 Task: Look for space in Burgas, Bulgaria from 1st August, 2023 to 5th August, 2023 for 1 adult in price range Rs.6000 to Rs.15000. Place can be entire place with 1  bedroom having 1 bed and 1 bathroom. Property type can be house, flat, guest house. Amenities needed are: wifi. Booking option can be shelf check-in. Required host language is English.
Action: Mouse moved to (773, 103)
Screenshot: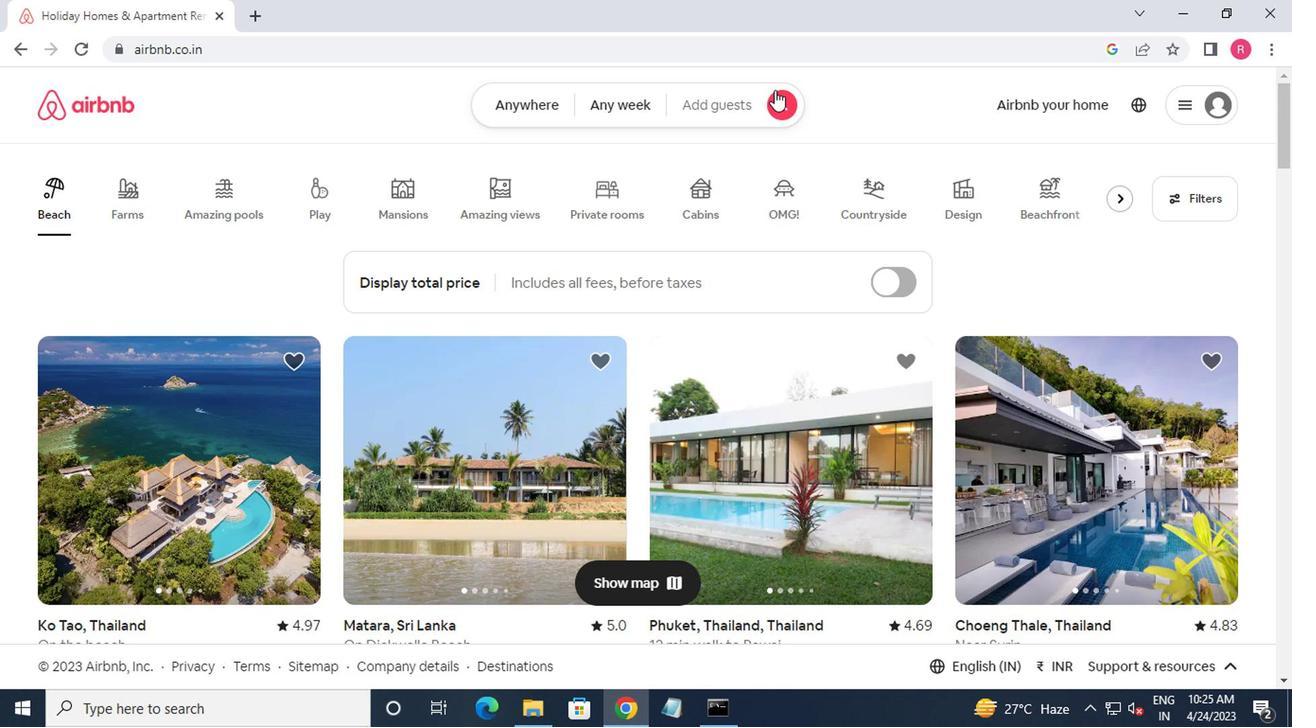 
Action: Mouse pressed left at (773, 103)
Screenshot: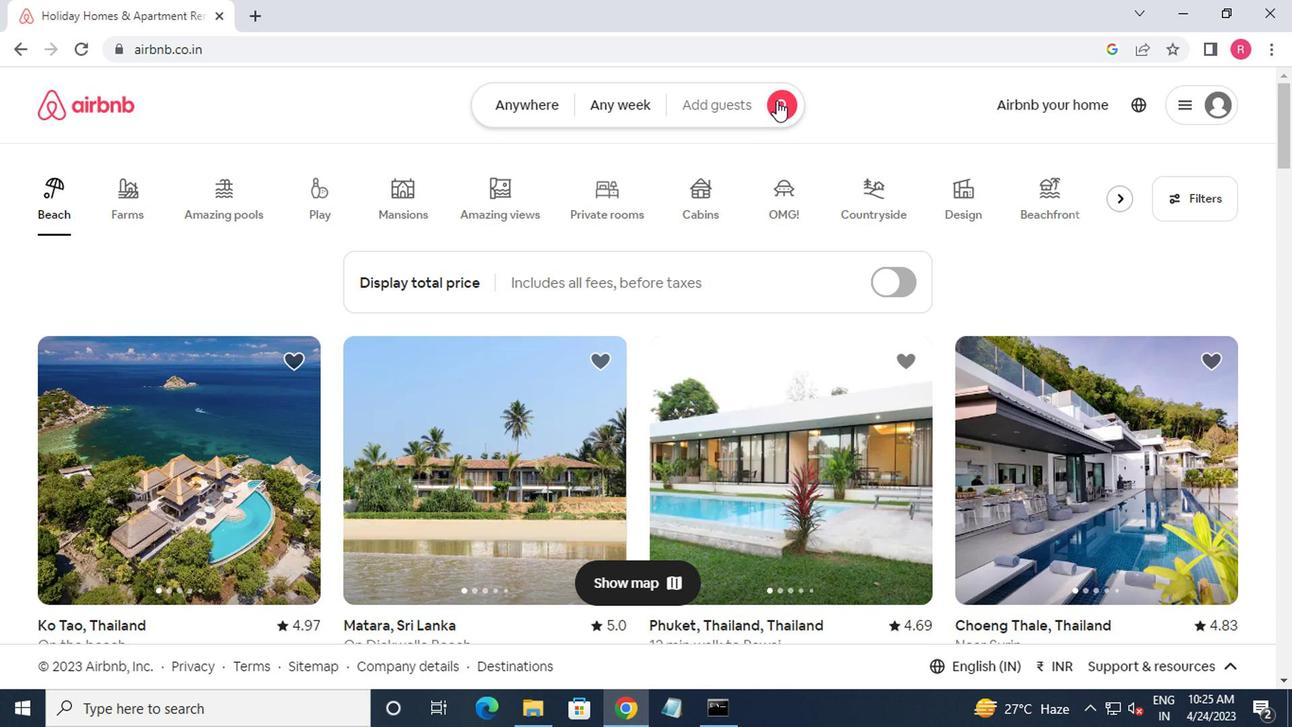 
Action: Mouse moved to (373, 186)
Screenshot: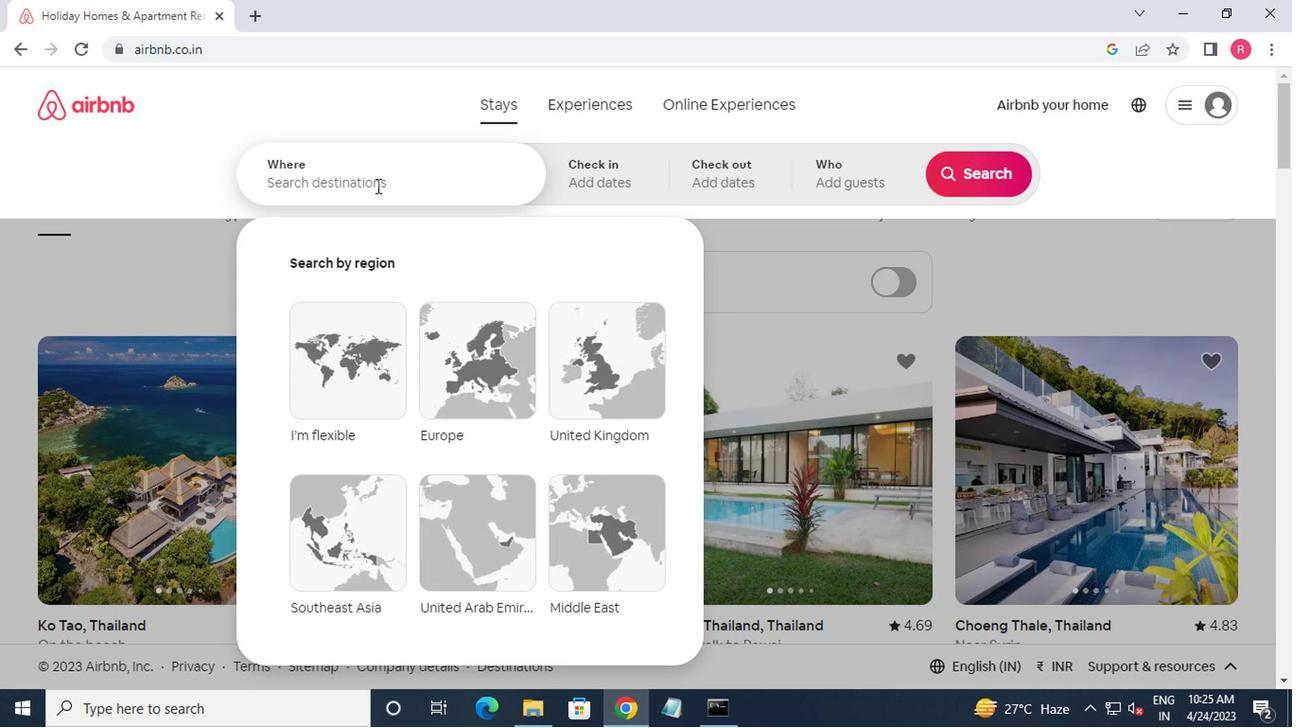 
Action: Mouse pressed left at (373, 186)
Screenshot: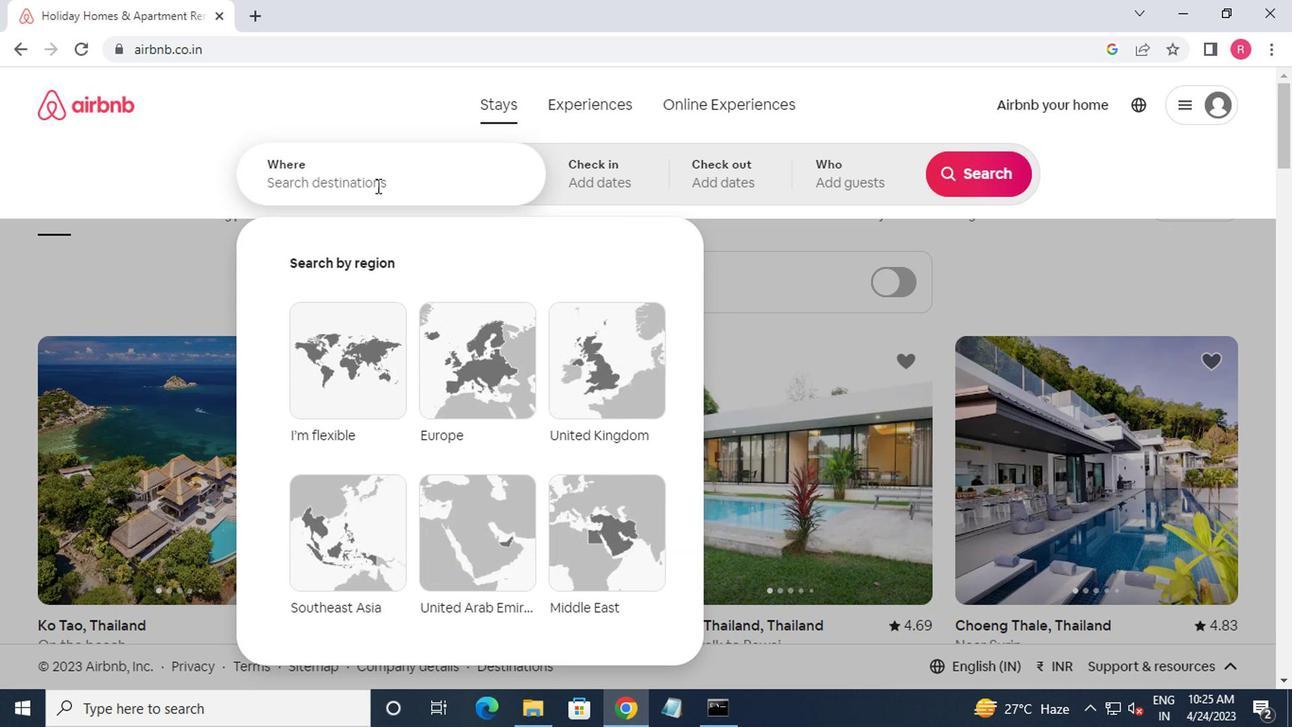 
Action: Mouse moved to (373, 186)
Screenshot: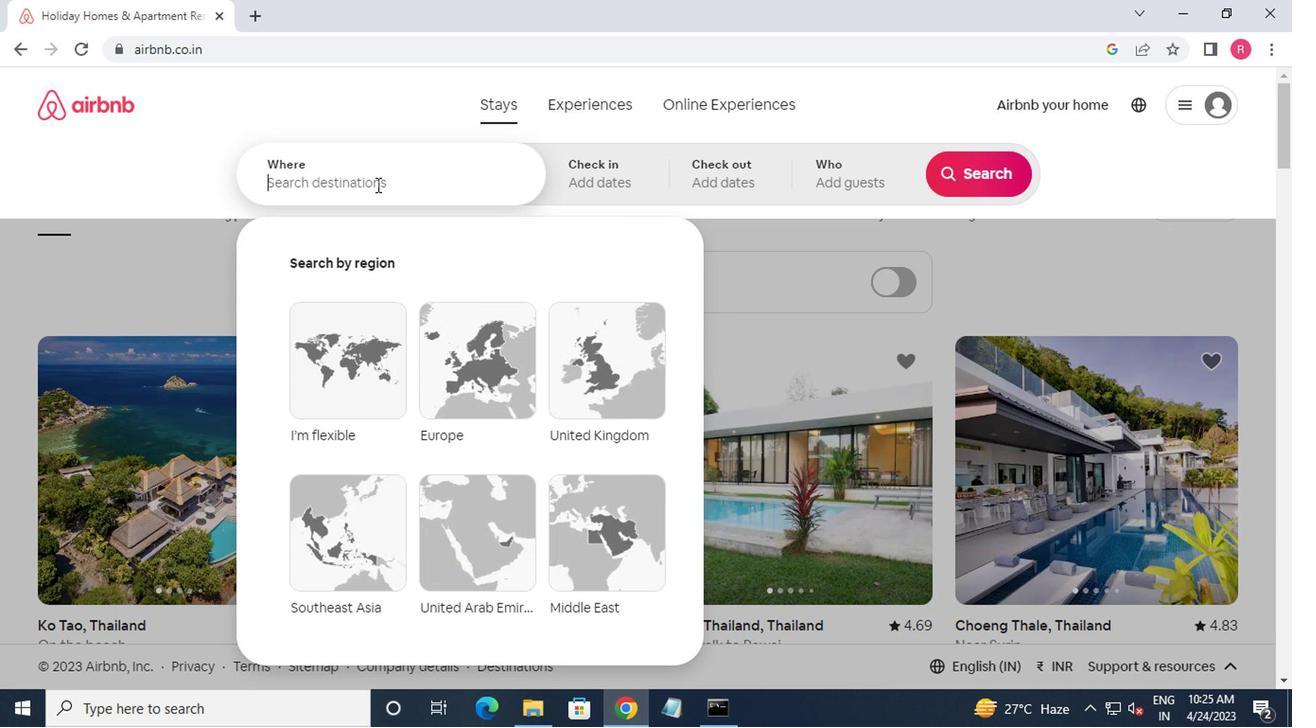 
Action: Key pressed burgas
Screenshot: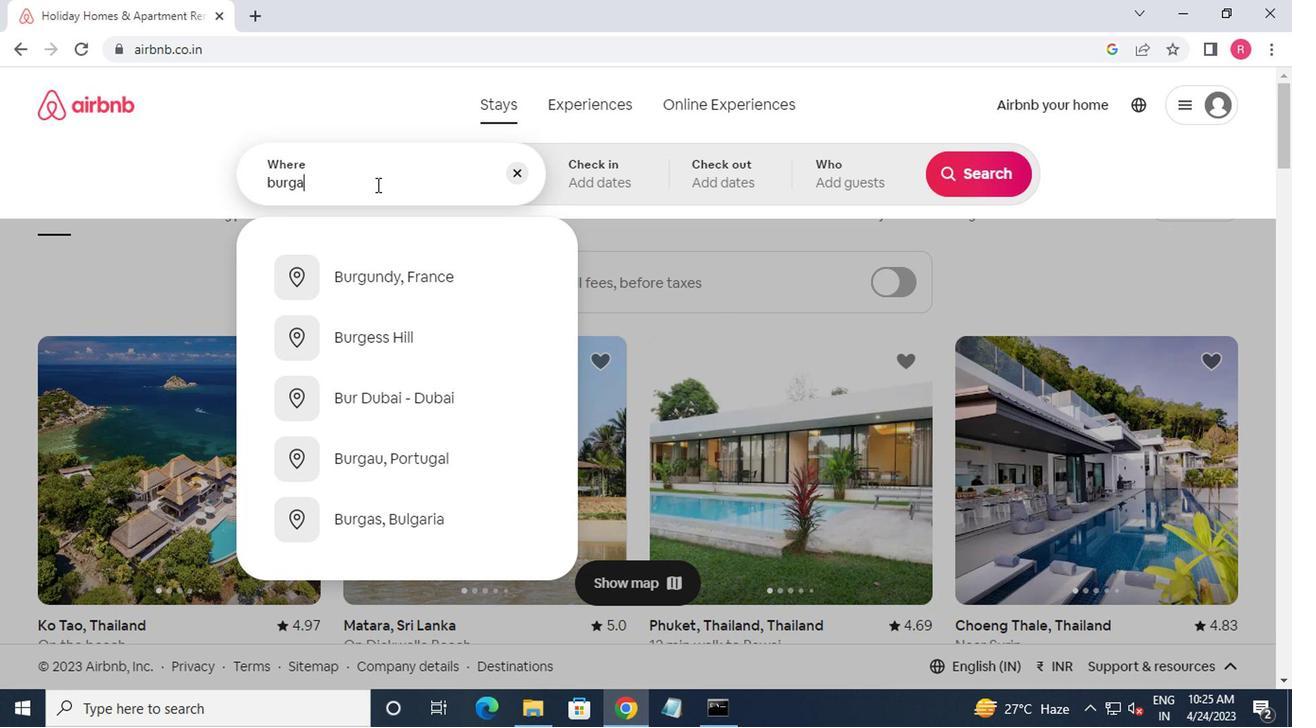 
Action: Mouse moved to (387, 275)
Screenshot: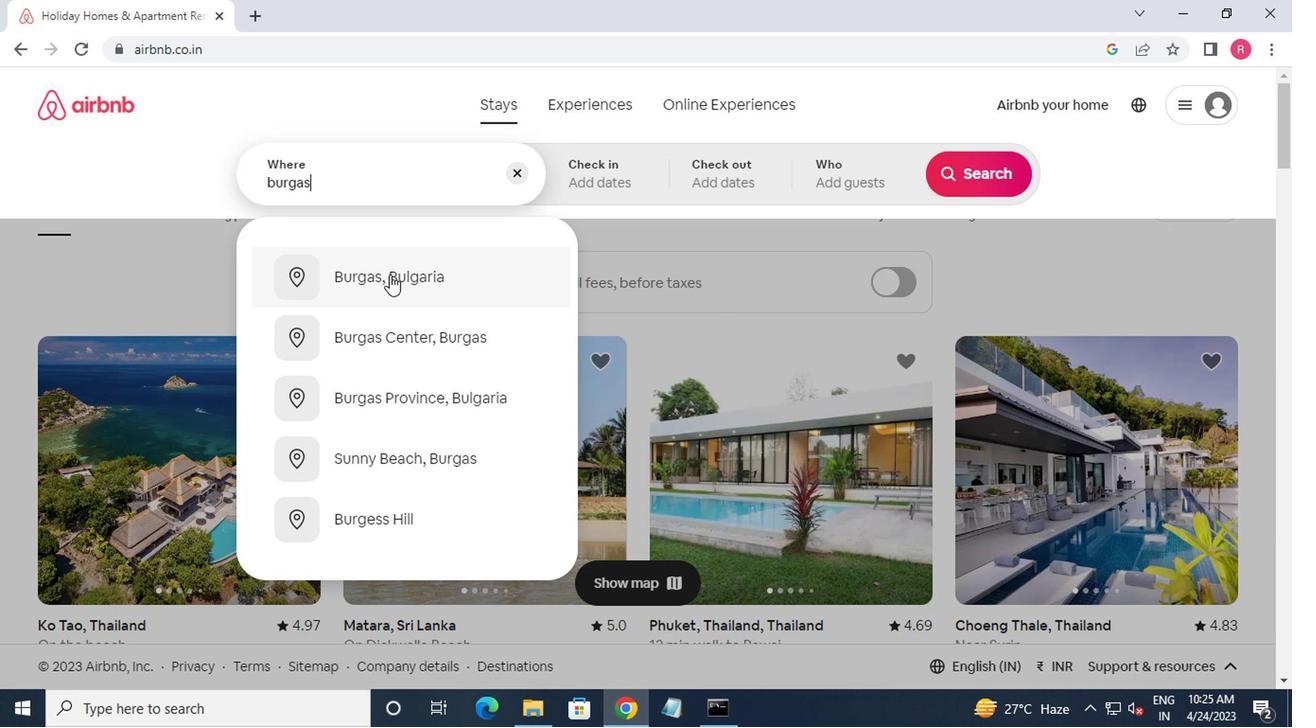 
Action: Mouse pressed left at (387, 275)
Screenshot: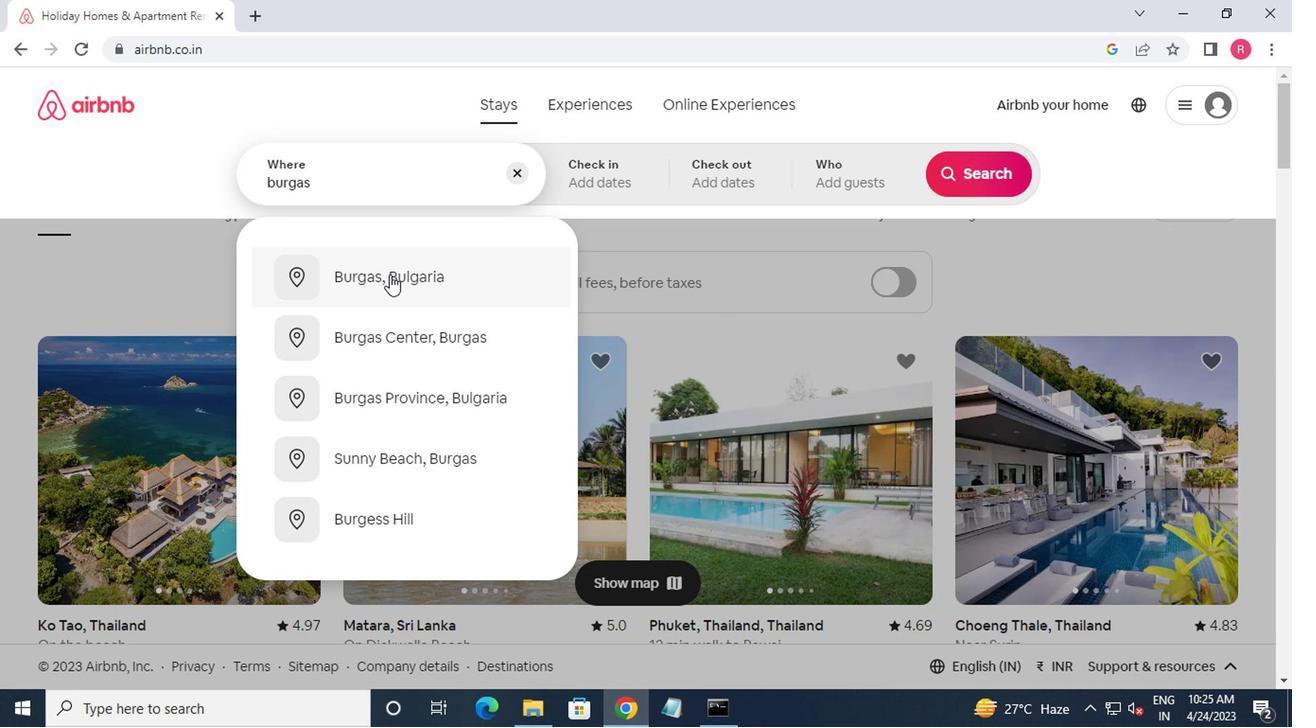 
Action: Mouse moved to (956, 331)
Screenshot: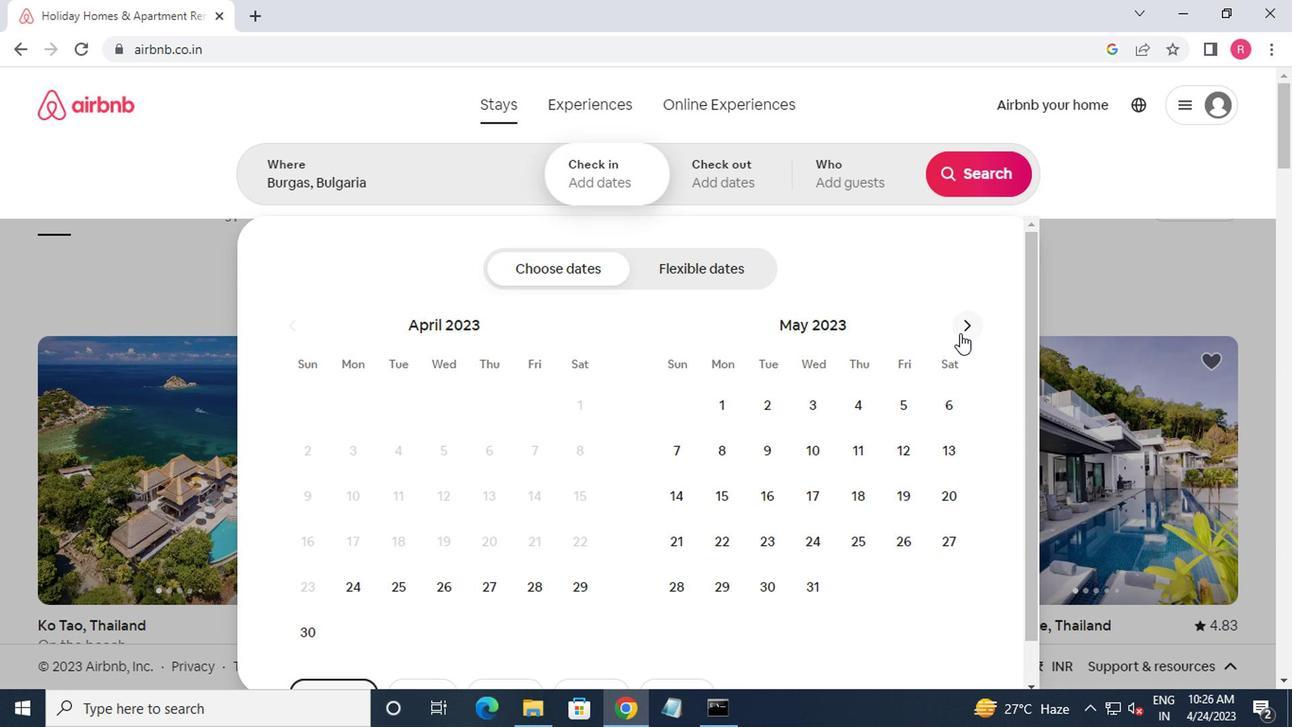 
Action: Mouse pressed left at (956, 331)
Screenshot: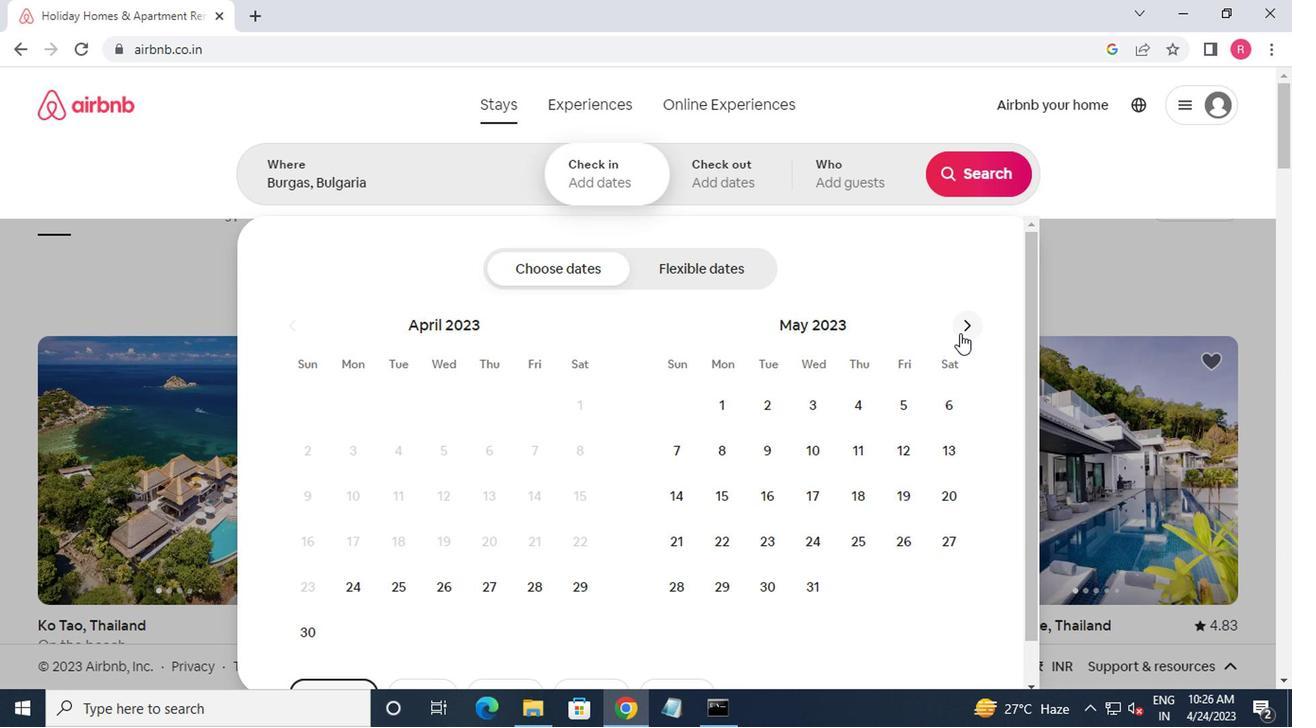 
Action: Mouse moved to (956, 331)
Screenshot: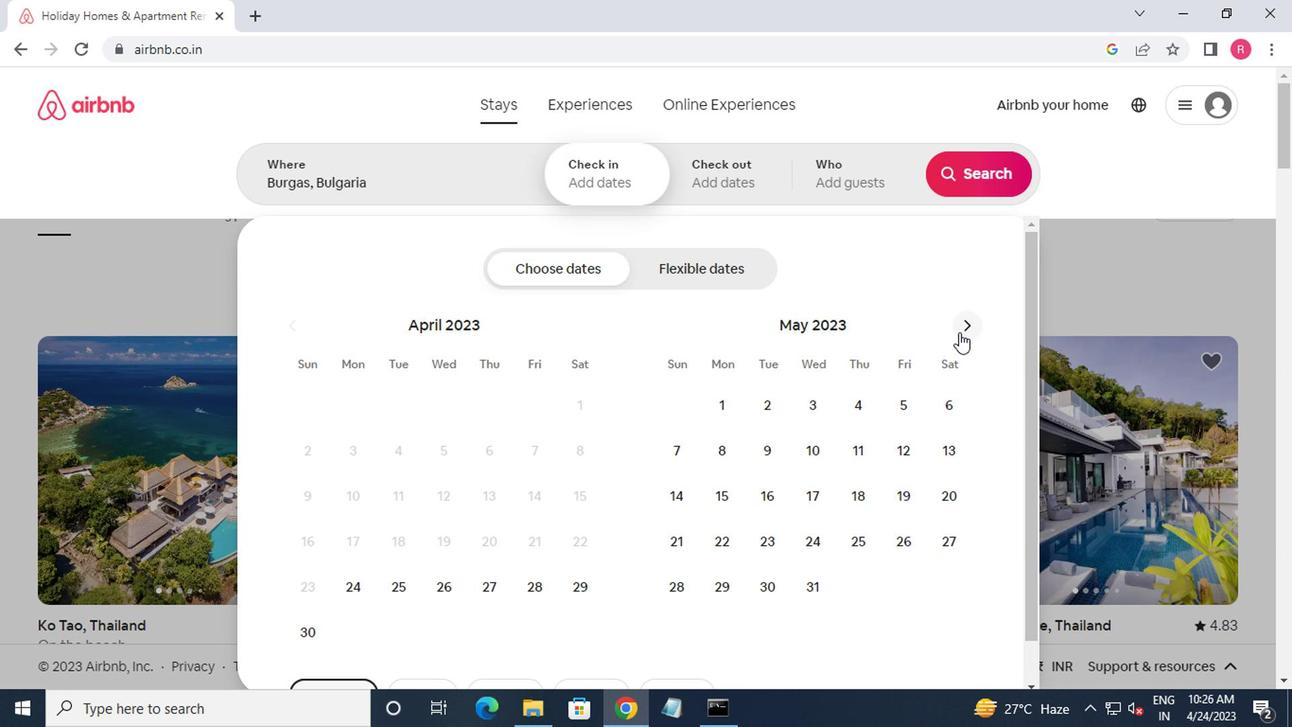 
Action: Mouse pressed left at (956, 331)
Screenshot: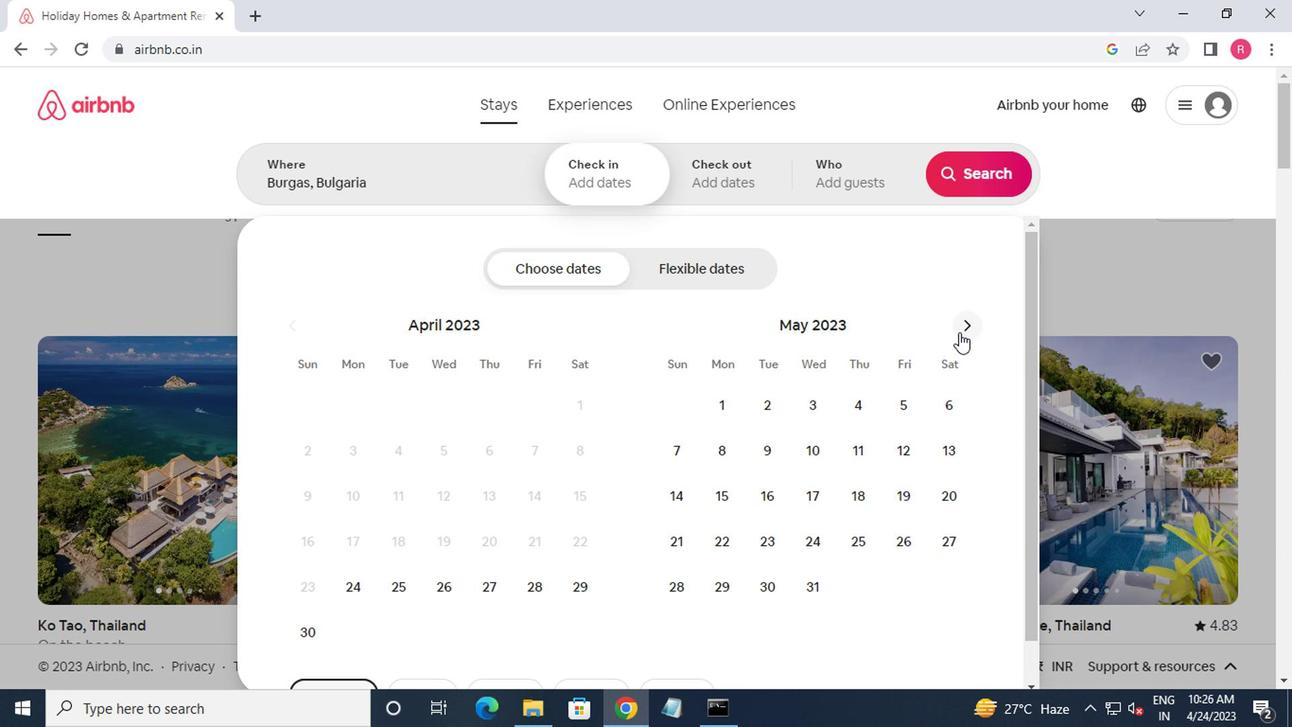 
Action: Mouse moved to (957, 331)
Screenshot: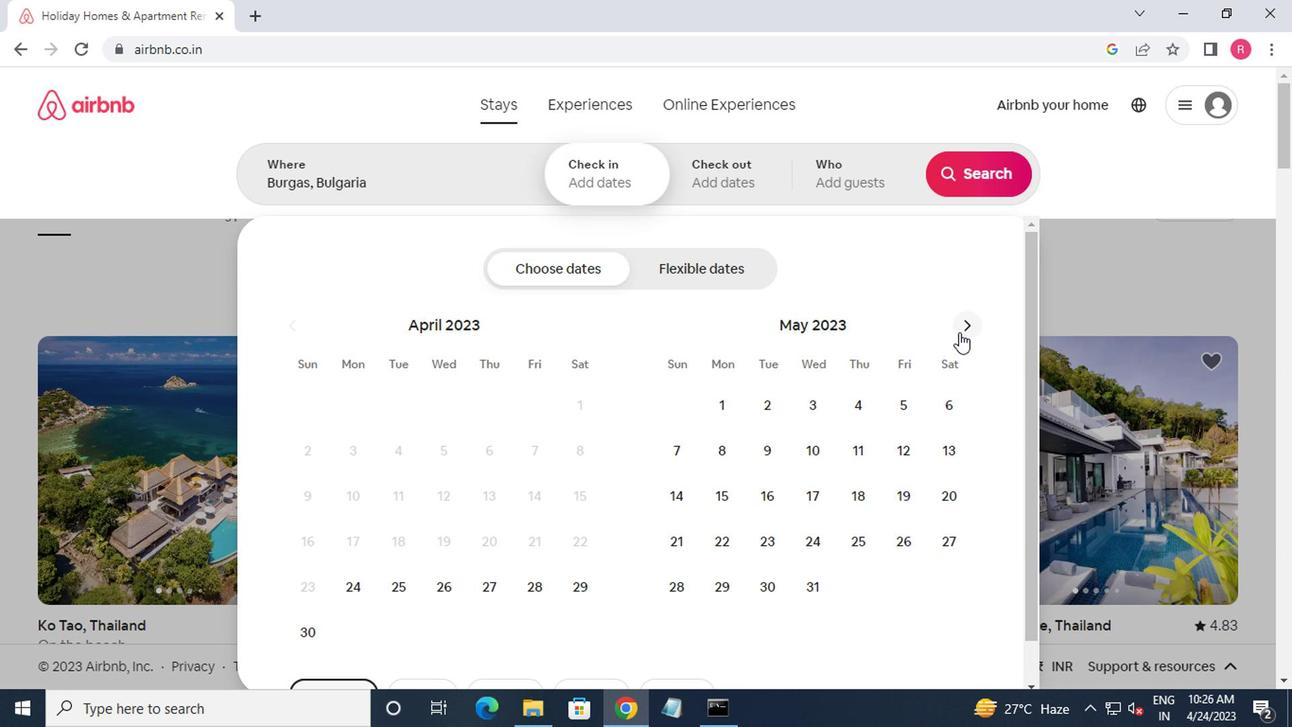 
Action: Mouse pressed left at (957, 331)
Screenshot: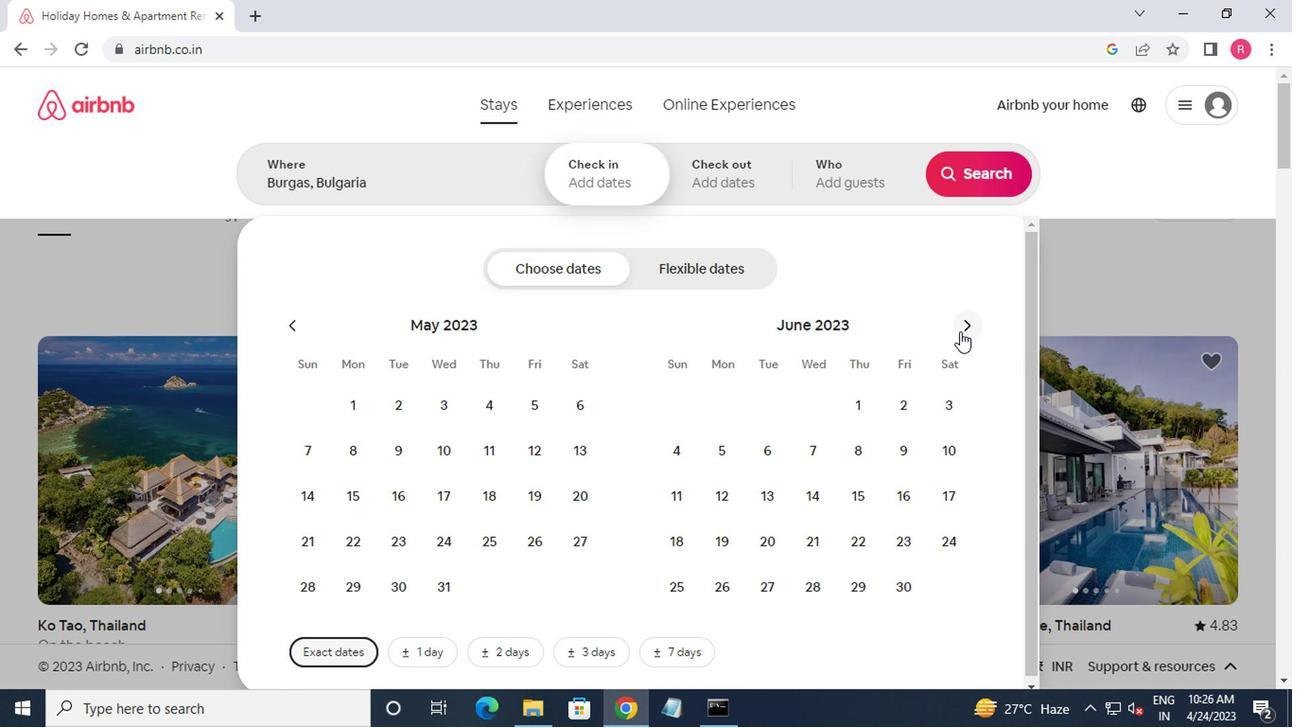 
Action: Mouse pressed left at (957, 331)
Screenshot: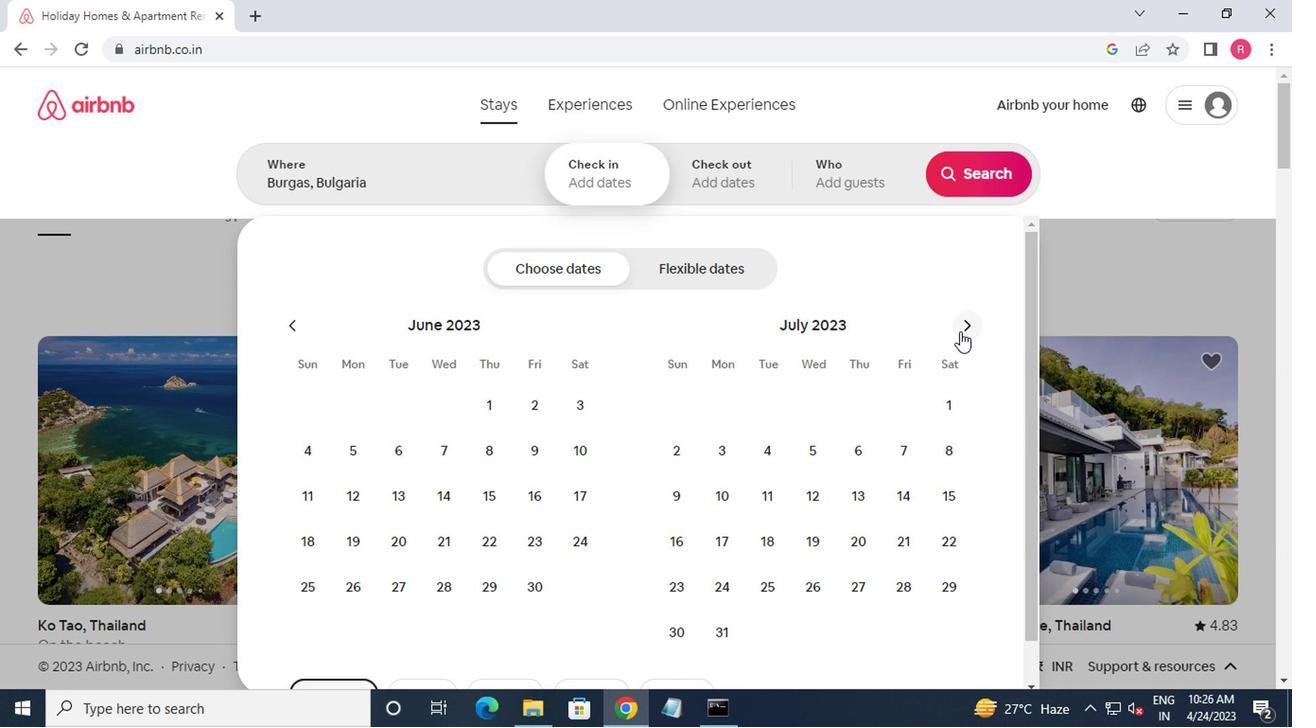 
Action: Mouse moved to (760, 412)
Screenshot: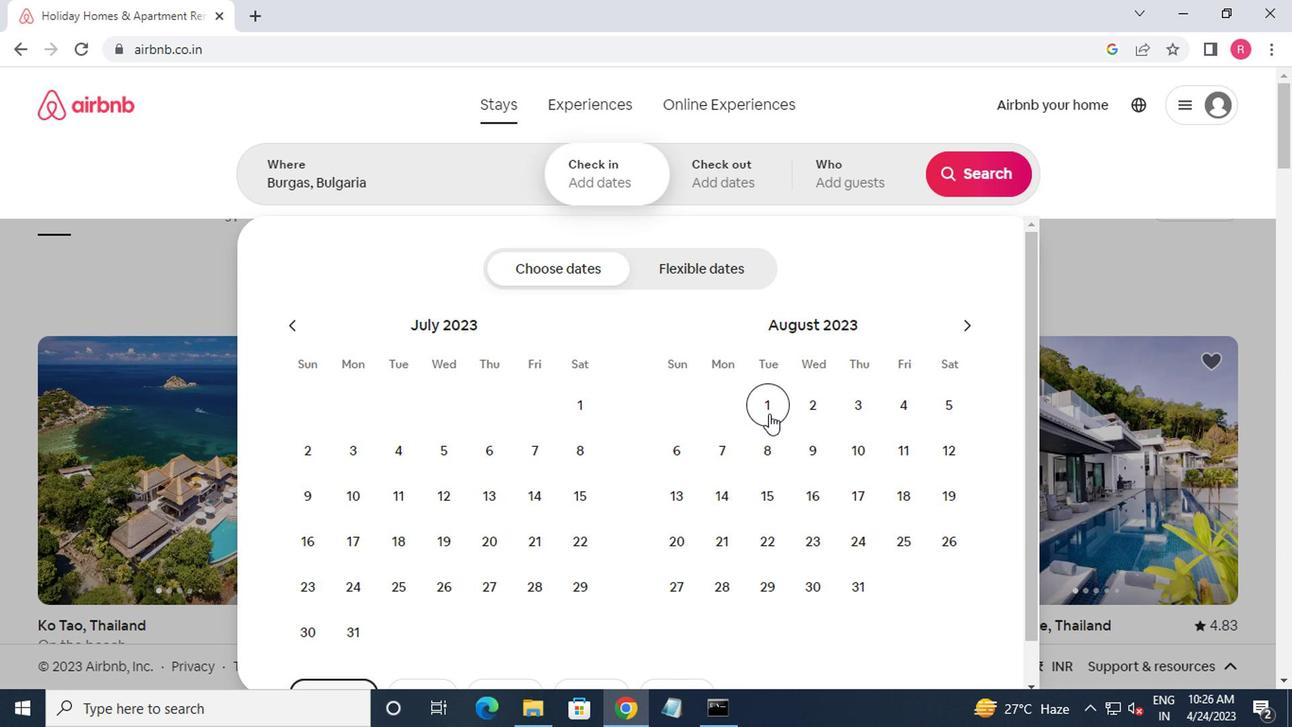 
Action: Mouse pressed left at (760, 412)
Screenshot: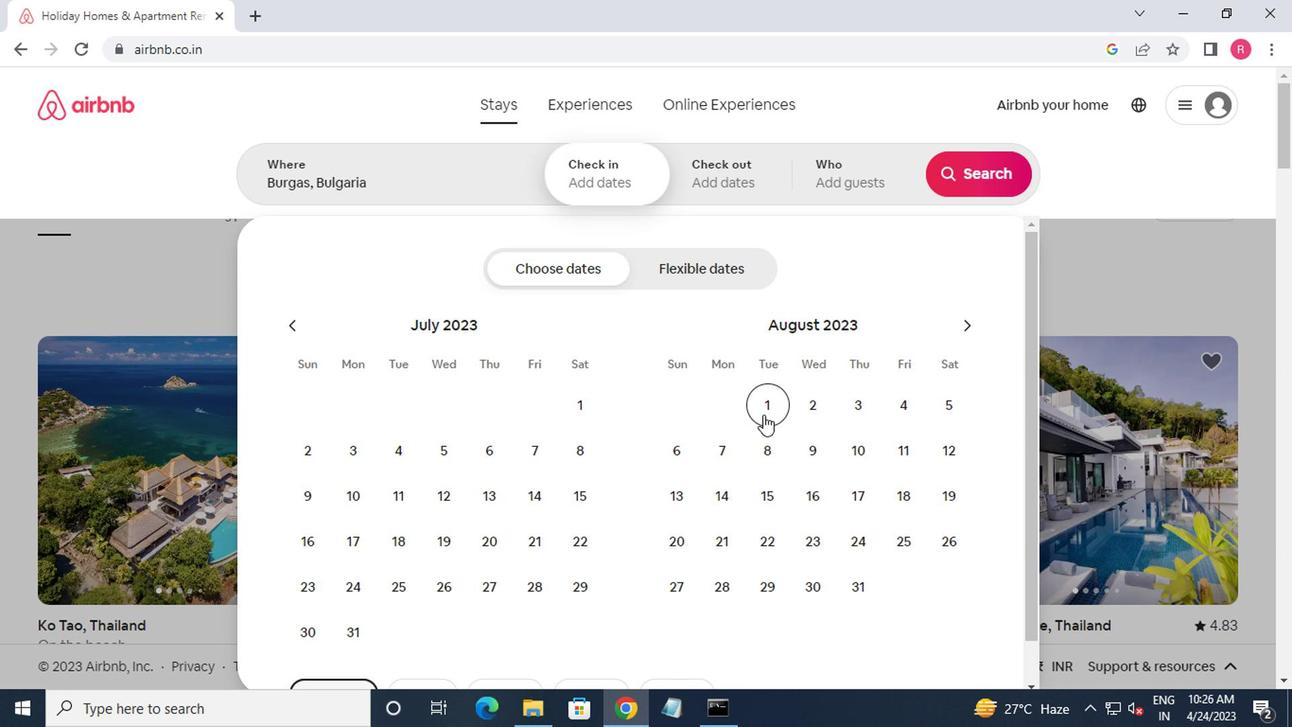 
Action: Mouse moved to (941, 416)
Screenshot: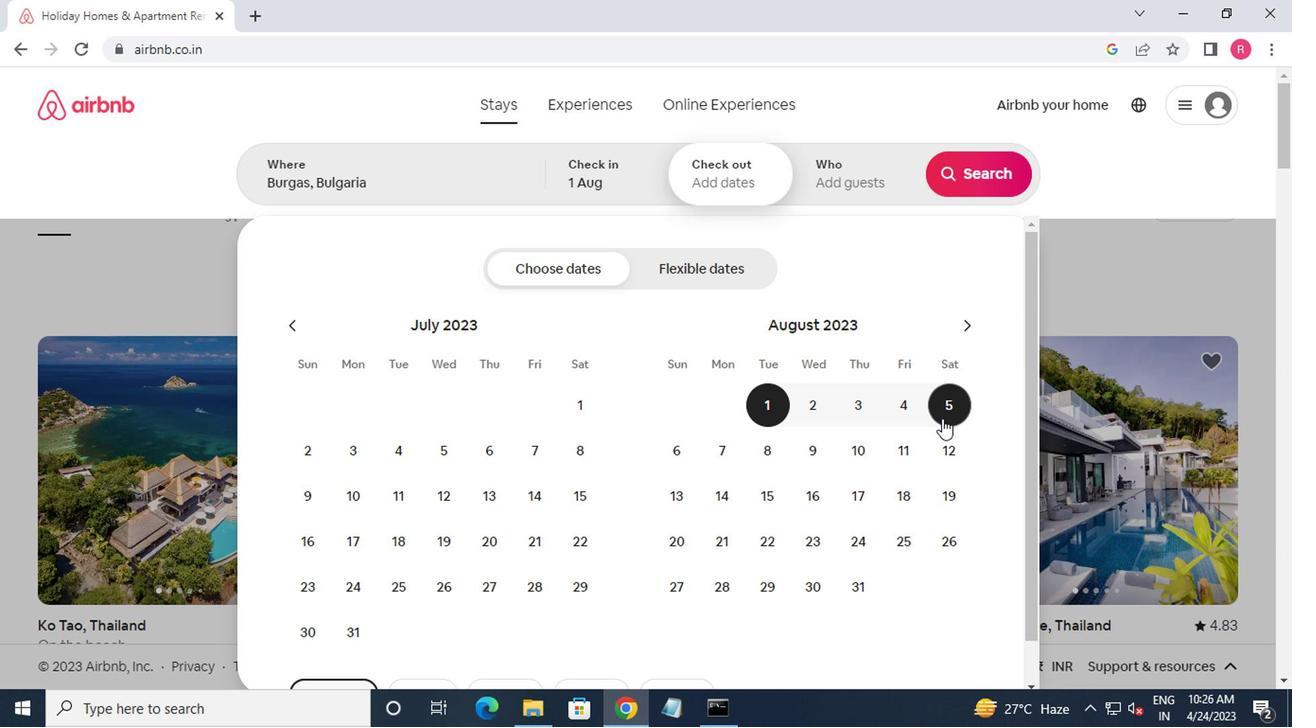 
Action: Mouse pressed left at (941, 416)
Screenshot: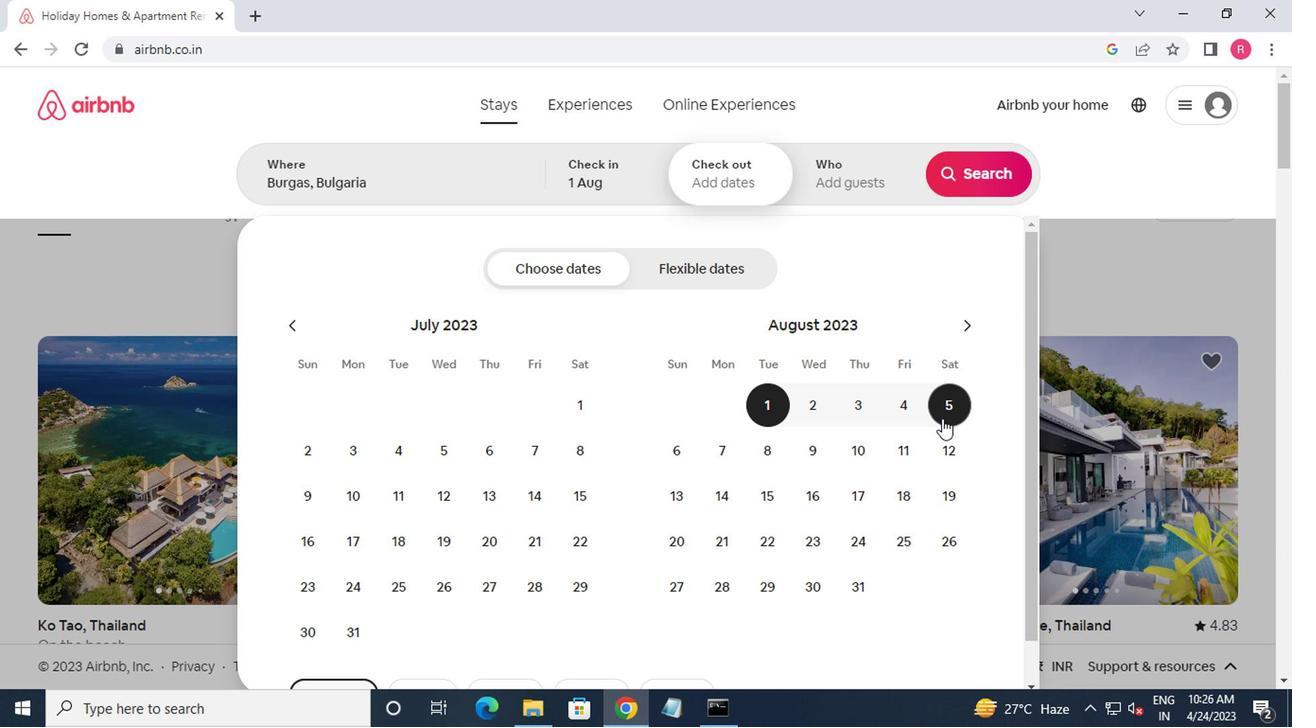 
Action: Mouse moved to (892, 193)
Screenshot: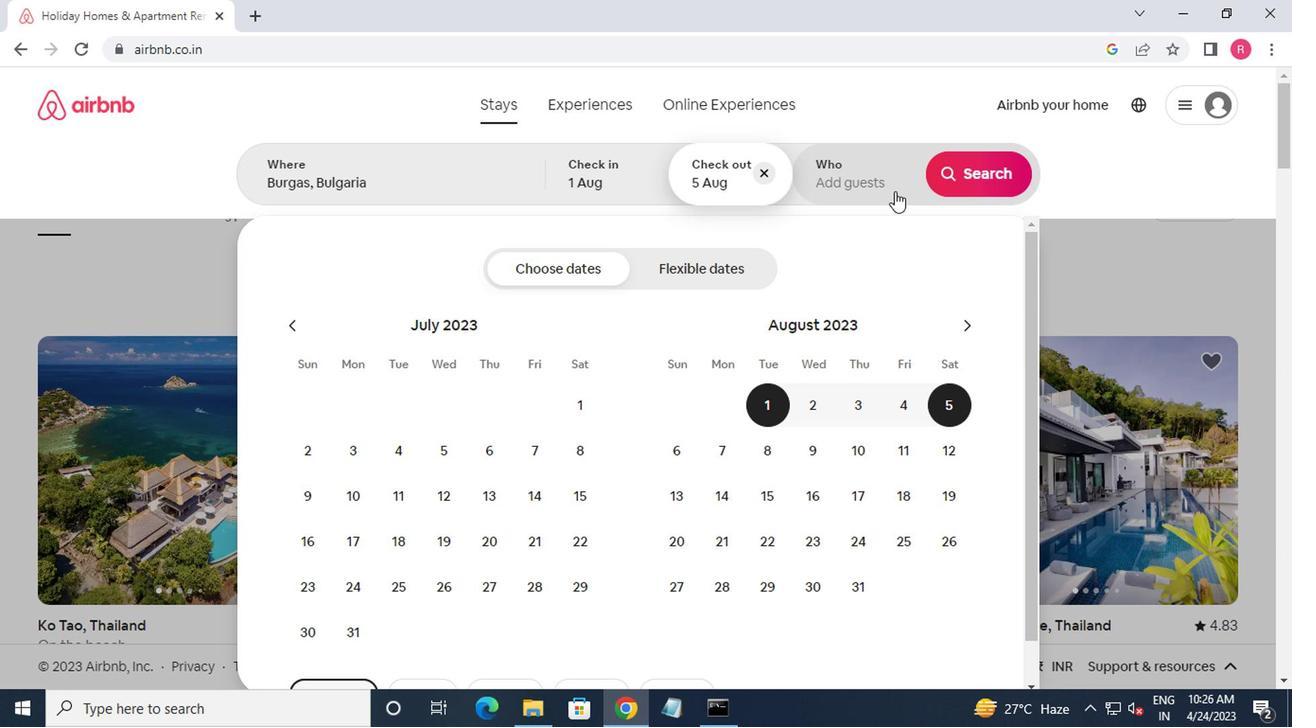 
Action: Mouse pressed left at (892, 193)
Screenshot: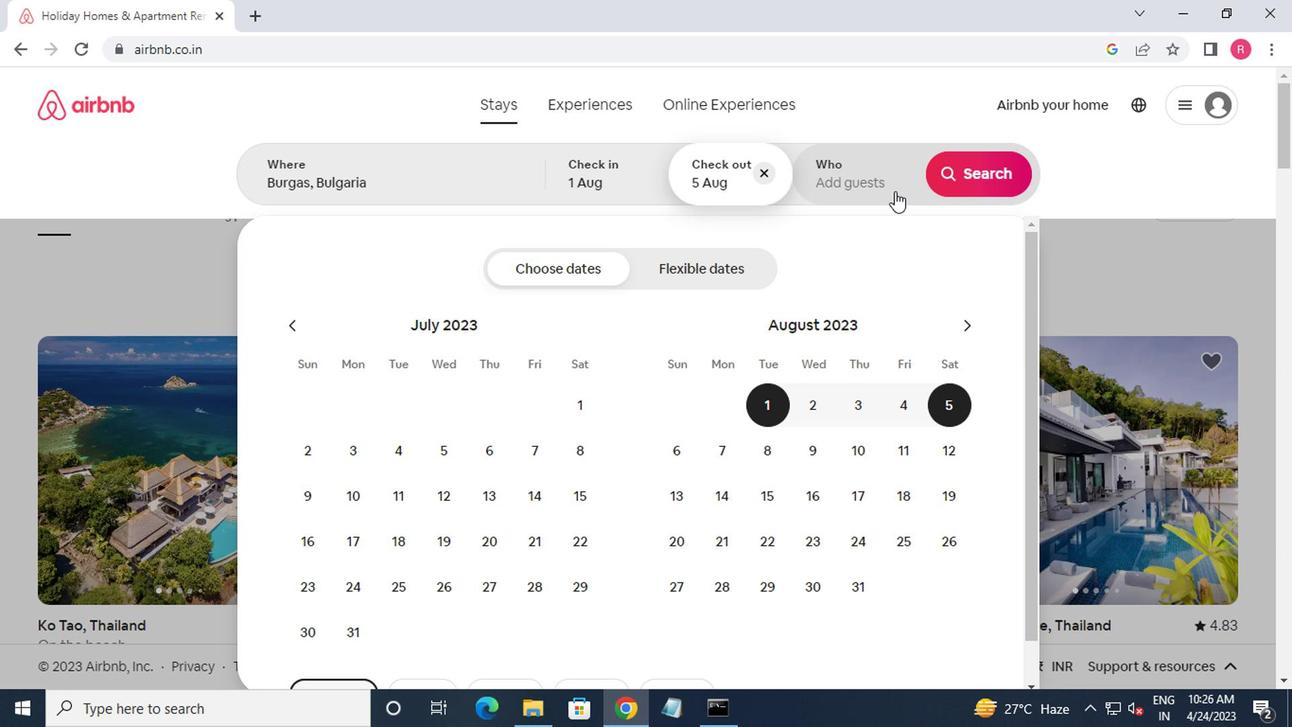 
Action: Mouse moved to (974, 278)
Screenshot: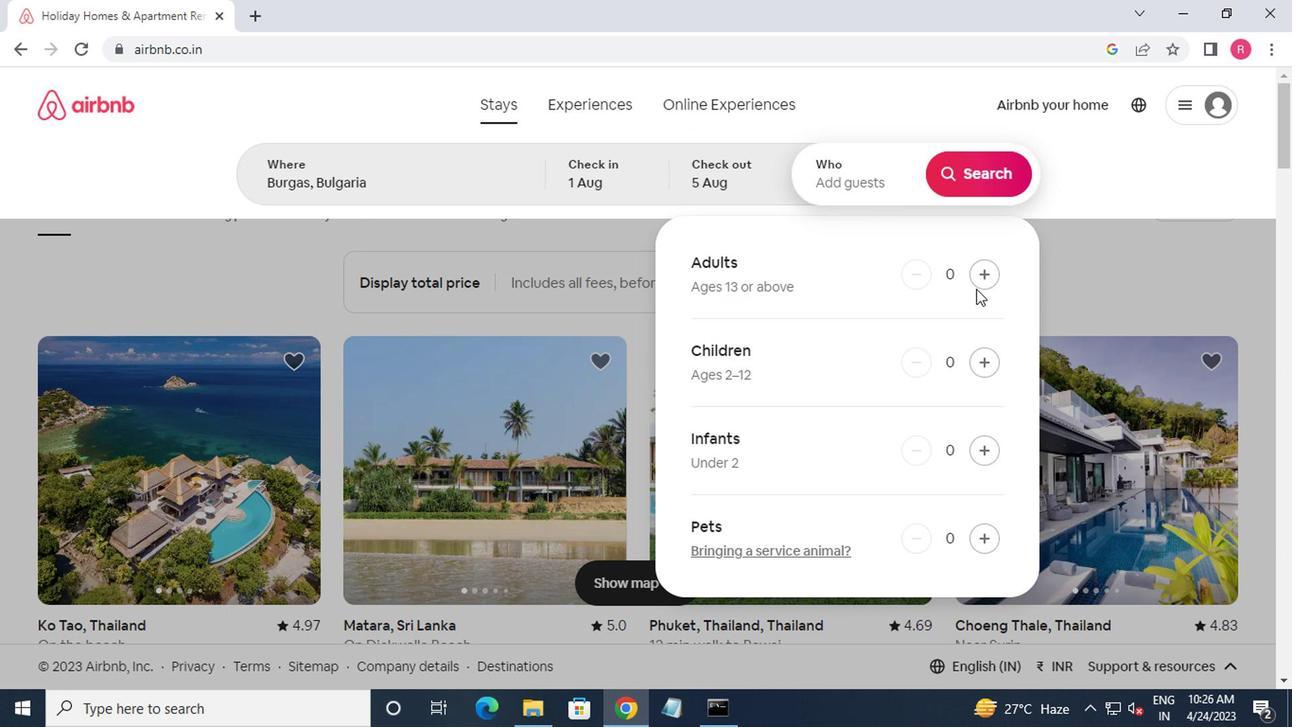 
Action: Mouse pressed left at (974, 278)
Screenshot: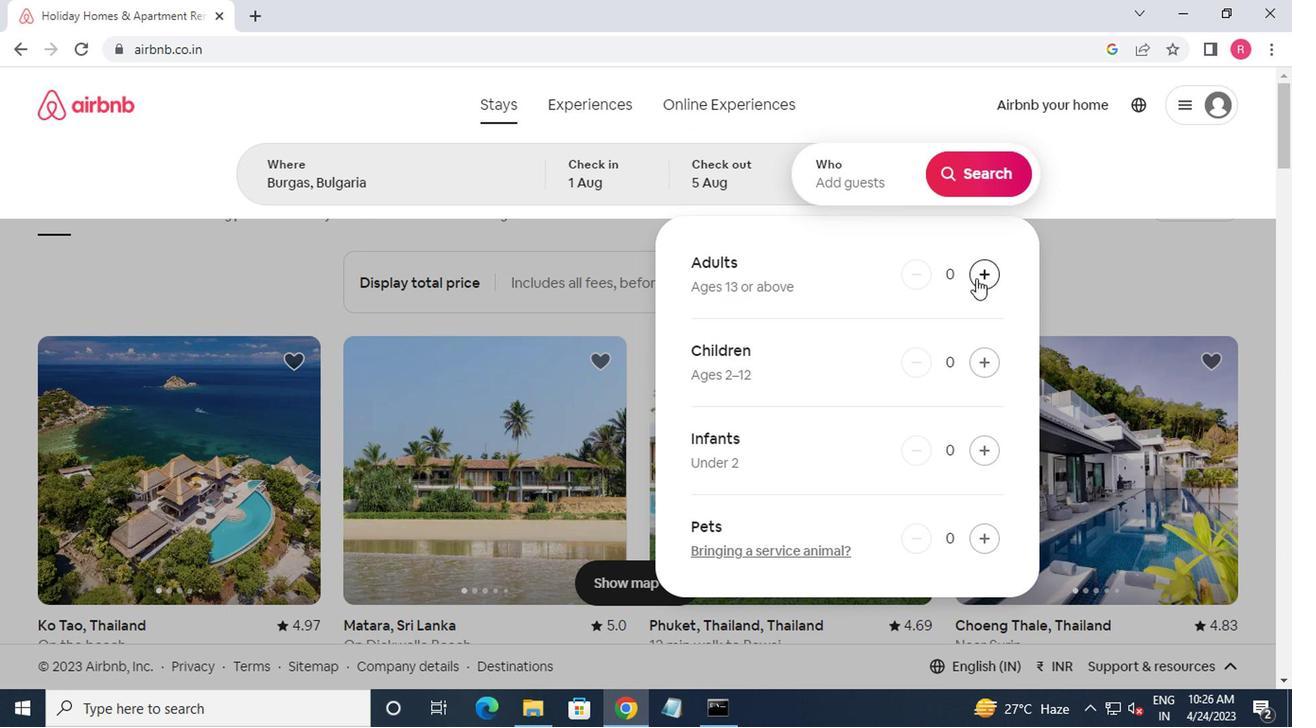 
Action: Mouse moved to (971, 188)
Screenshot: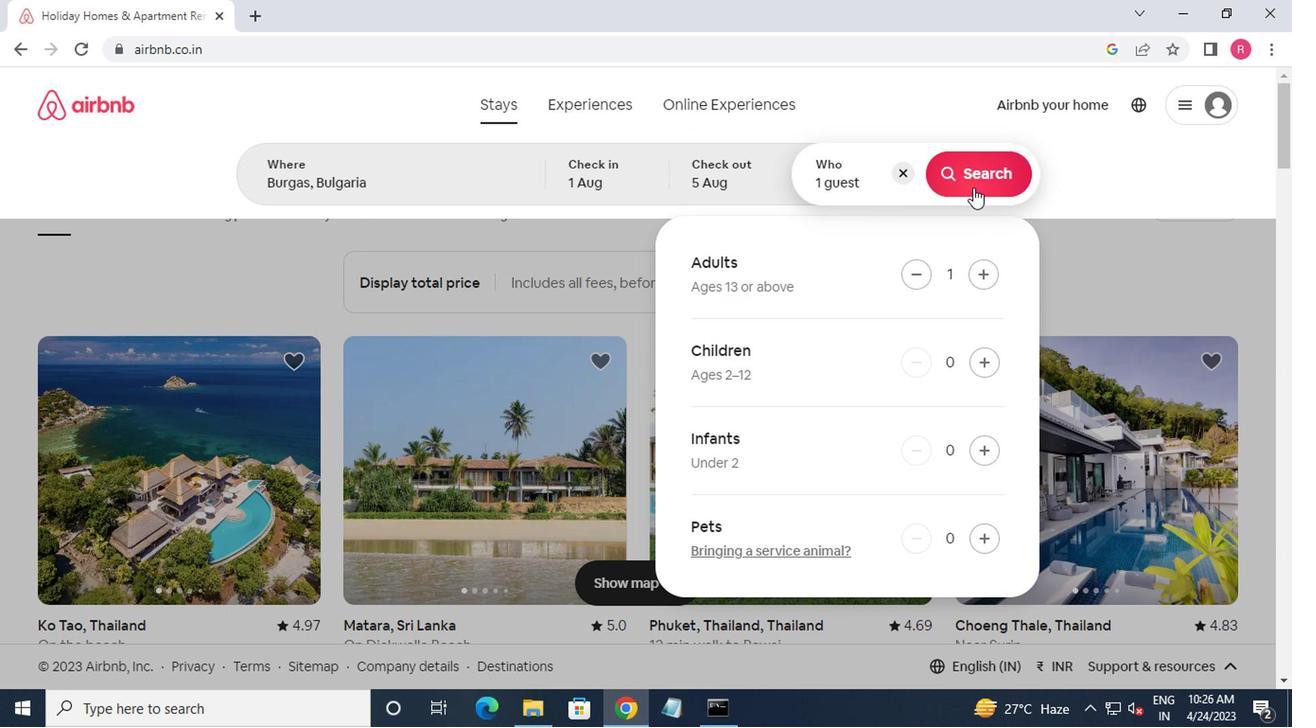 
Action: Mouse pressed left at (971, 188)
Screenshot: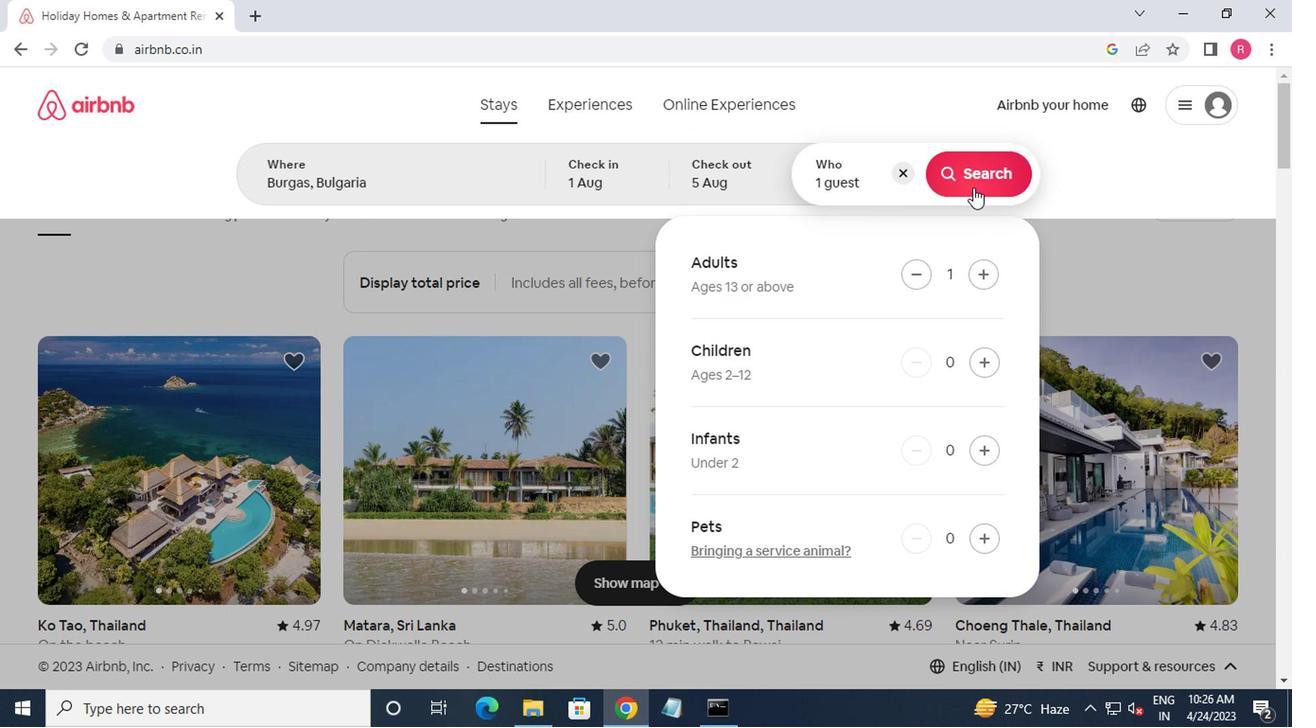 
Action: Mouse moved to (1179, 181)
Screenshot: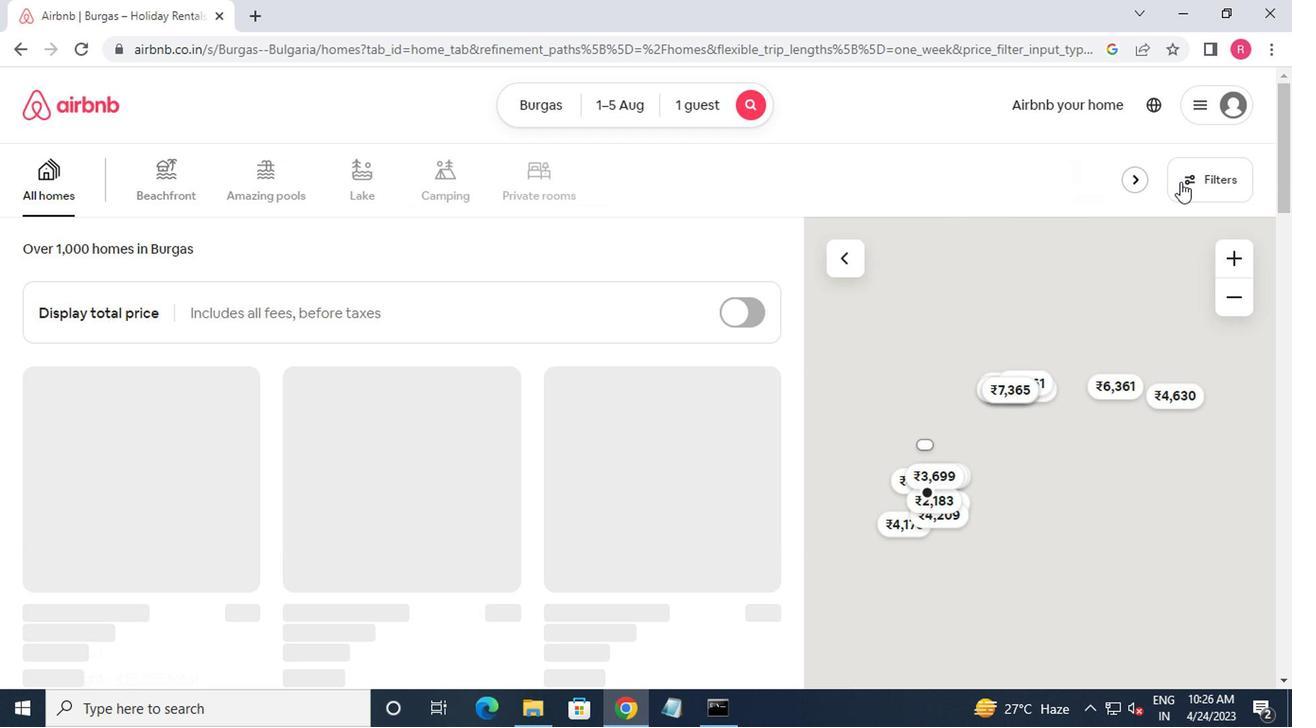 
Action: Mouse pressed left at (1179, 181)
Screenshot: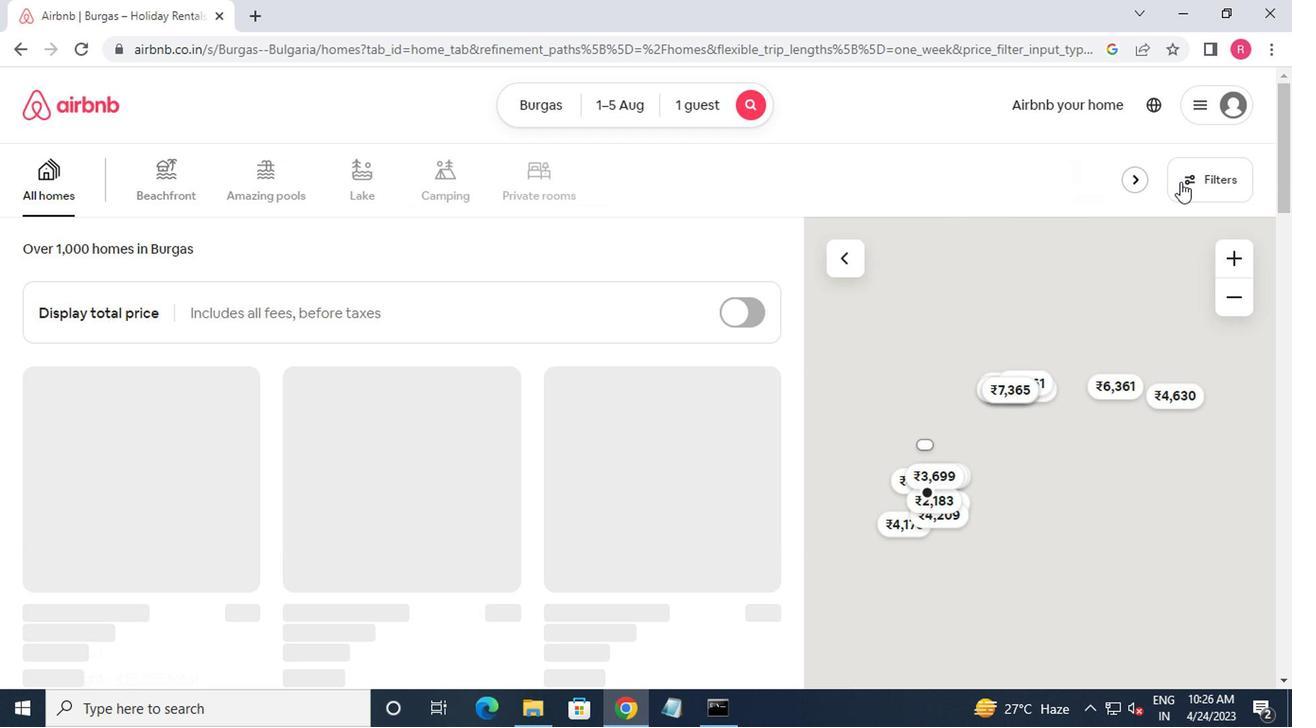 
Action: Mouse moved to (445, 431)
Screenshot: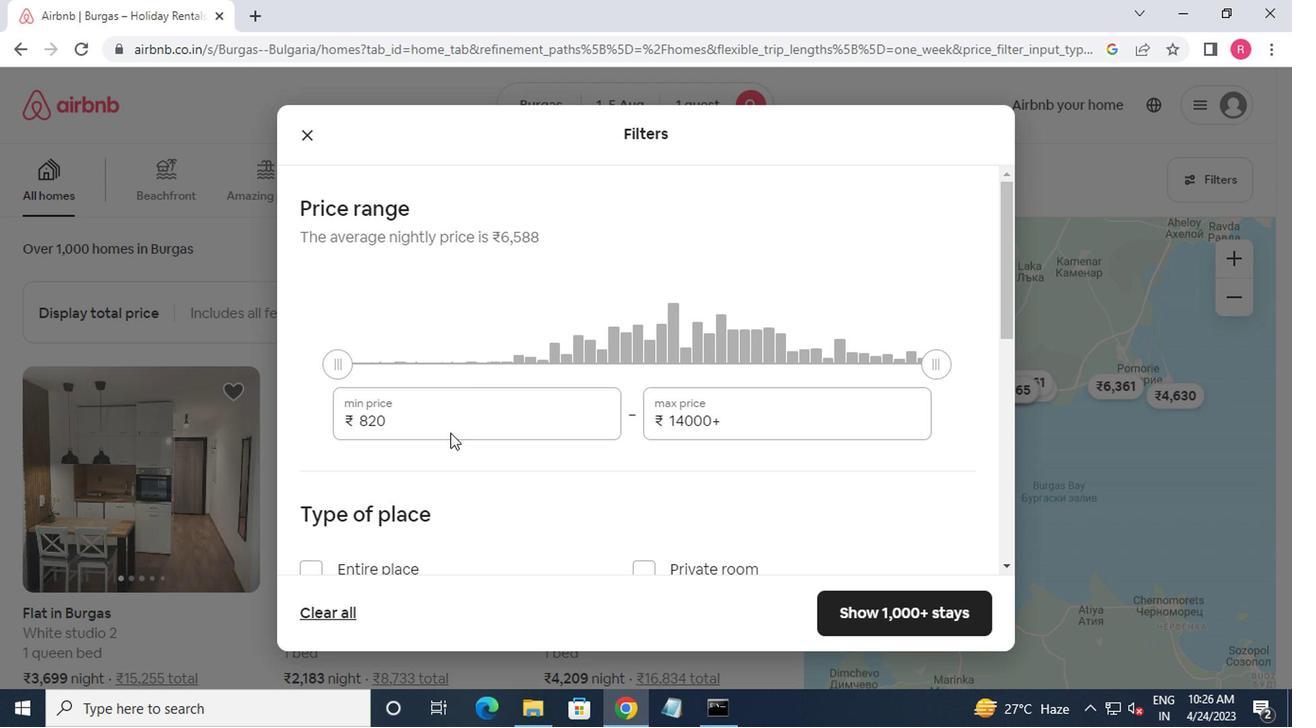 
Action: Mouse pressed left at (445, 431)
Screenshot: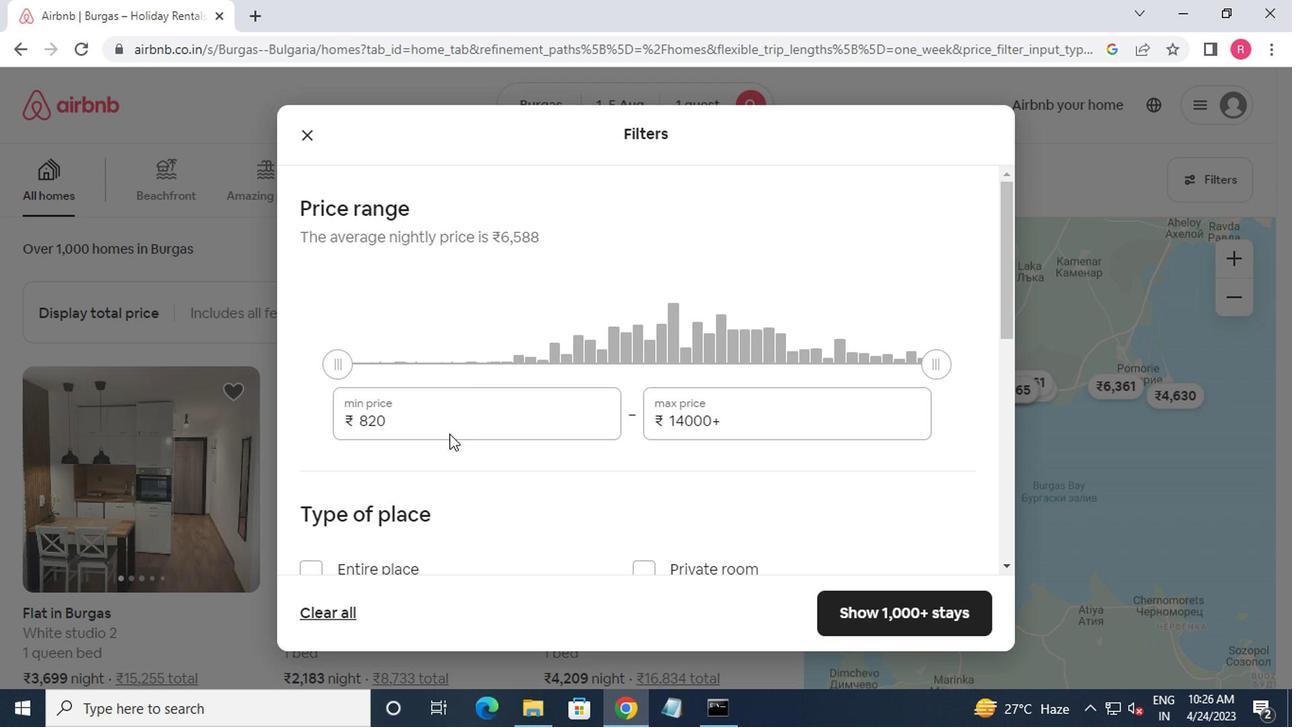 
Action: Mouse moved to (447, 424)
Screenshot: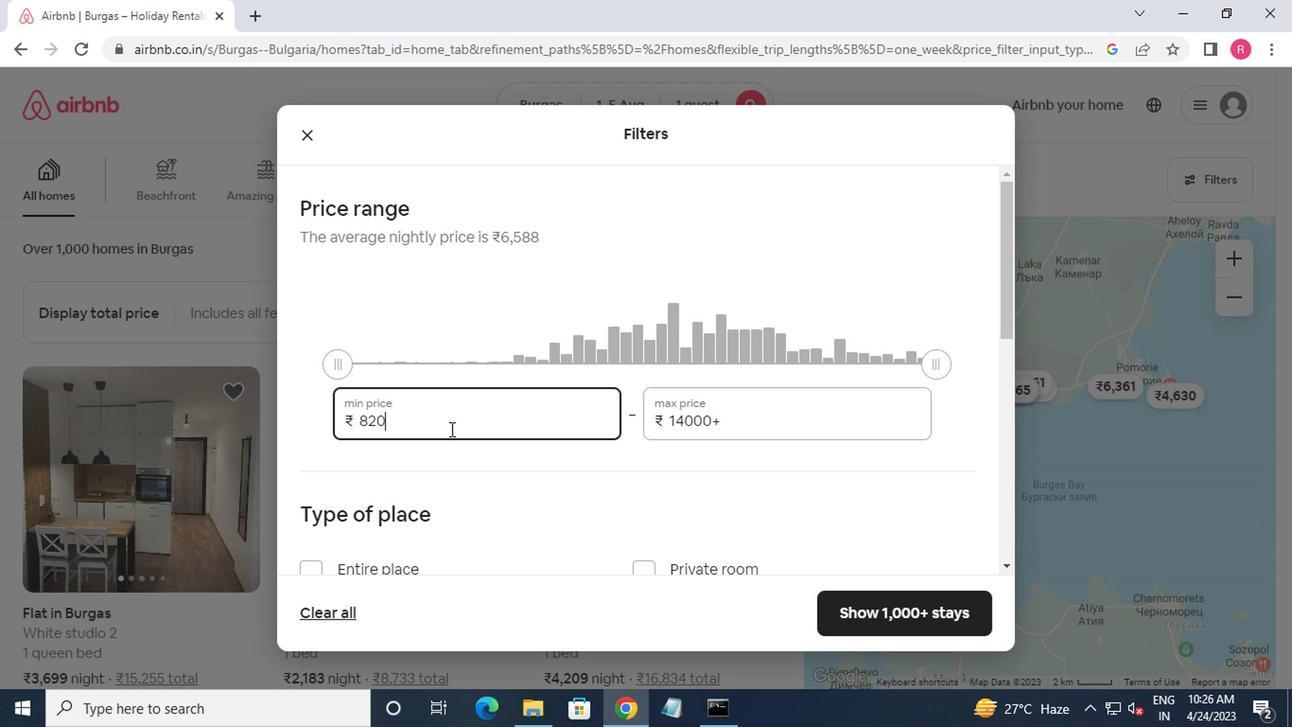 
Action: Mouse pressed left at (447, 424)
Screenshot: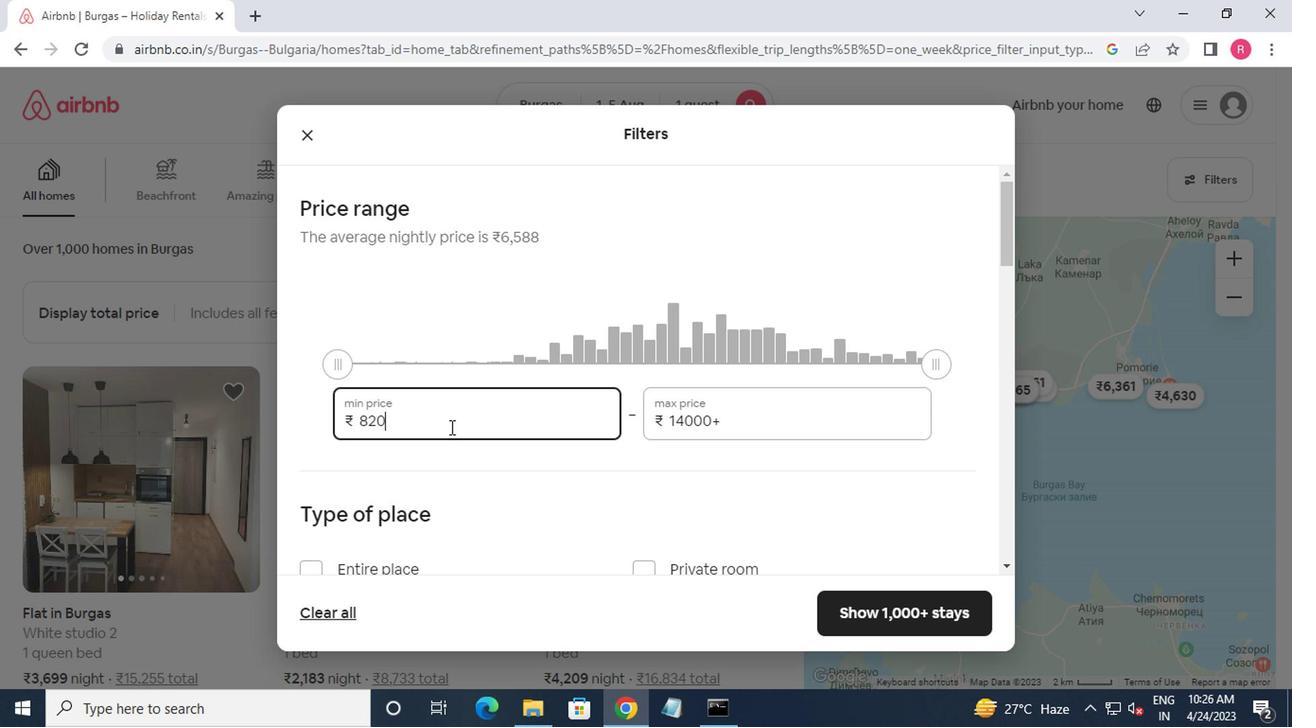 
Action: Key pressed <Key.backspace><Key.backspace><Key.backspace><Key.backspace><Key.backspace><Key.backspace><Key.backspace><Key.backspace><Key.backspace><Key.backspace><Key.backspace><Key.backspace><Key.backspace><Key.backspace>6000<Key.tab>1500<Key.backspace><Key.backspace><Key.backspace><Key.backspace><Key.backspace><Key.backspace><Key.backspace><Key.backspace><Key.backspace><Key.backspace><Key.backspace><Key.backspace><Key.backspace>15000
Screenshot: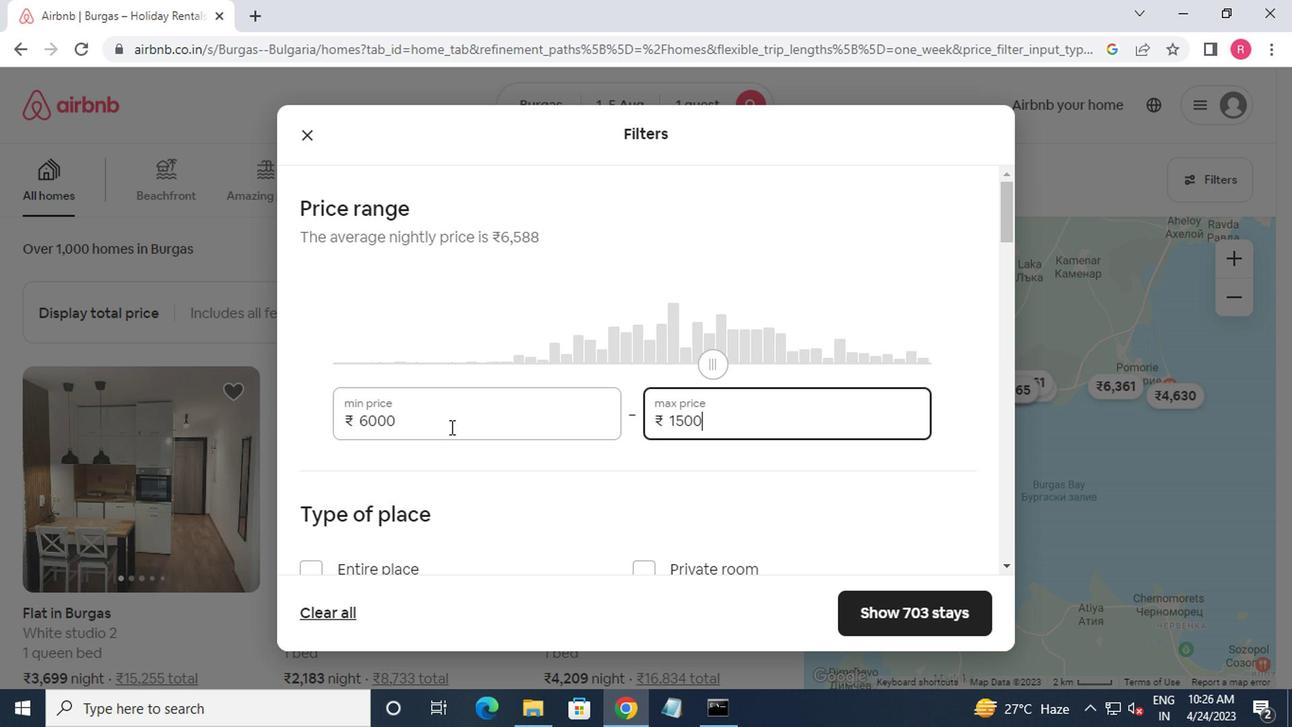 
Action: Mouse moved to (401, 438)
Screenshot: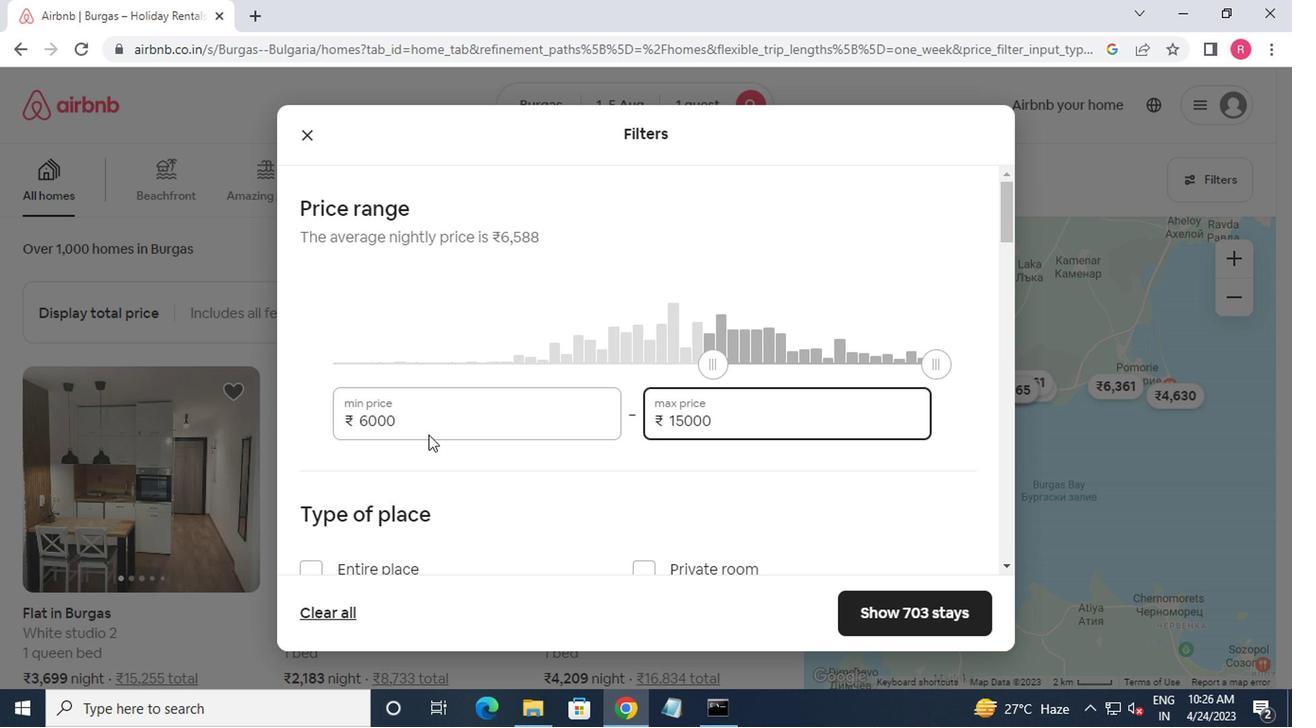 
Action: Mouse scrolled (401, 437) with delta (0, -1)
Screenshot: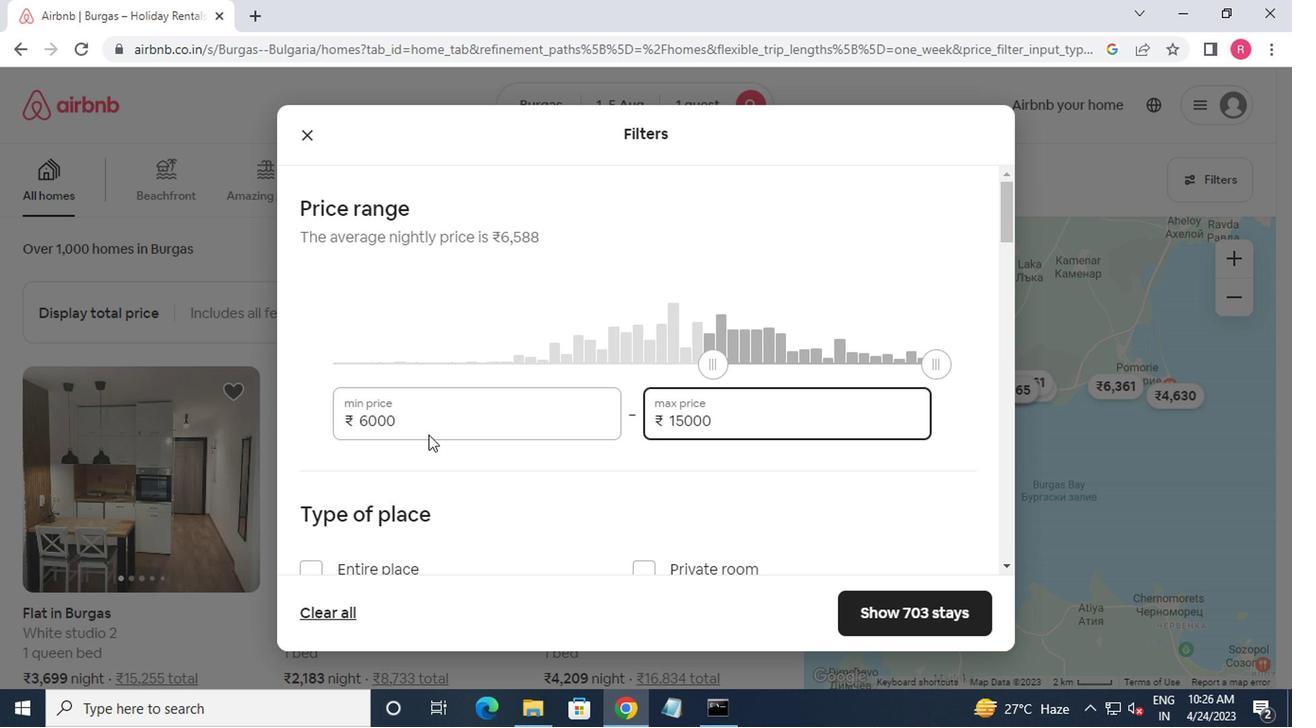 
Action: Mouse moved to (400, 439)
Screenshot: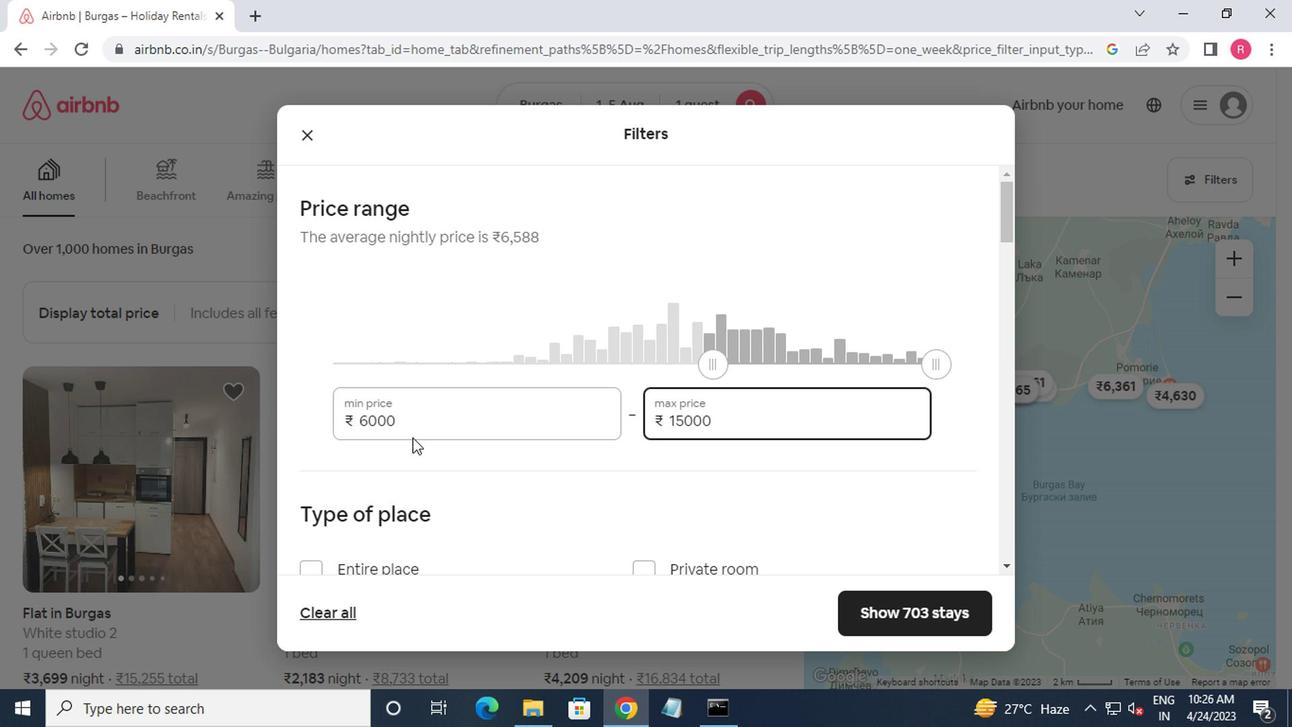 
Action: Mouse scrolled (400, 438) with delta (0, 0)
Screenshot: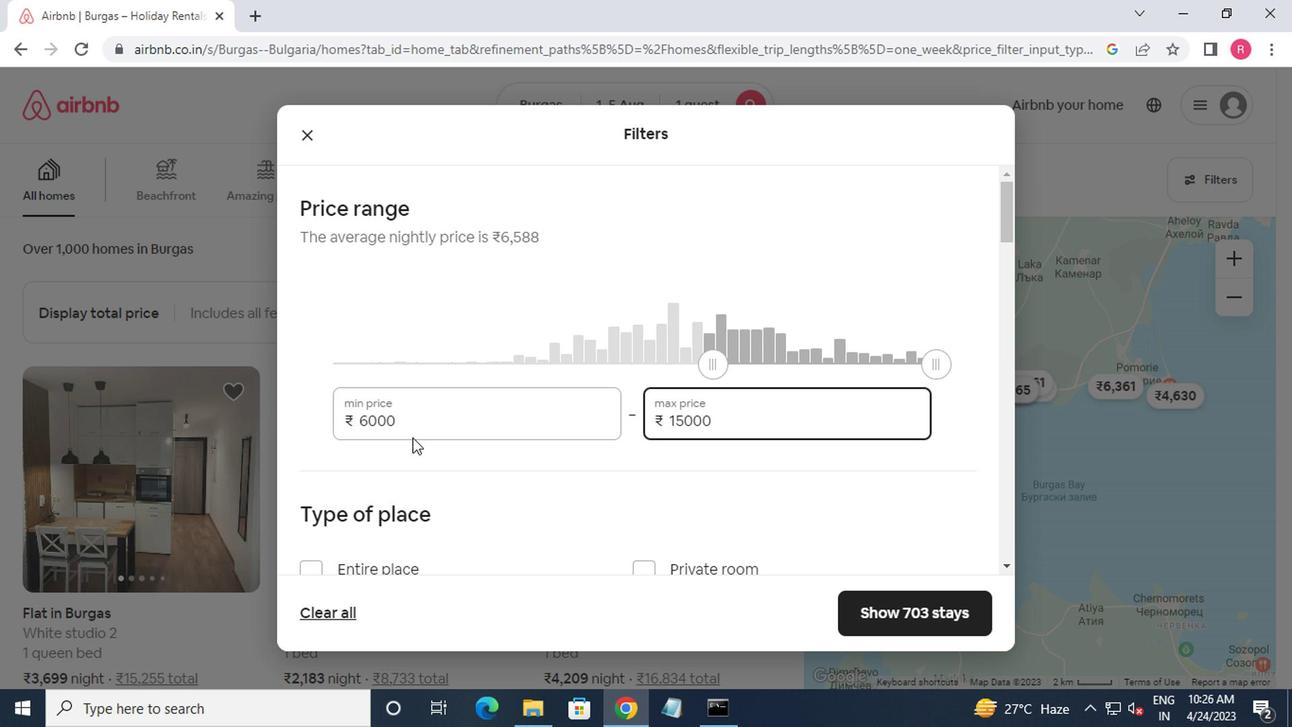 
Action: Mouse moved to (340, 394)
Screenshot: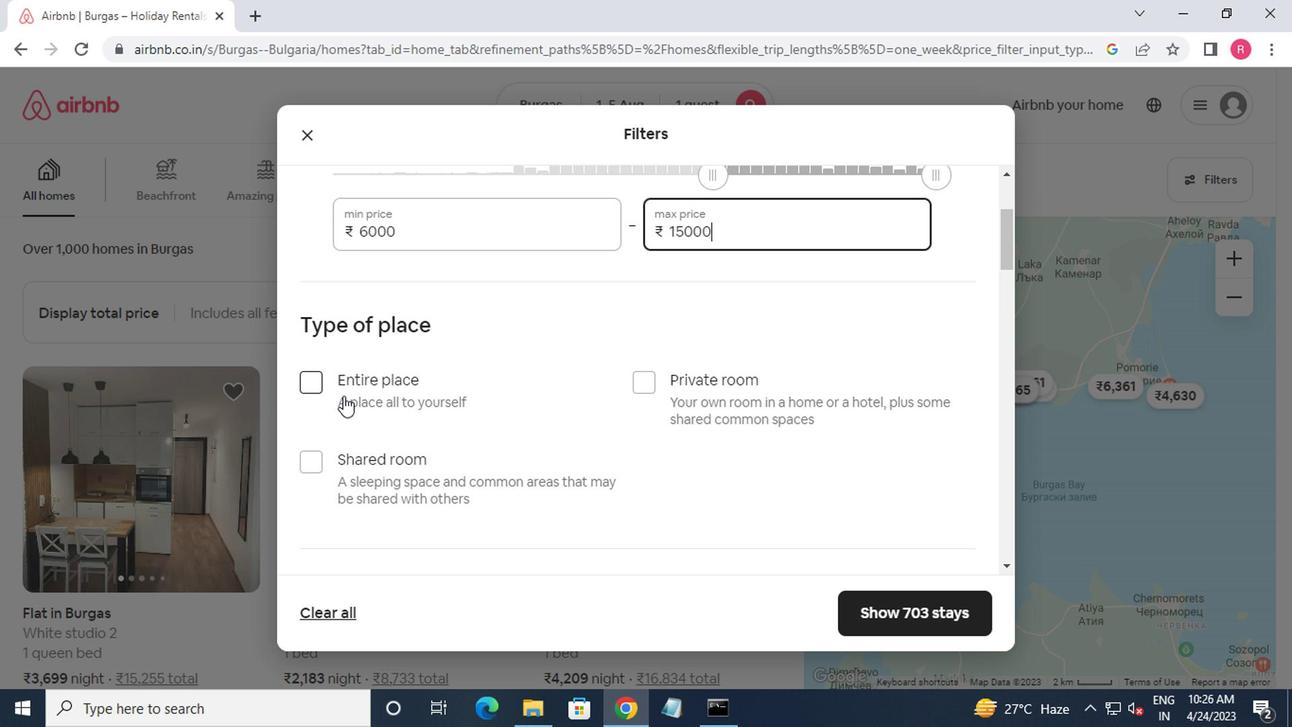
Action: Mouse pressed left at (340, 394)
Screenshot: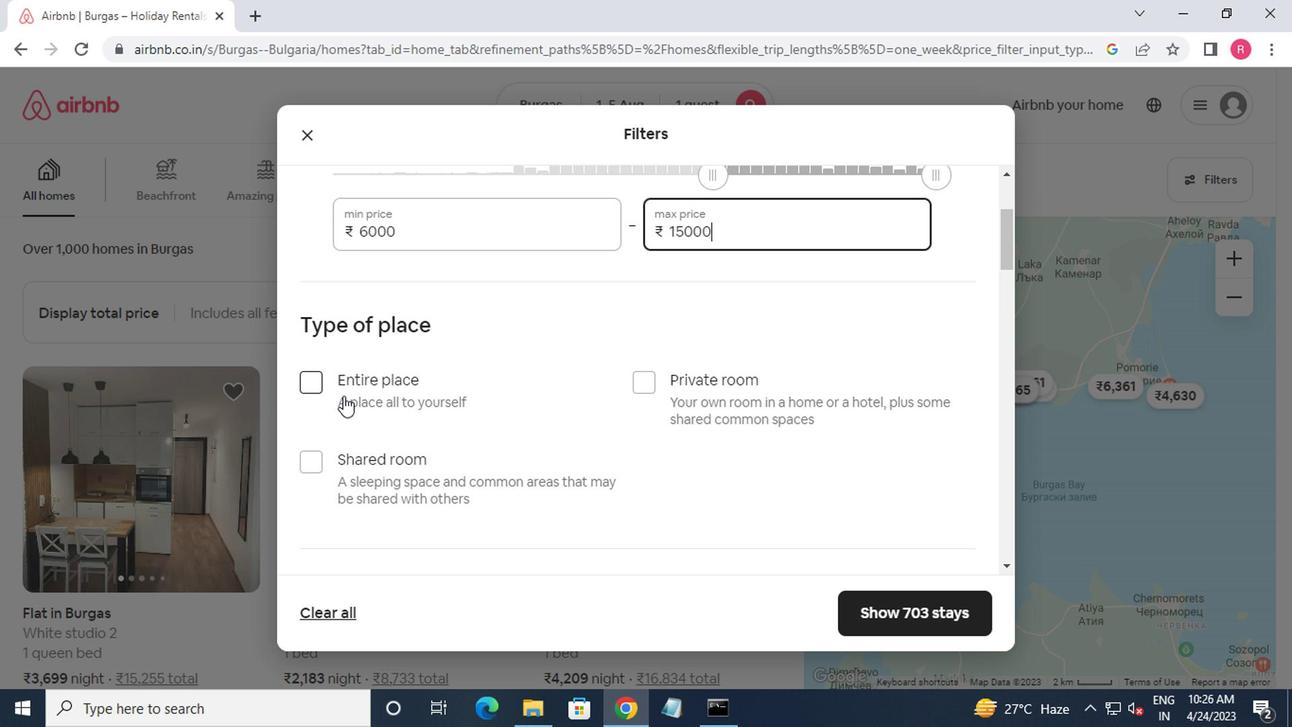 
Action: Mouse moved to (340, 390)
Screenshot: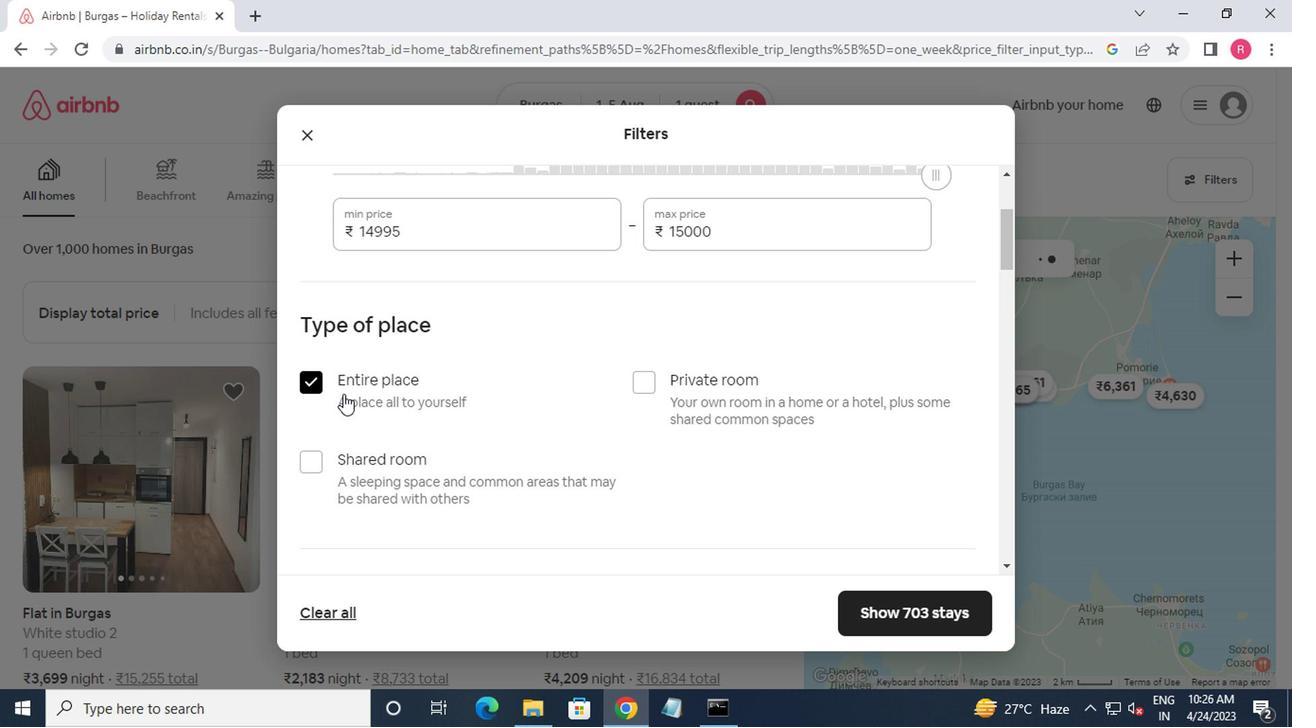 
Action: Mouse scrolled (340, 389) with delta (0, 0)
Screenshot: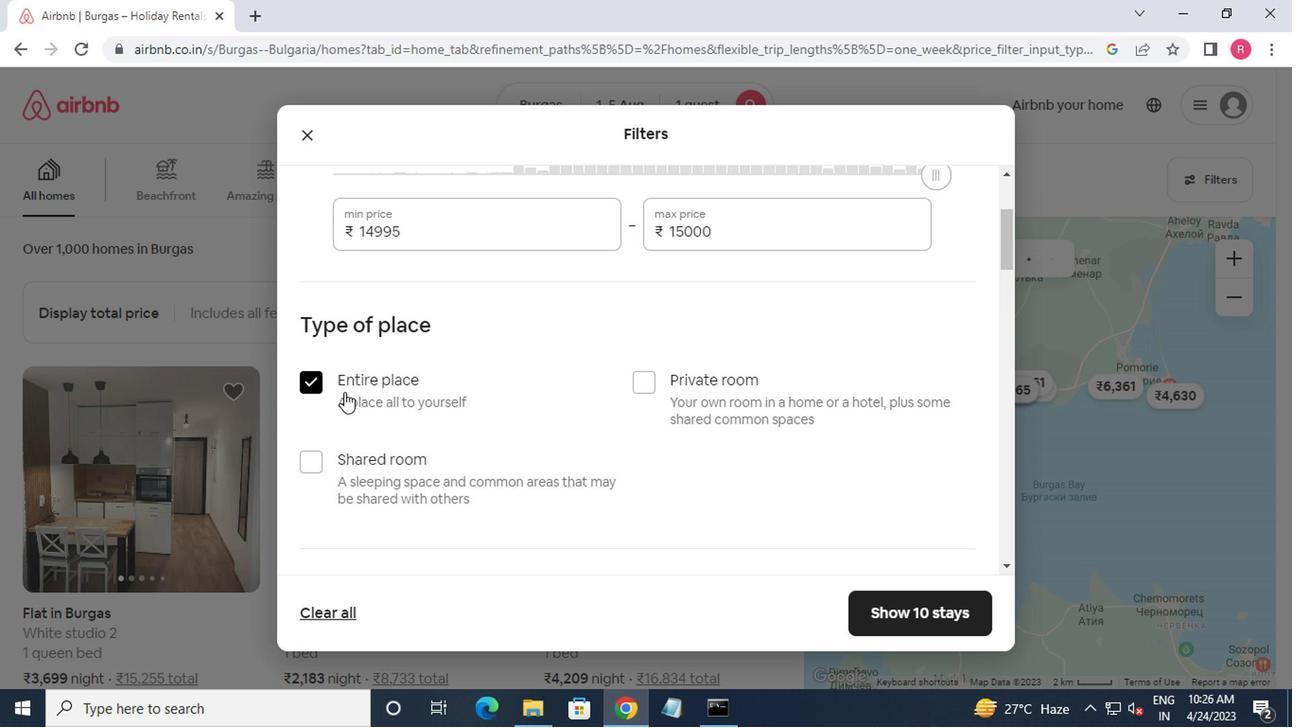 
Action: Mouse moved to (342, 395)
Screenshot: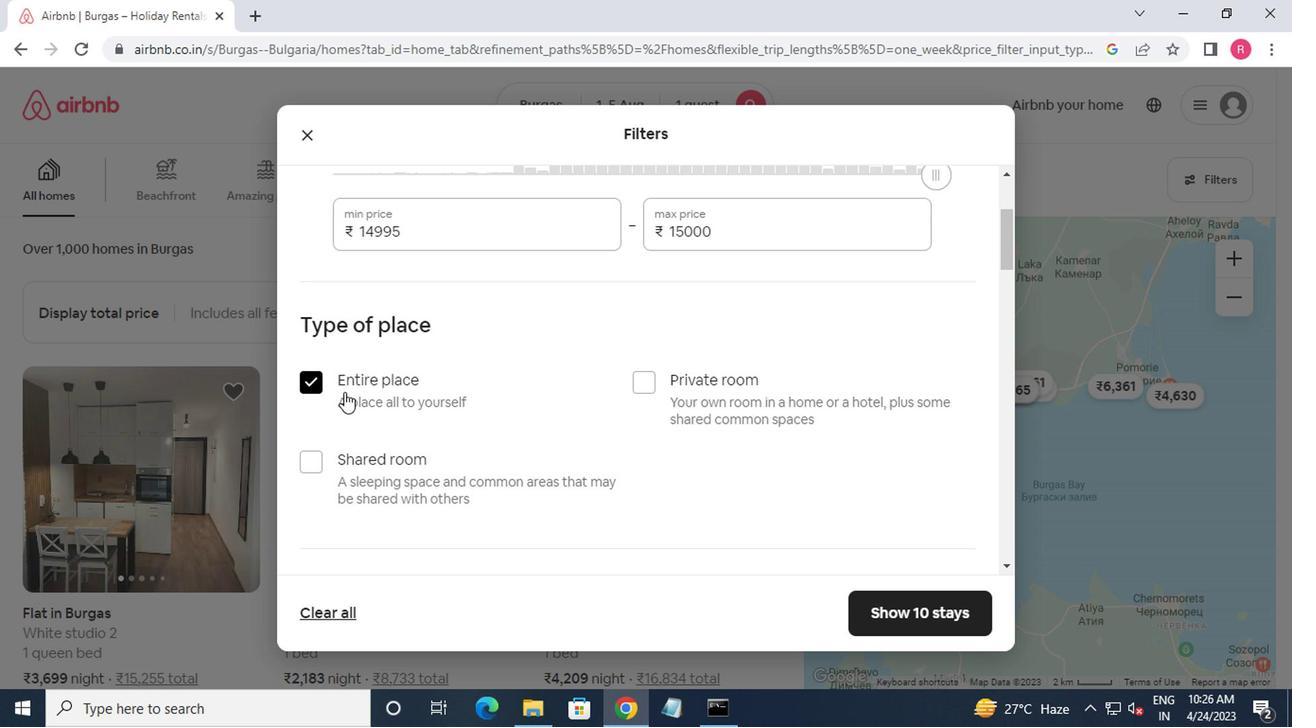 
Action: Mouse scrolled (342, 394) with delta (0, 0)
Screenshot: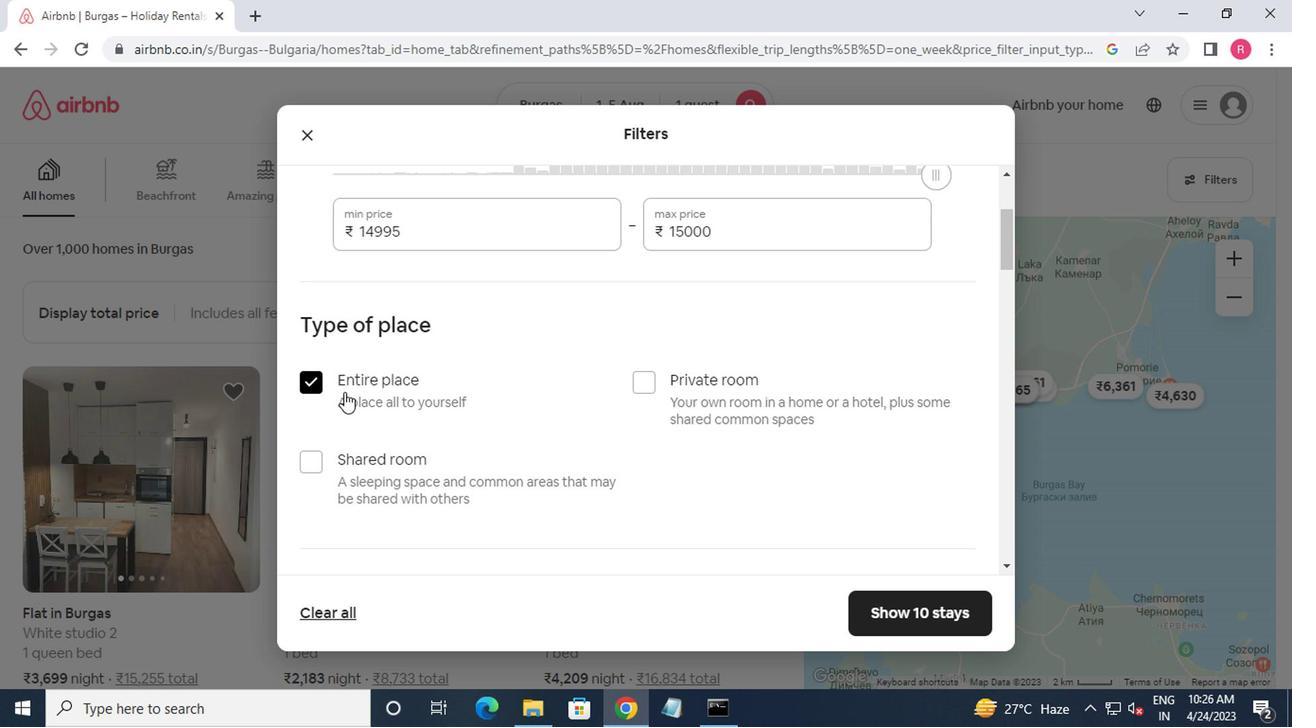 
Action: Mouse moved to (414, 497)
Screenshot: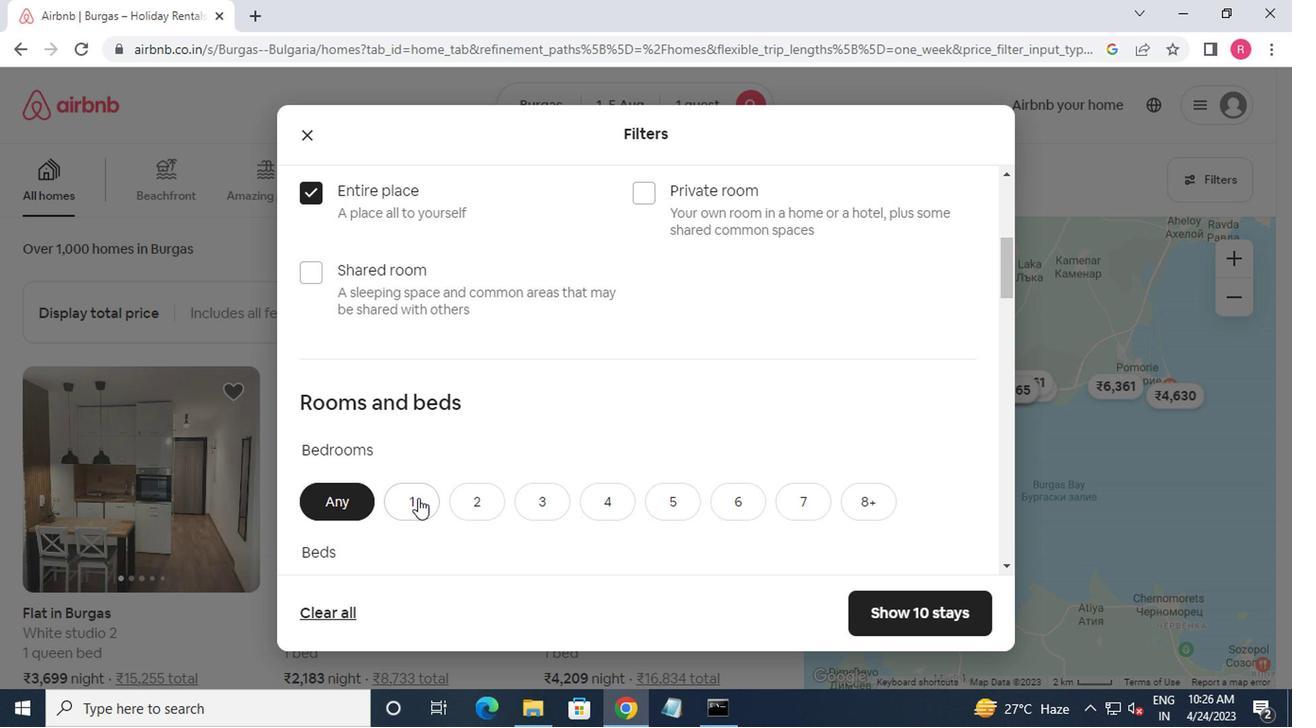 
Action: Mouse pressed left at (414, 497)
Screenshot: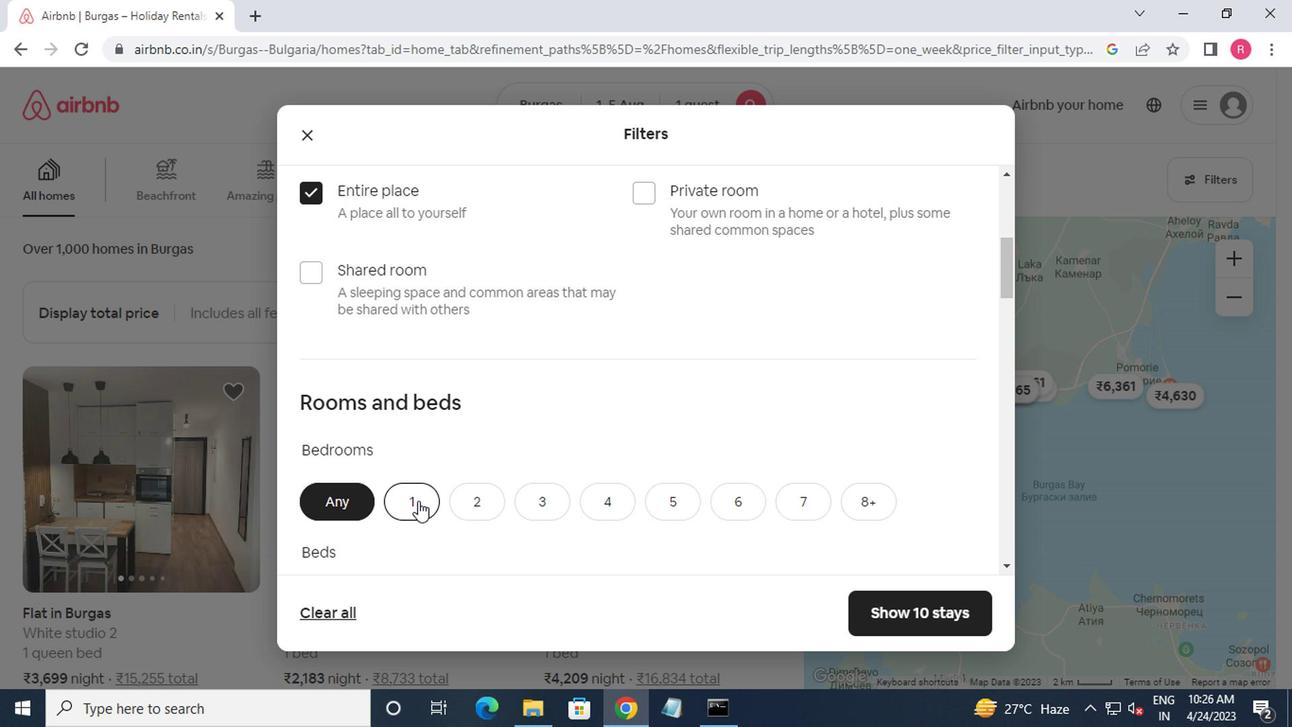 
Action: Mouse scrolled (414, 496) with delta (0, 0)
Screenshot: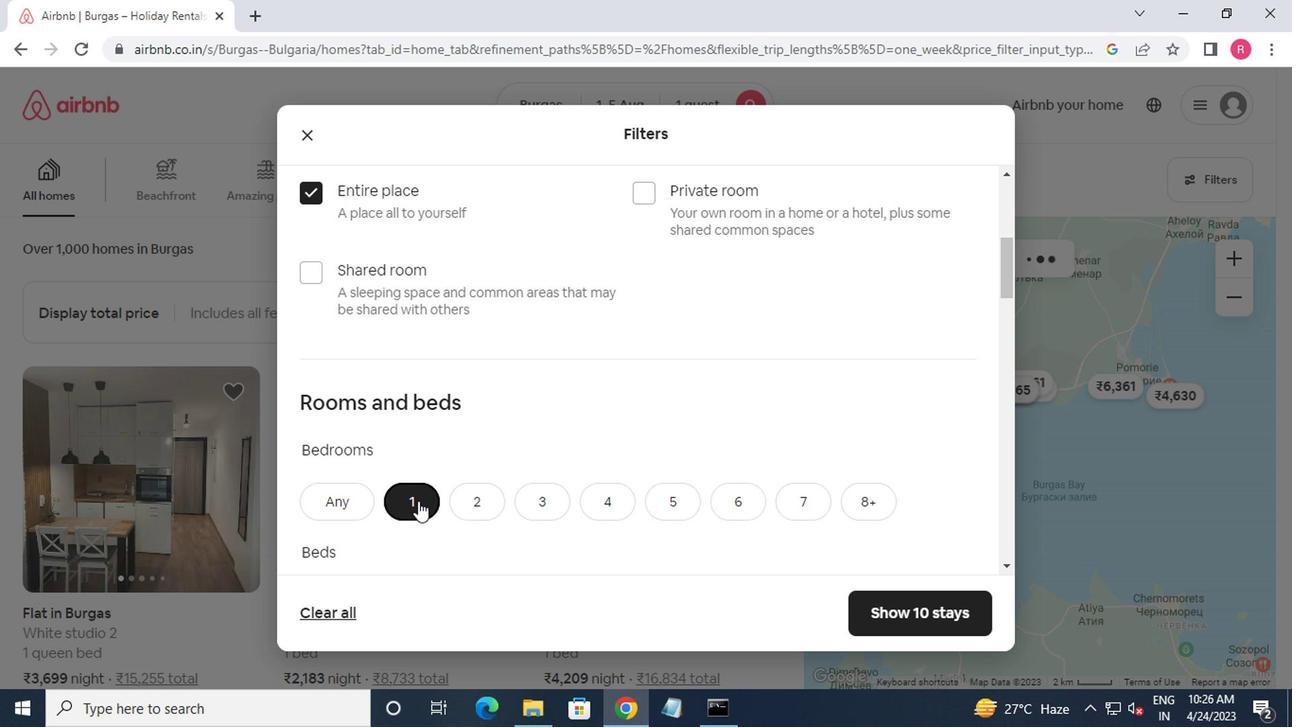 
Action: Mouse scrolled (414, 496) with delta (0, 0)
Screenshot: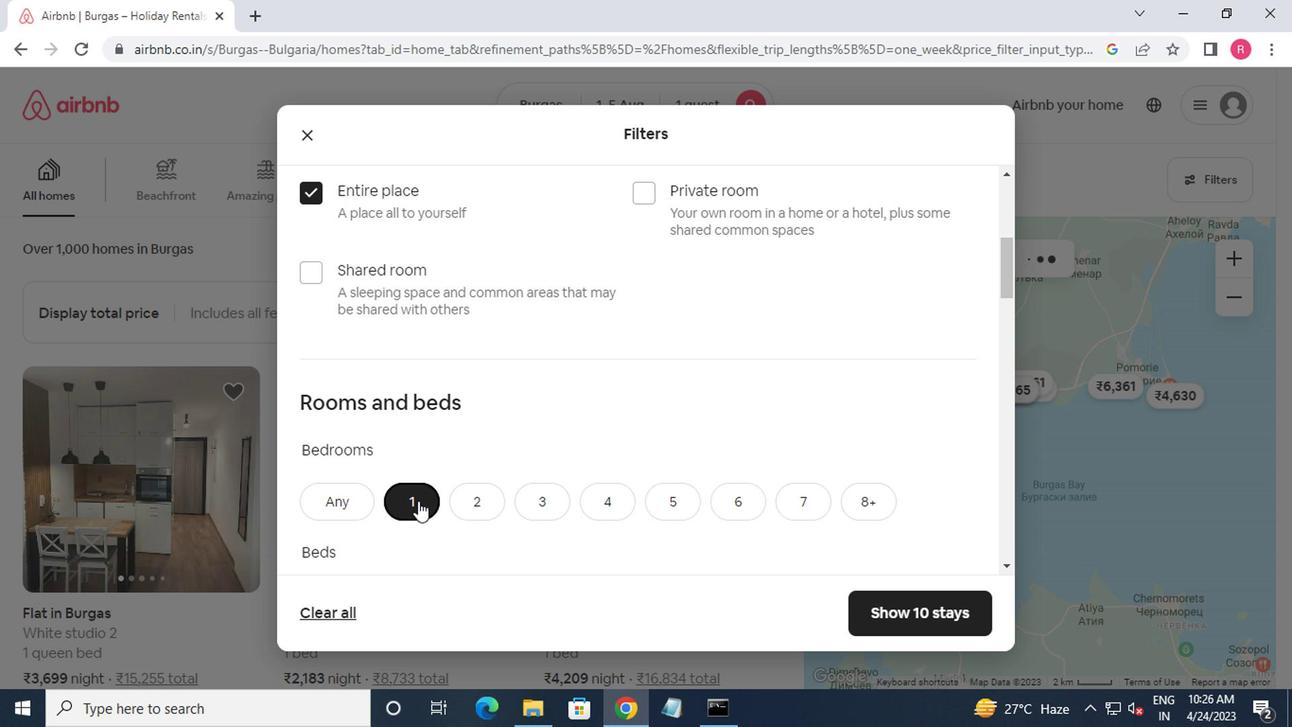 
Action: Mouse moved to (419, 416)
Screenshot: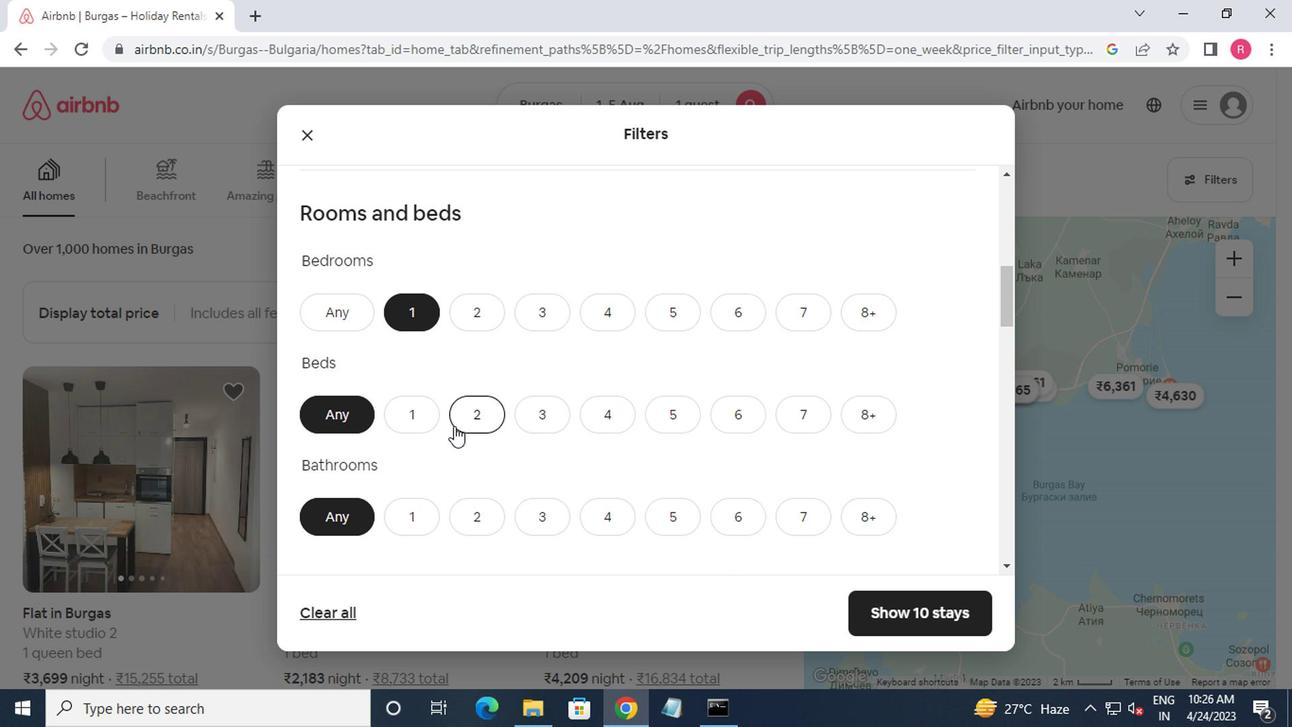 
Action: Mouse pressed left at (419, 416)
Screenshot: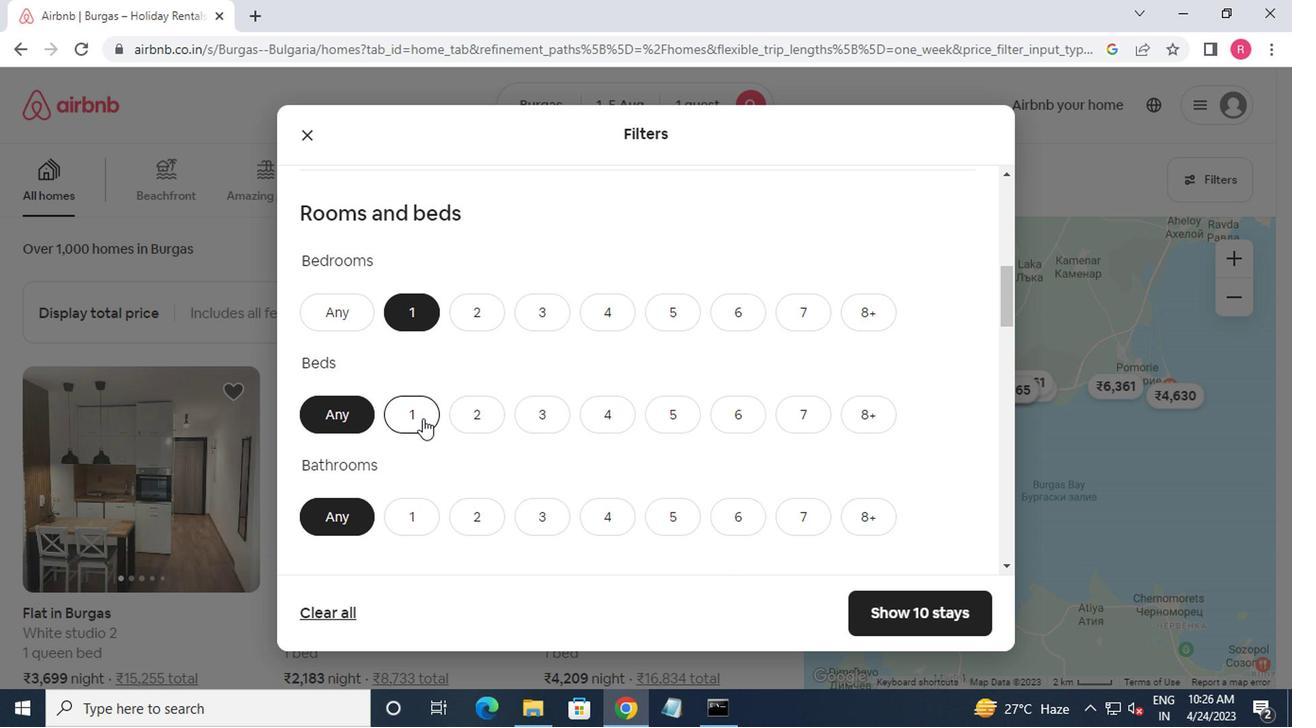 
Action: Mouse moved to (419, 416)
Screenshot: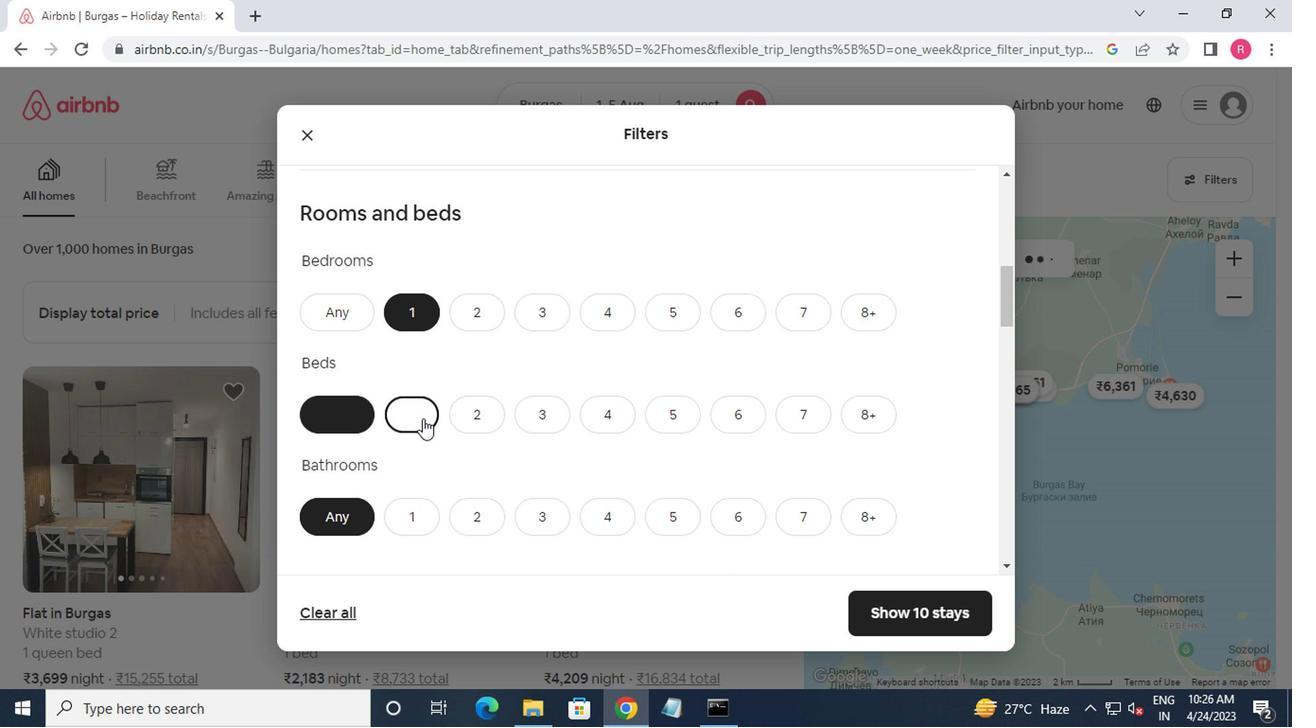 
Action: Mouse scrolled (419, 416) with delta (0, 0)
Screenshot: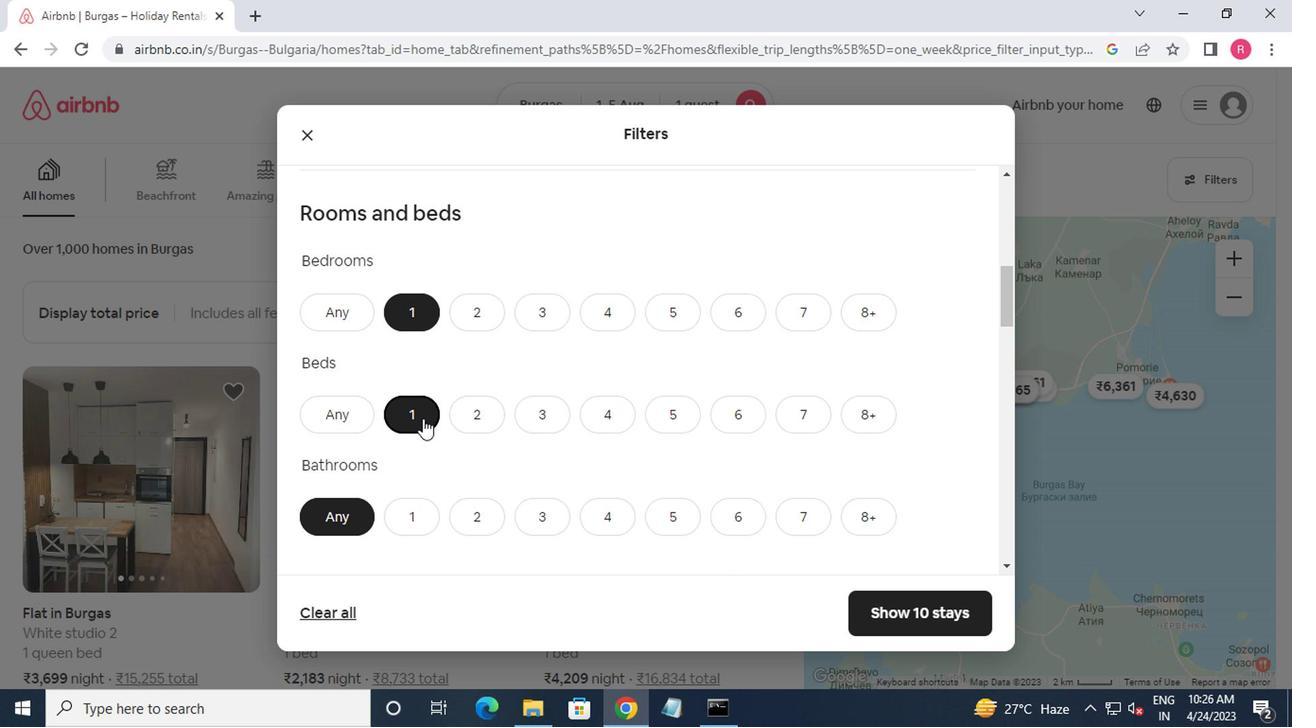 
Action: Mouse scrolled (419, 416) with delta (0, 0)
Screenshot: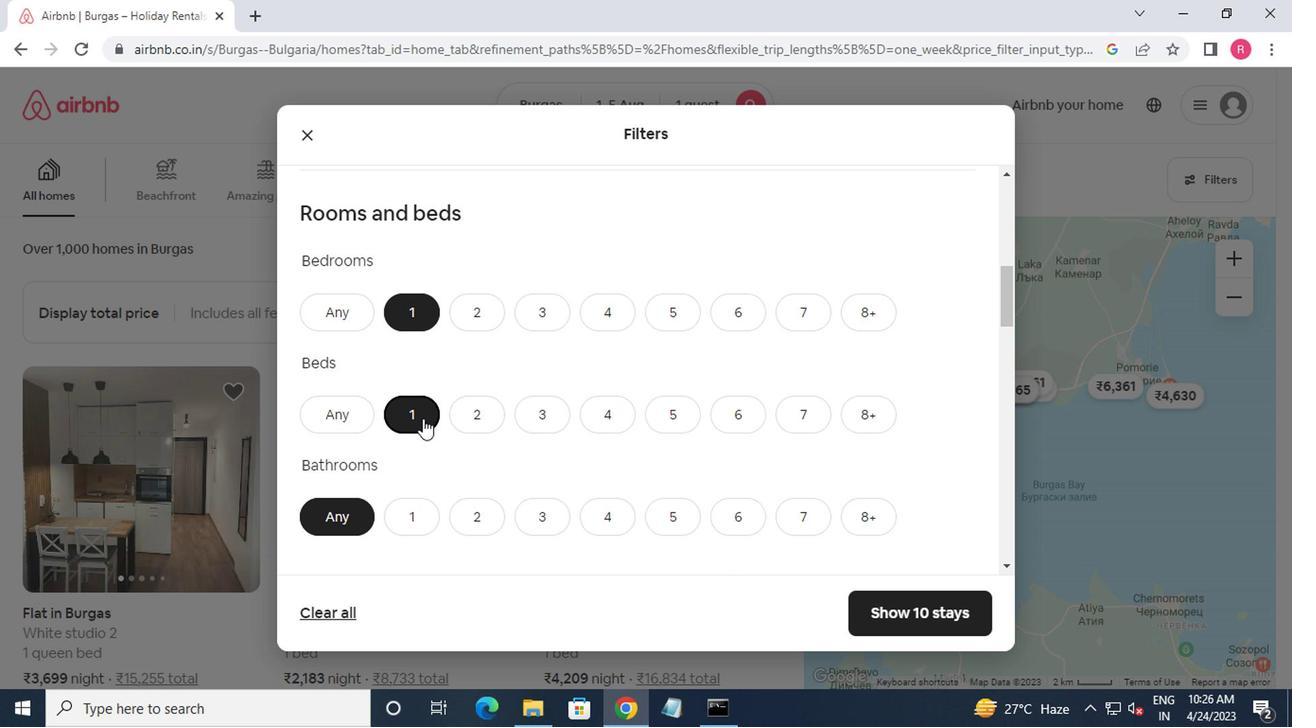
Action: Mouse moved to (407, 338)
Screenshot: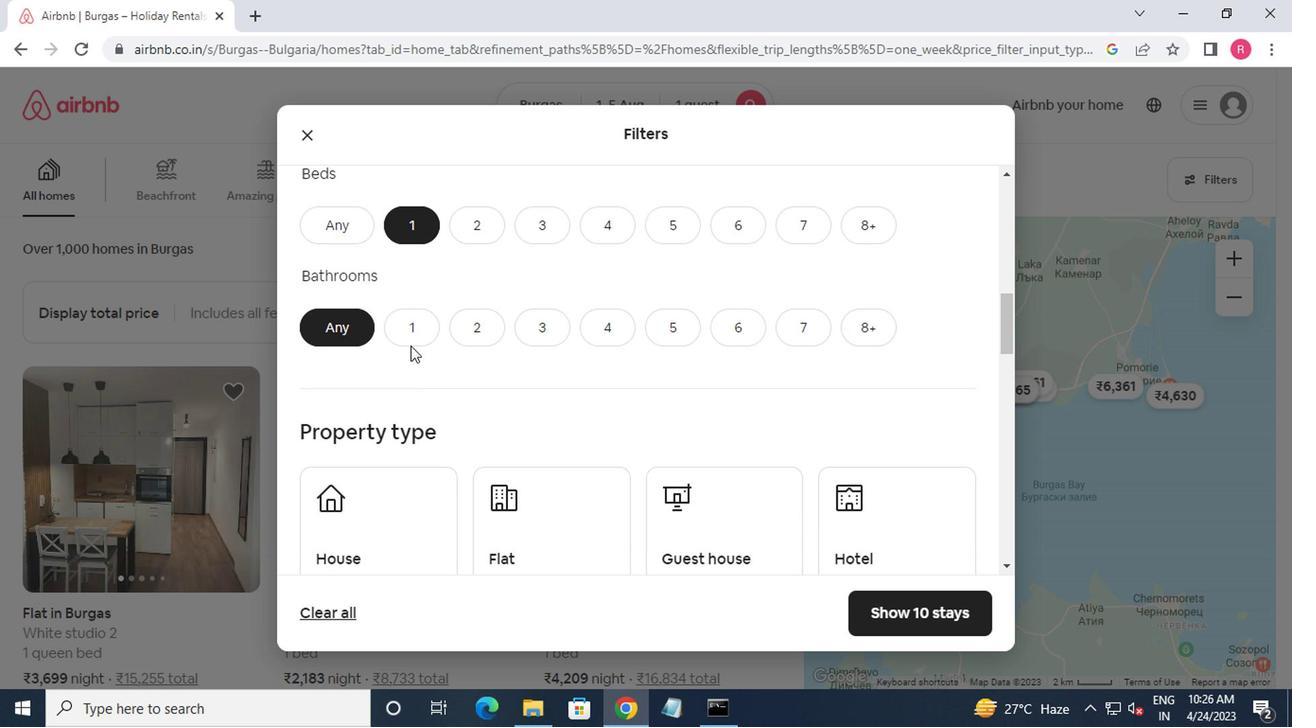 
Action: Mouse pressed left at (407, 338)
Screenshot: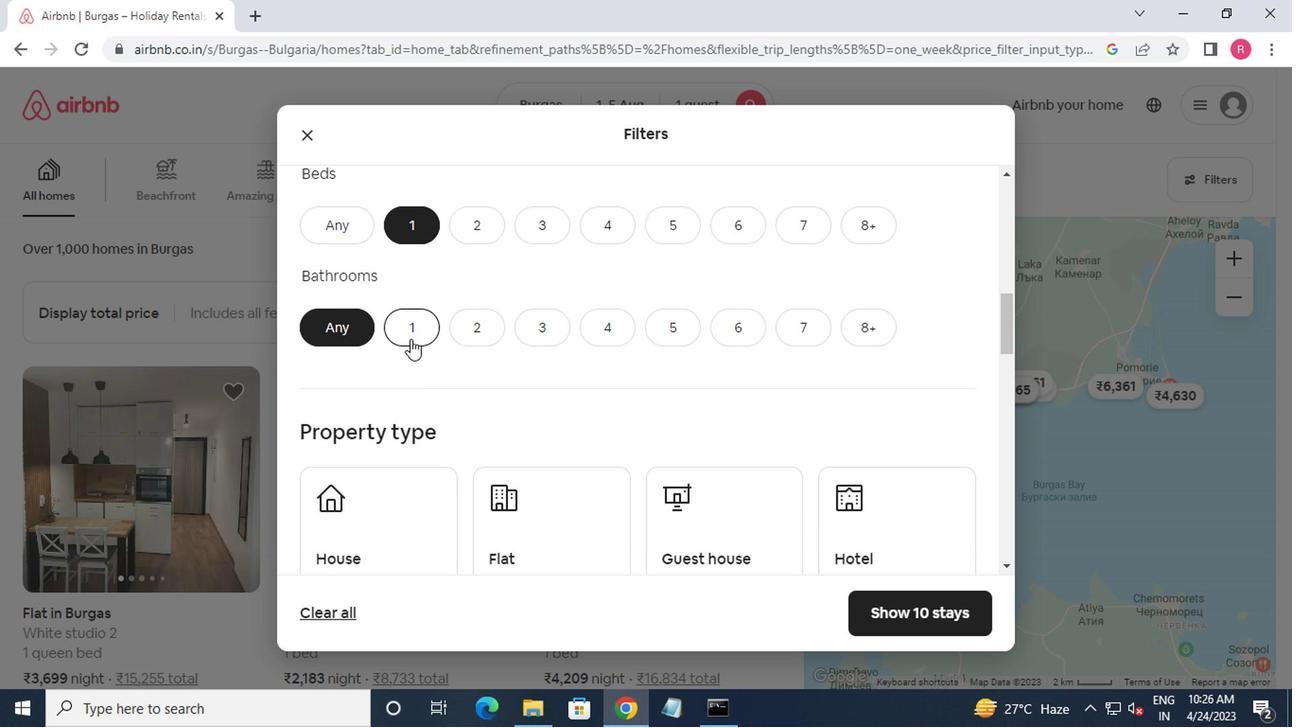 
Action: Mouse moved to (423, 519)
Screenshot: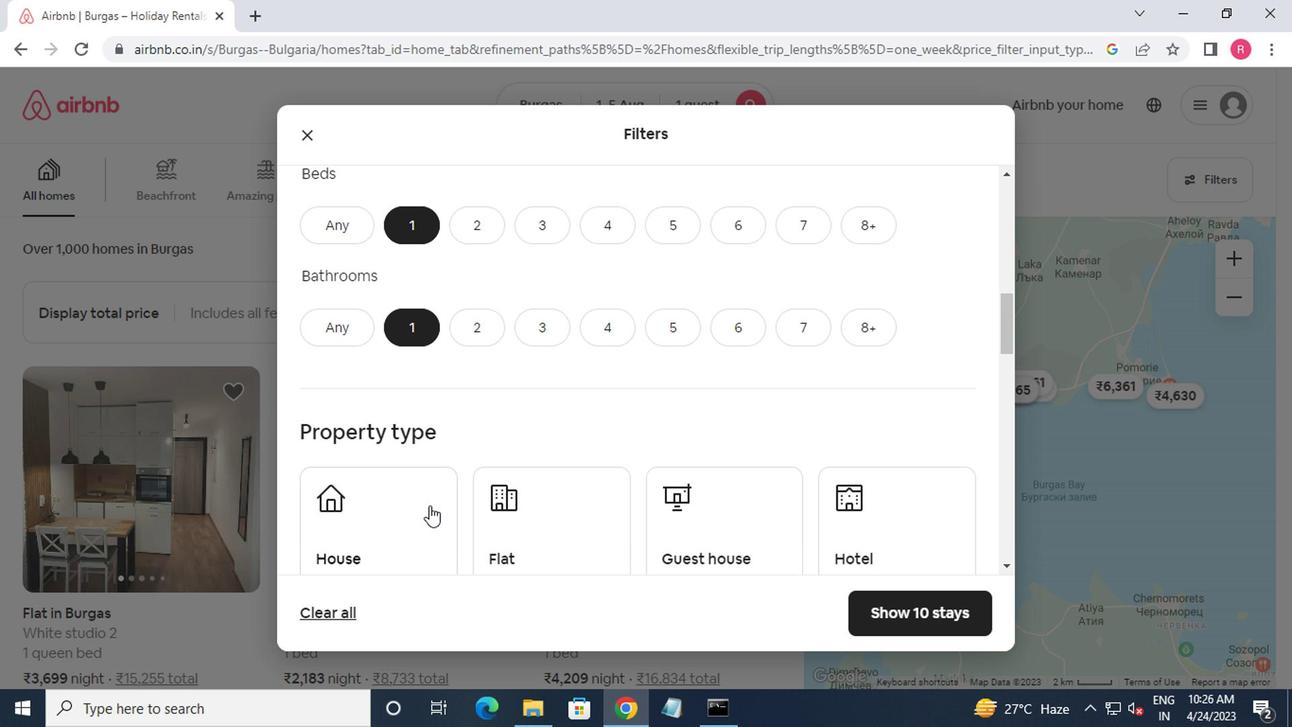 
Action: Mouse pressed left at (423, 519)
Screenshot: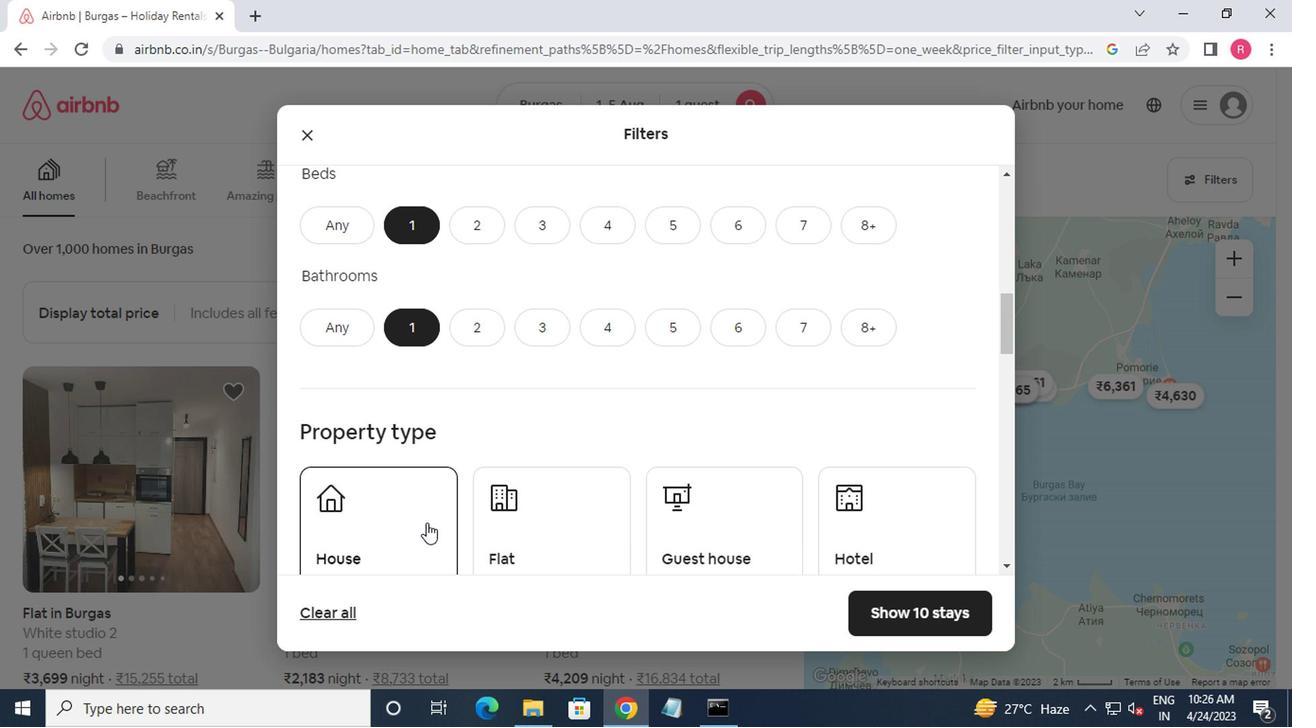 
Action: Mouse moved to (488, 509)
Screenshot: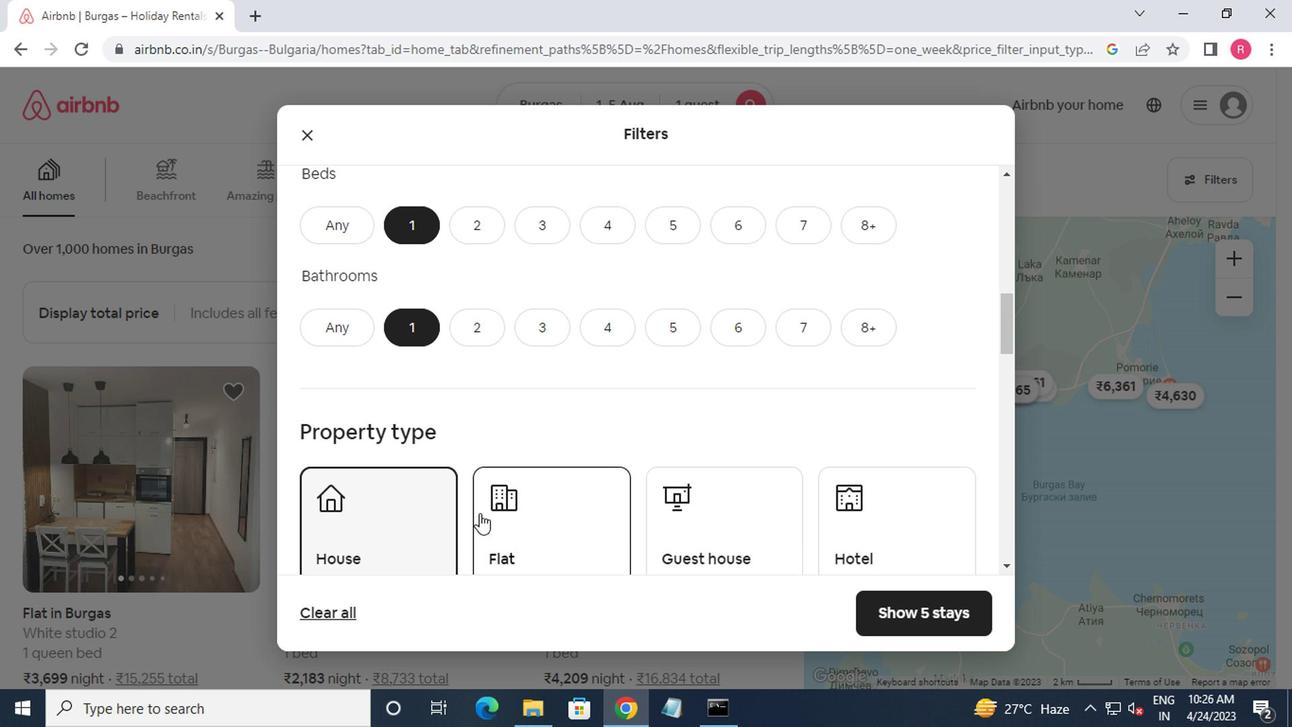 
Action: Mouse scrolled (488, 509) with delta (0, 0)
Screenshot: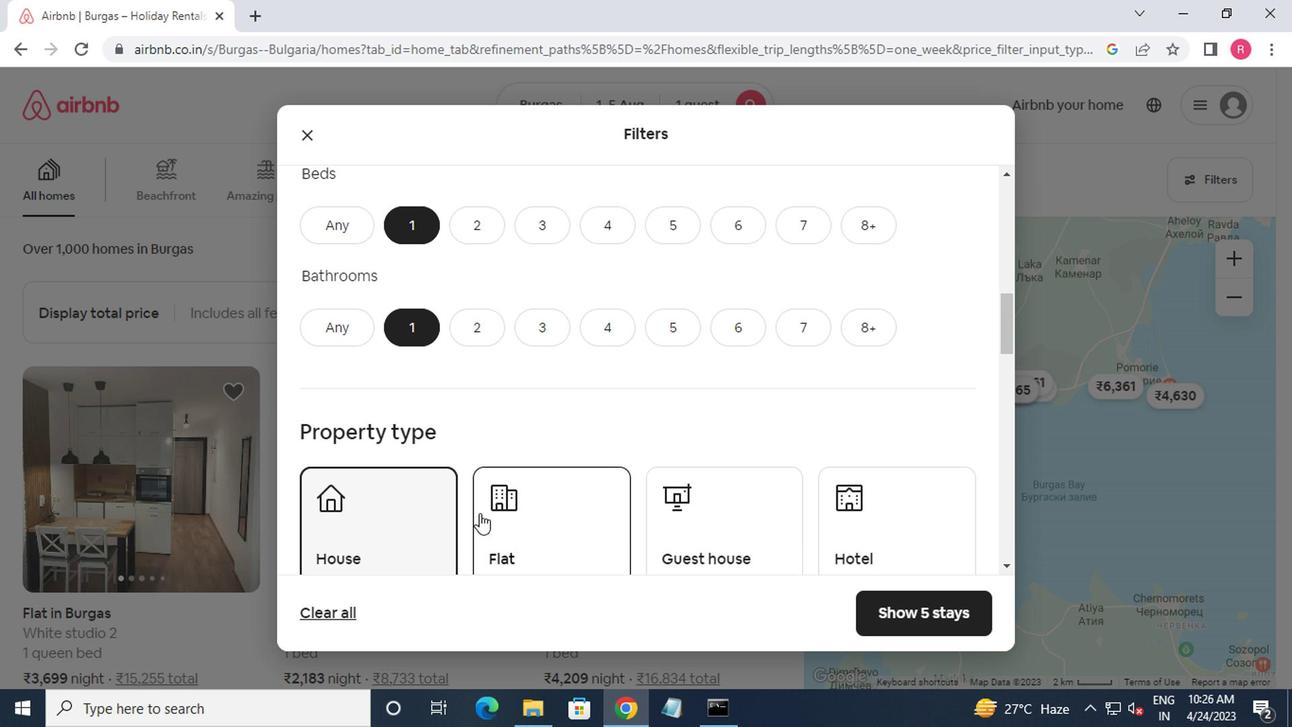 
Action: Mouse moved to (511, 468)
Screenshot: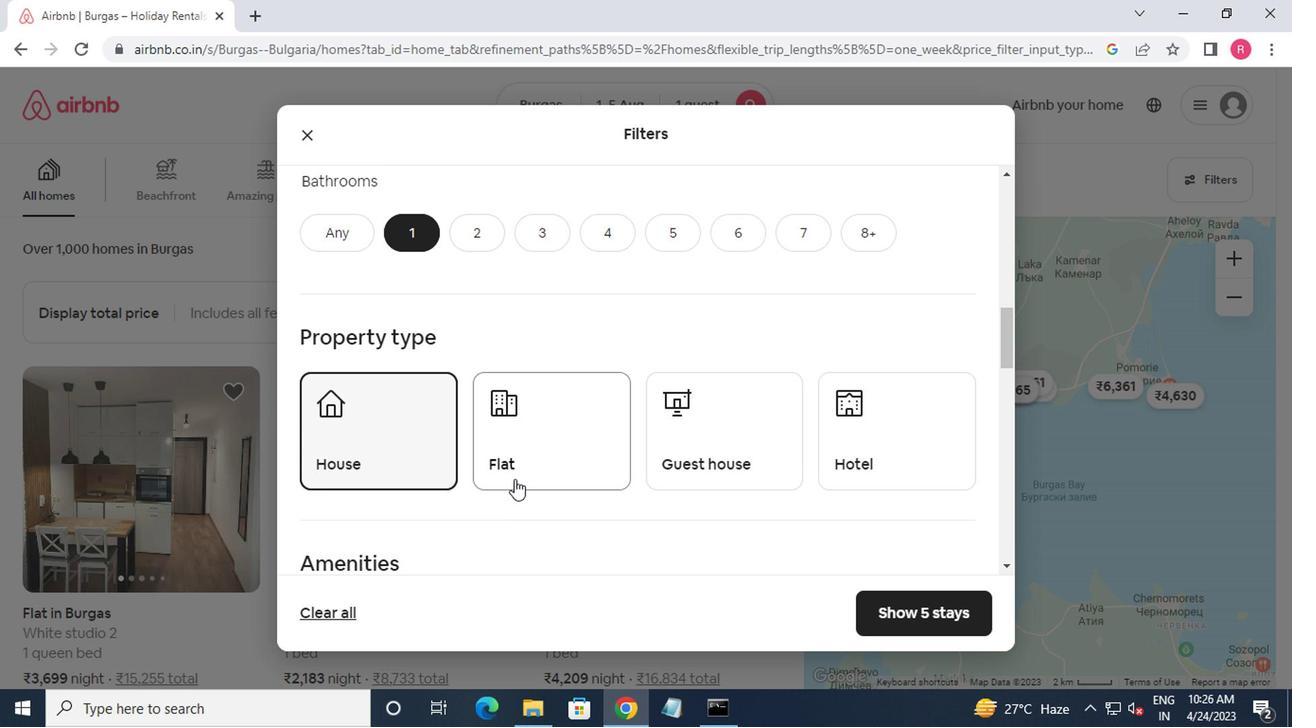 
Action: Mouse pressed left at (511, 468)
Screenshot: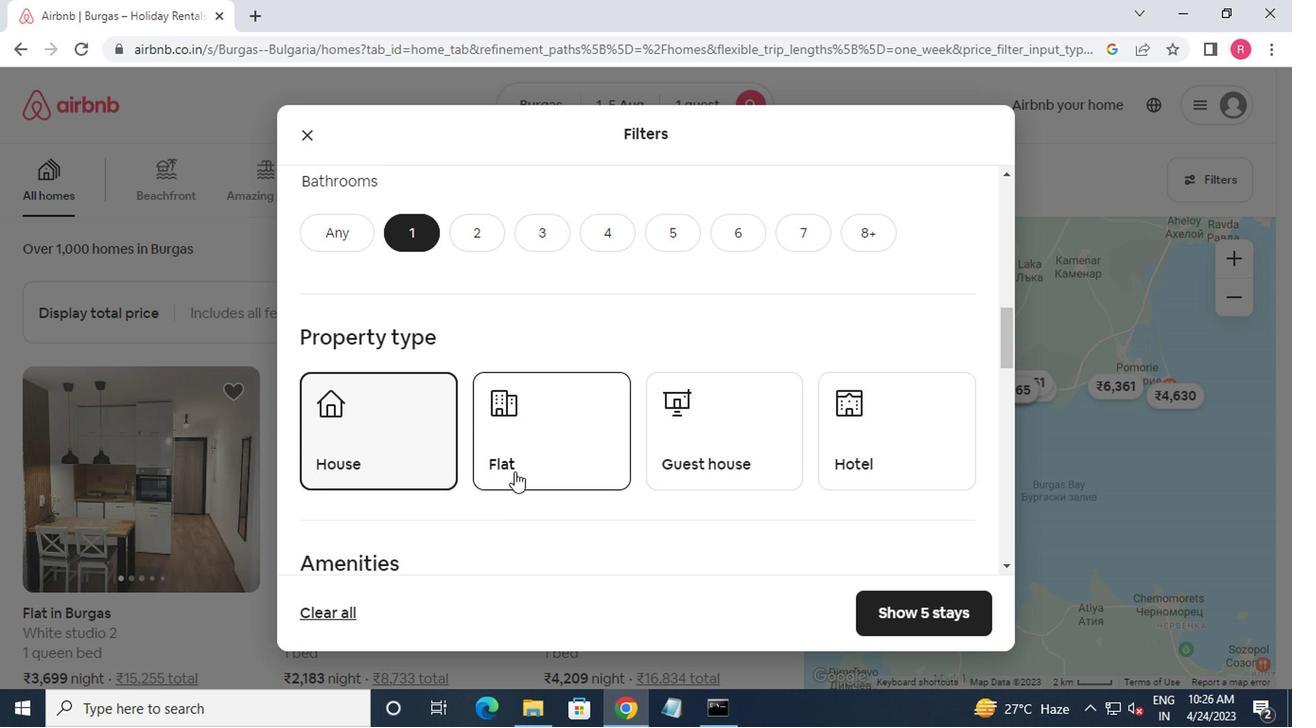 
Action: Mouse moved to (683, 461)
Screenshot: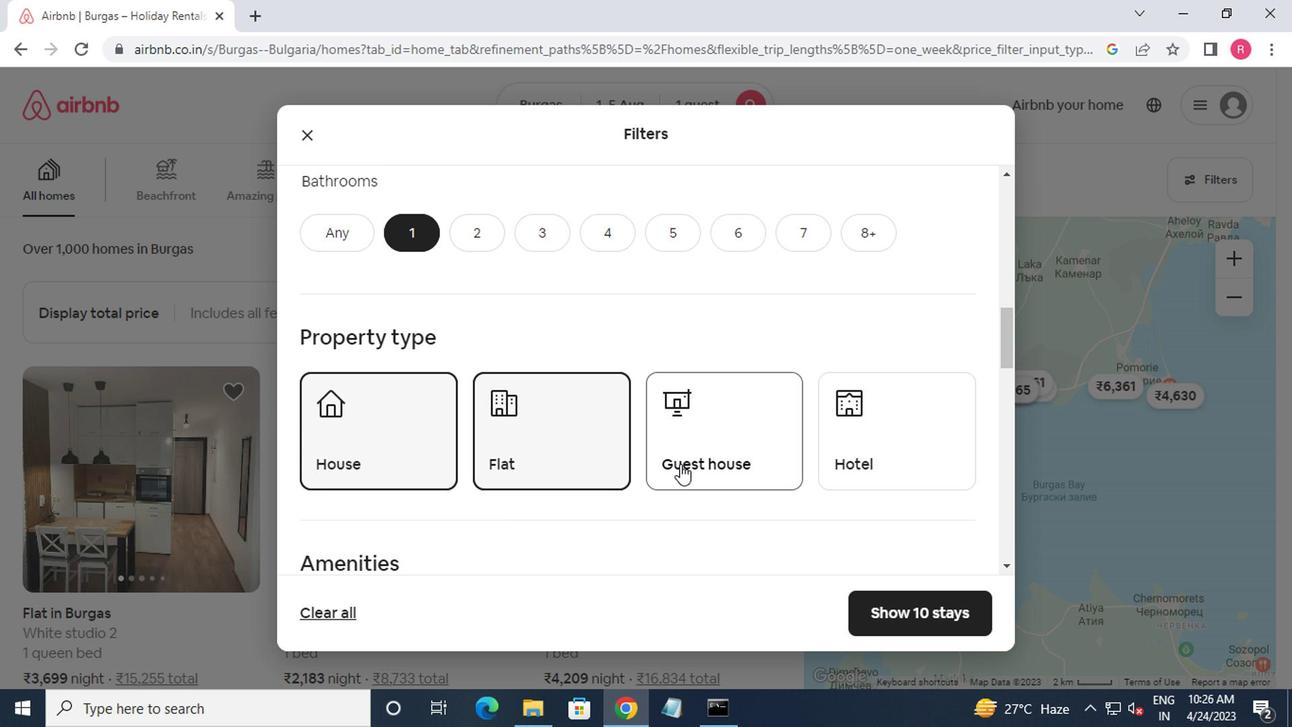 
Action: Mouse pressed left at (683, 461)
Screenshot: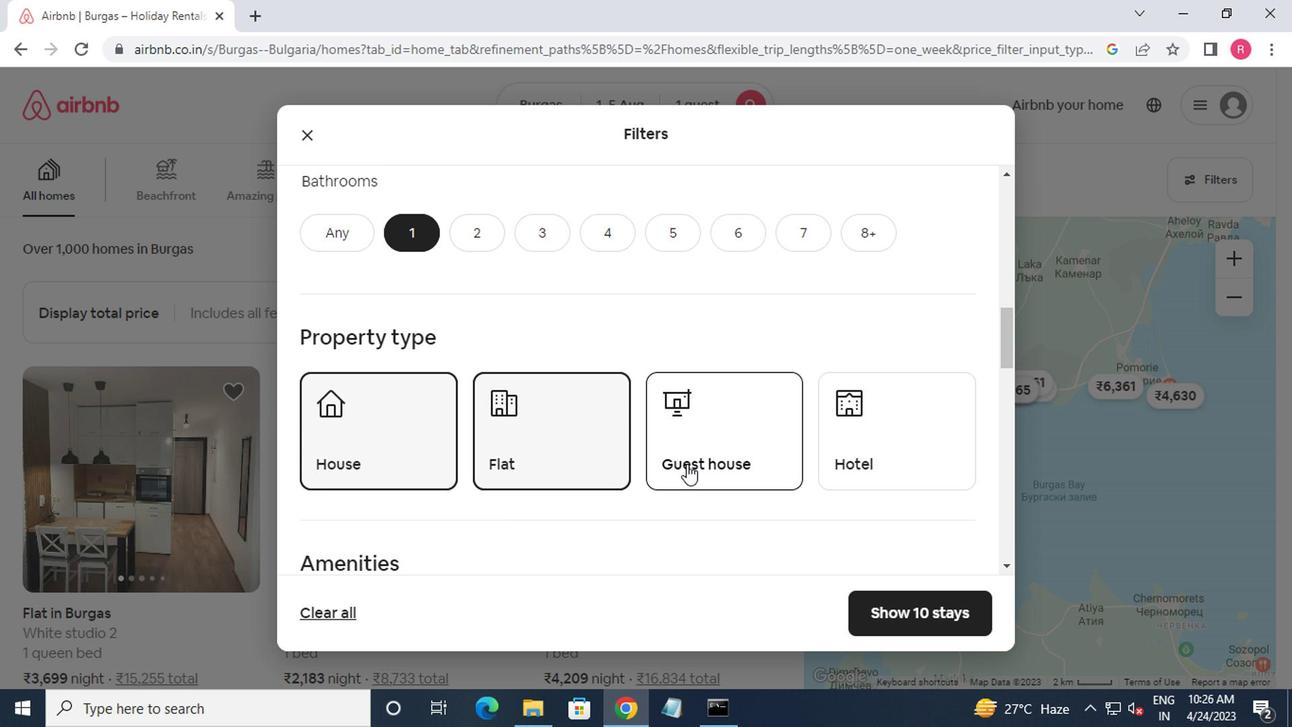 
Action: Mouse moved to (676, 461)
Screenshot: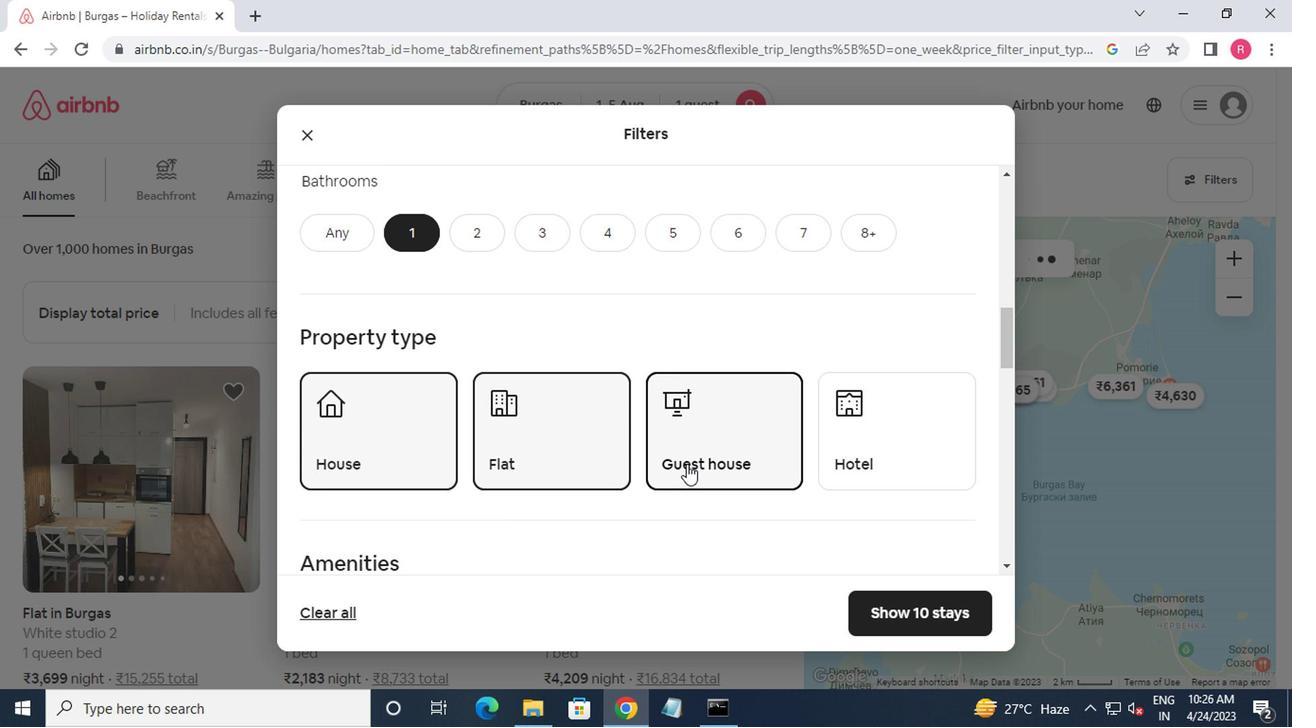 
Action: Mouse scrolled (676, 460) with delta (0, 0)
Screenshot: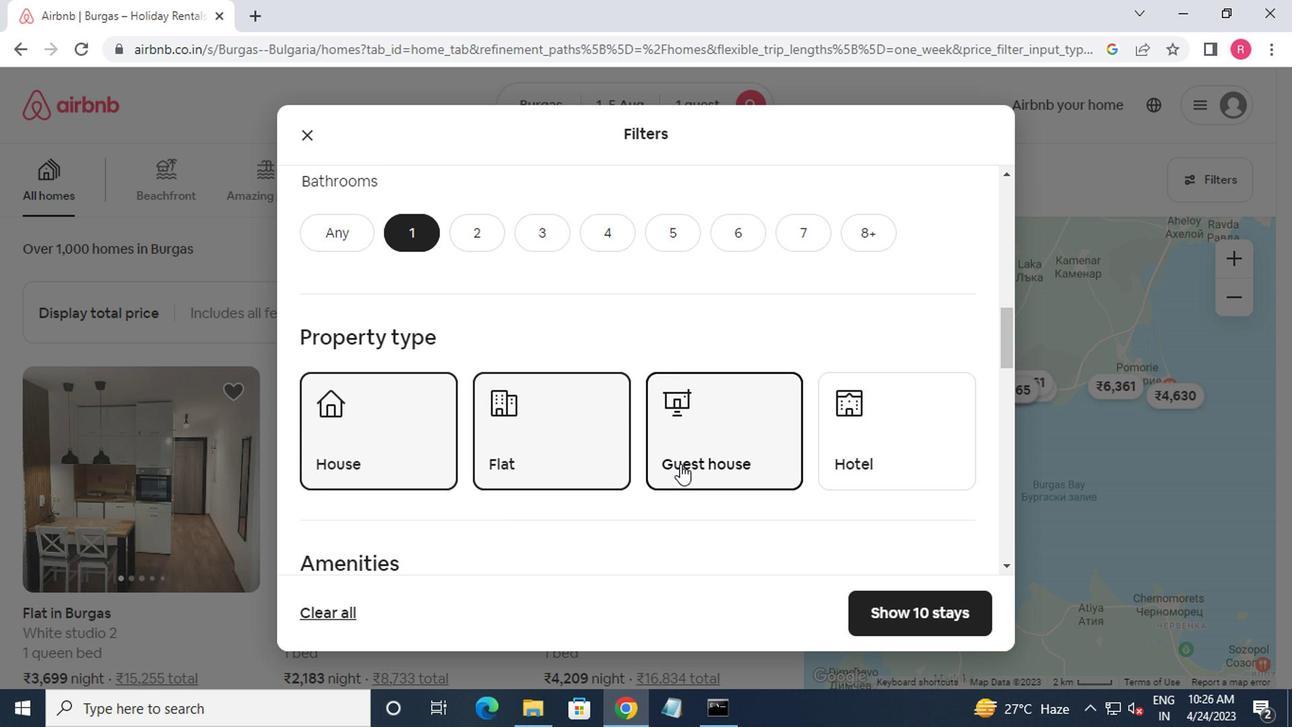
Action: Mouse scrolled (676, 460) with delta (0, 0)
Screenshot: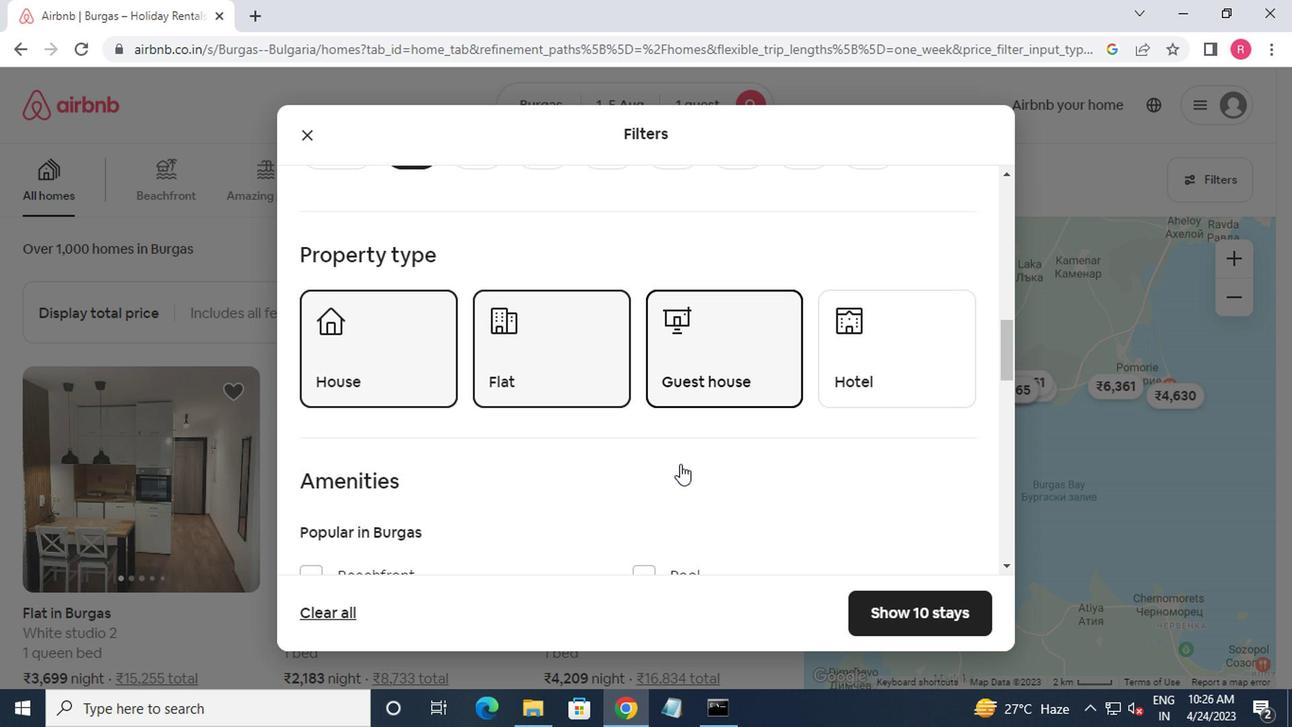 
Action: Mouse moved to (349, 504)
Screenshot: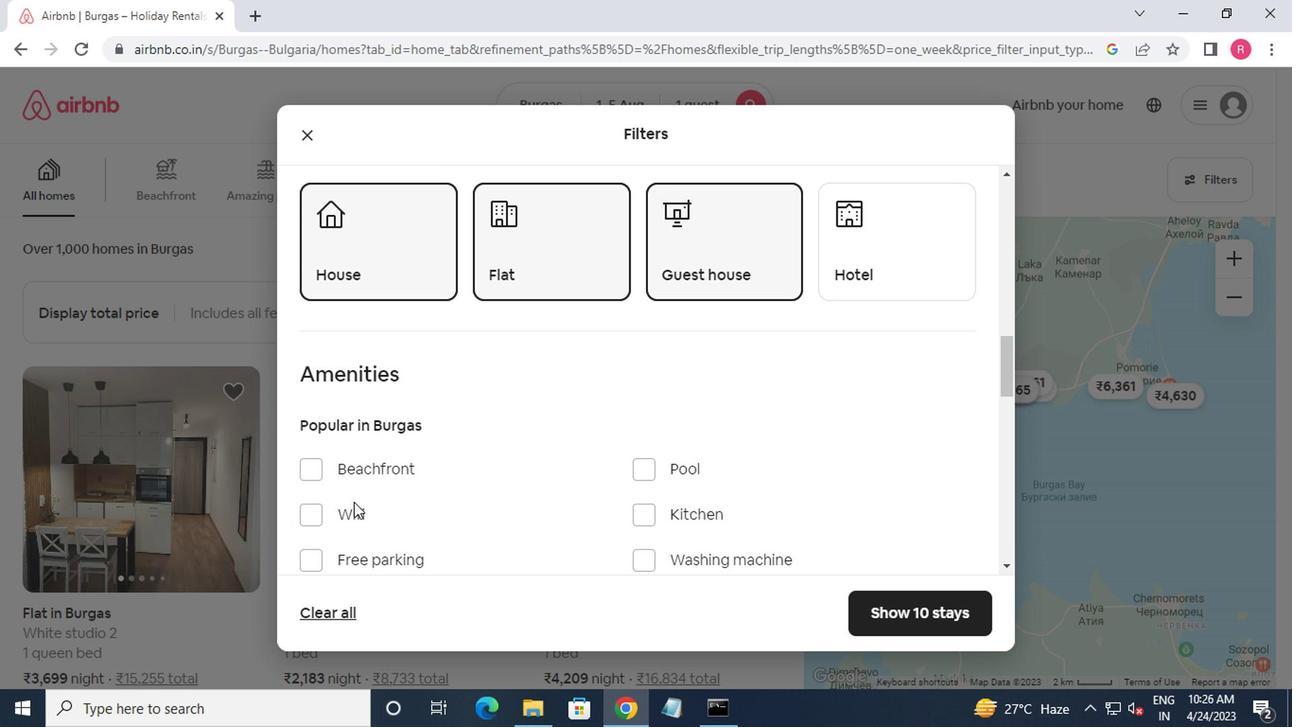 
Action: Mouse pressed left at (349, 504)
Screenshot: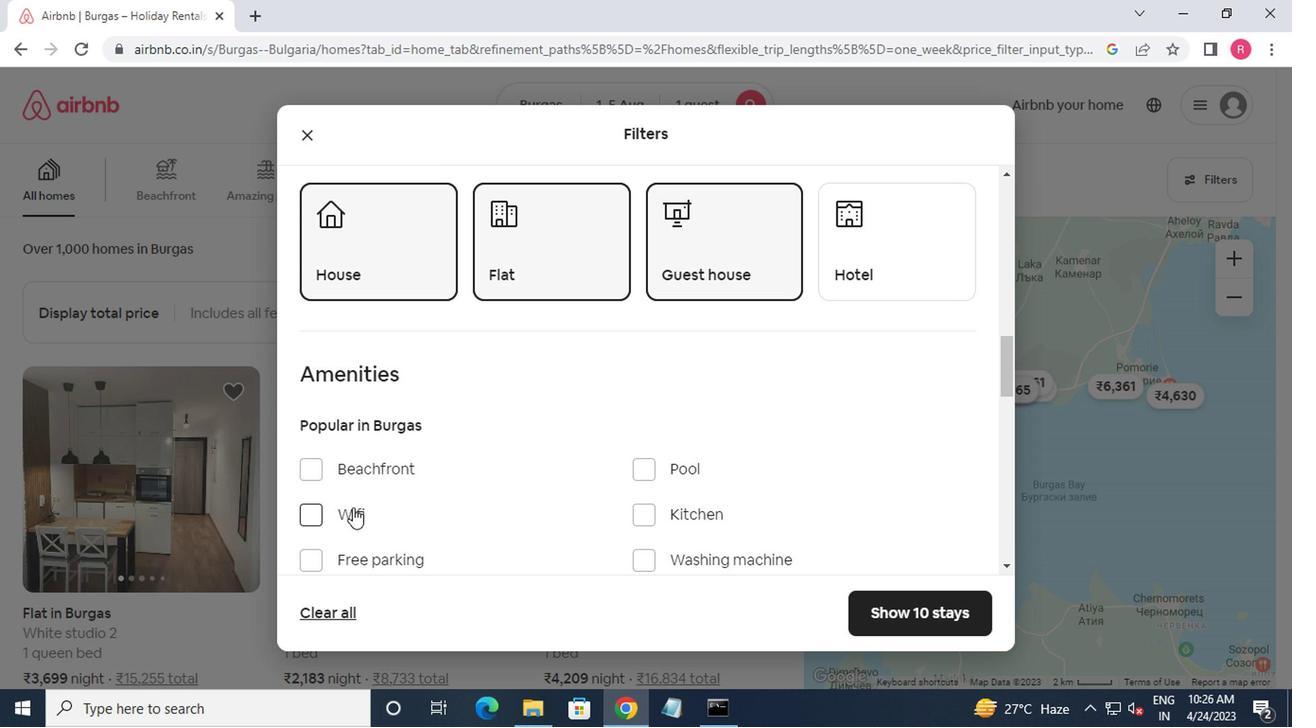 
Action: Mouse moved to (556, 502)
Screenshot: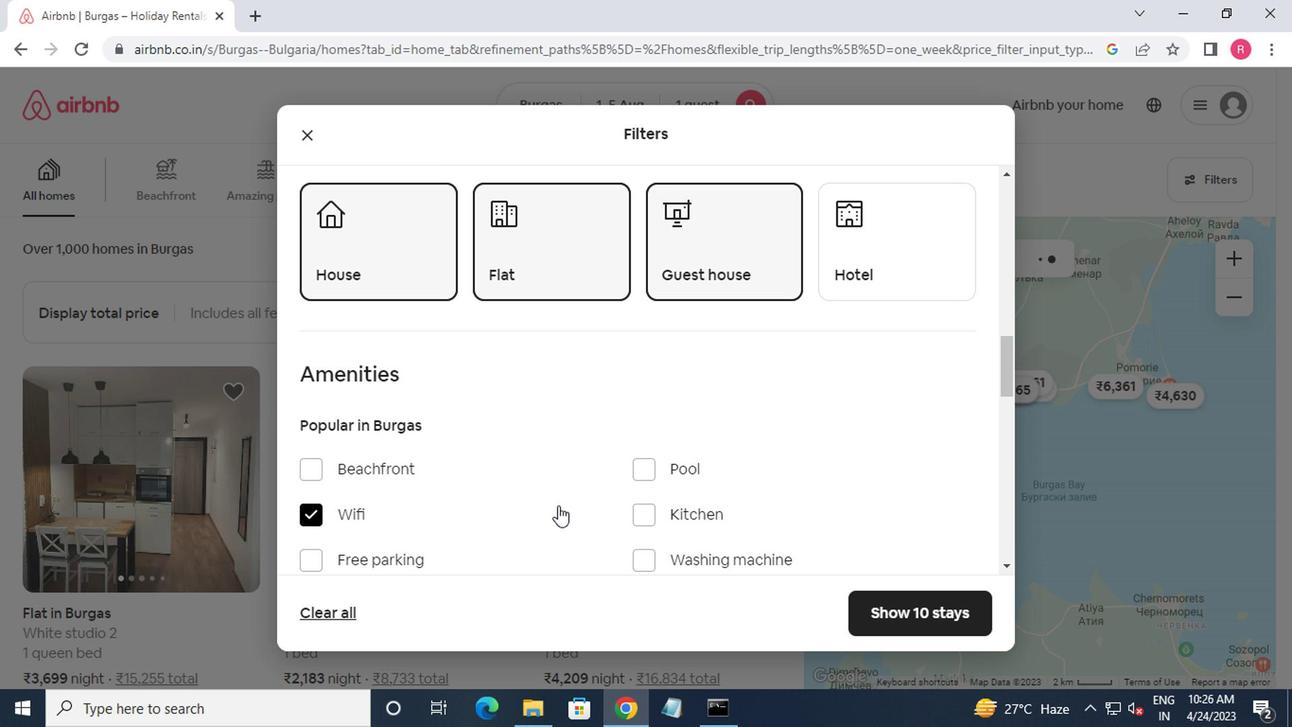
Action: Mouse scrolled (556, 501) with delta (0, 0)
Screenshot: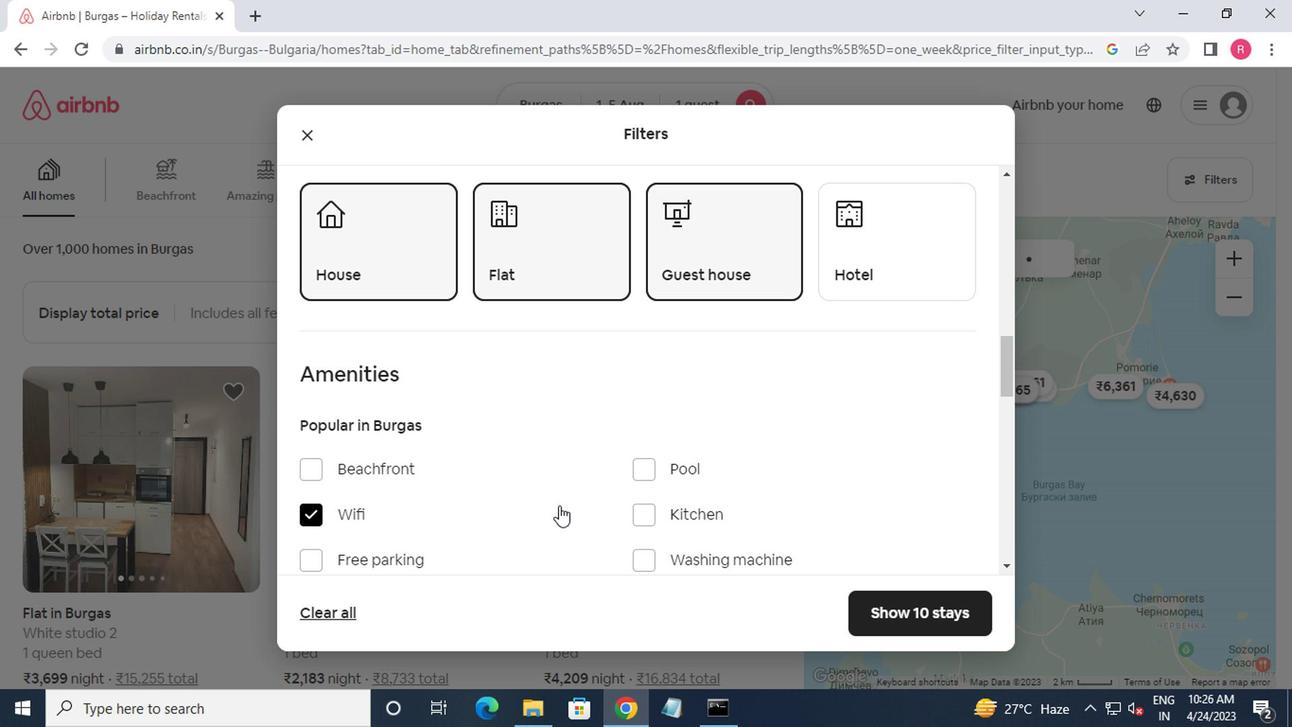 
Action: Mouse scrolled (556, 501) with delta (0, 0)
Screenshot: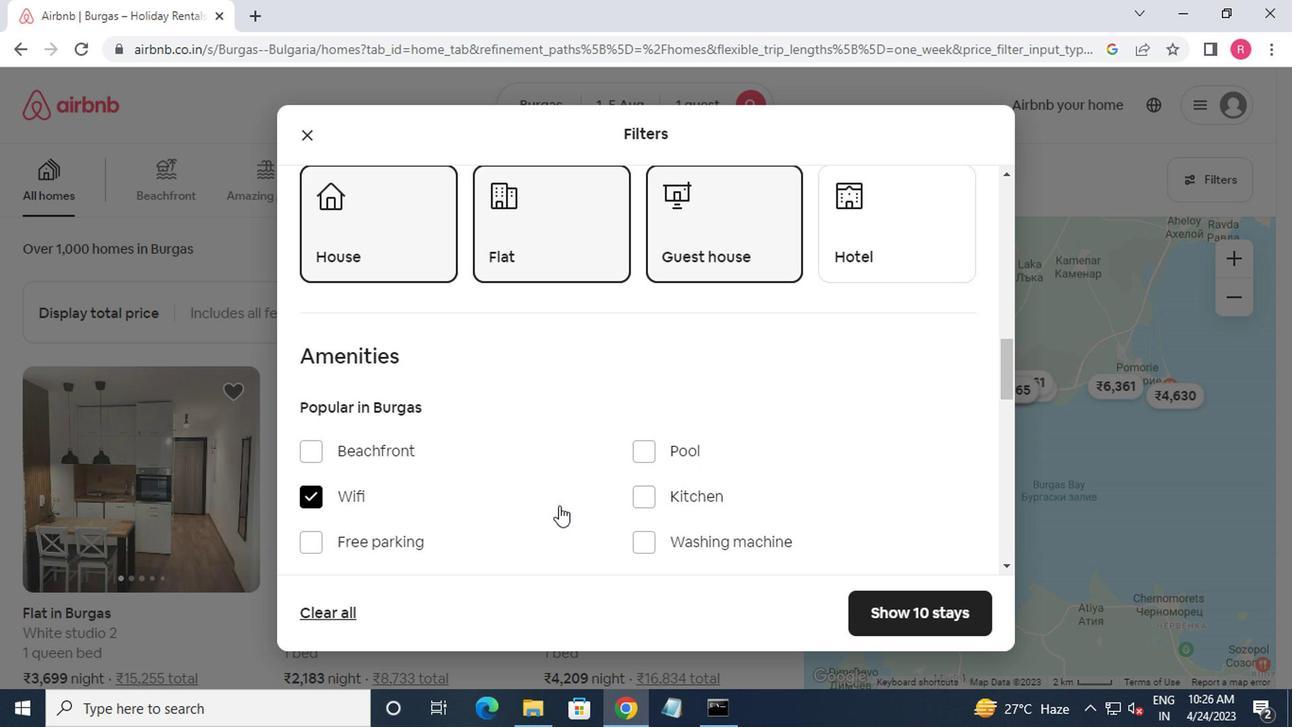 
Action: Mouse moved to (558, 502)
Screenshot: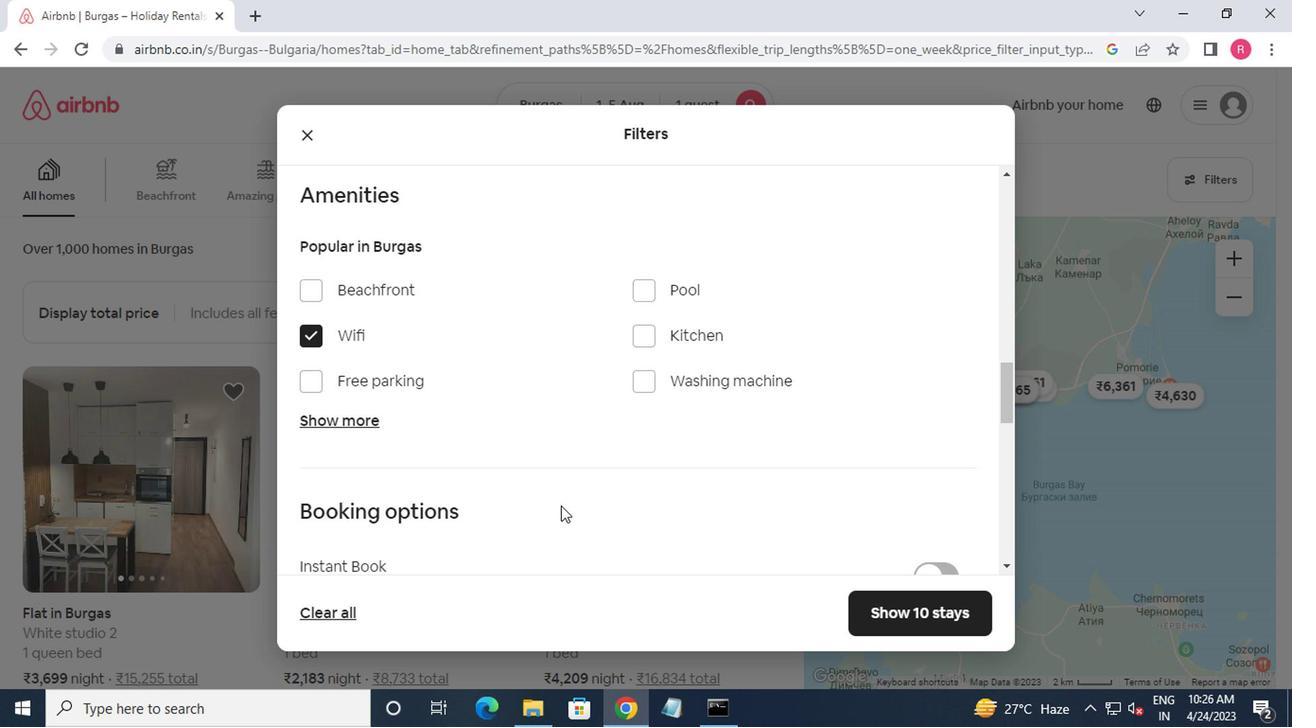 
Action: Mouse scrolled (558, 501) with delta (0, 0)
Screenshot: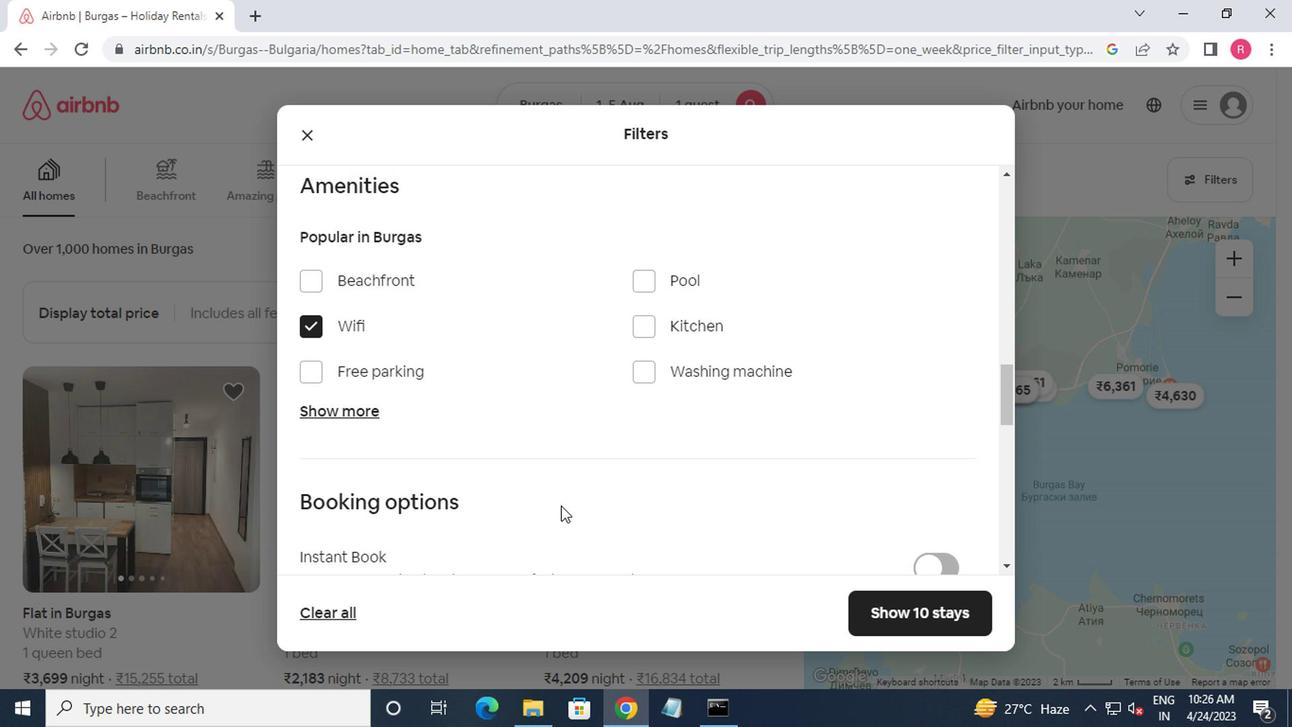 
Action: Mouse moved to (563, 494)
Screenshot: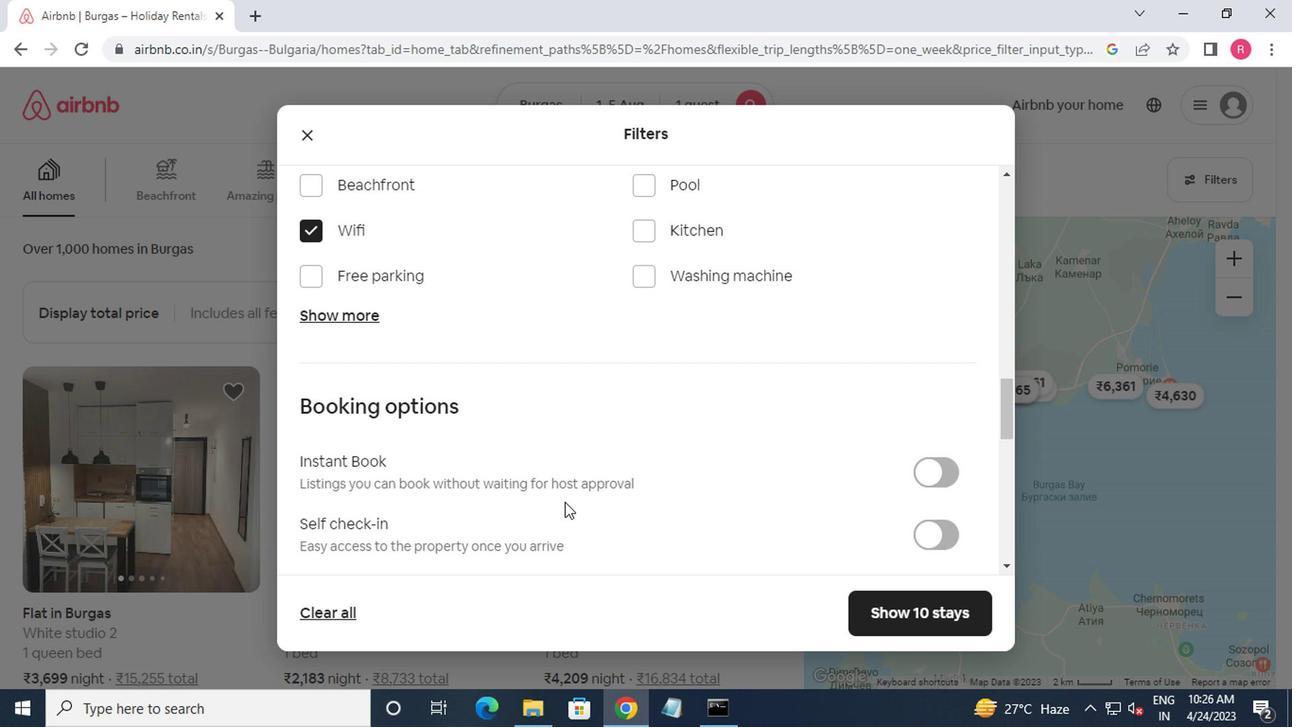 
Action: Mouse scrolled (563, 494) with delta (0, 0)
Screenshot: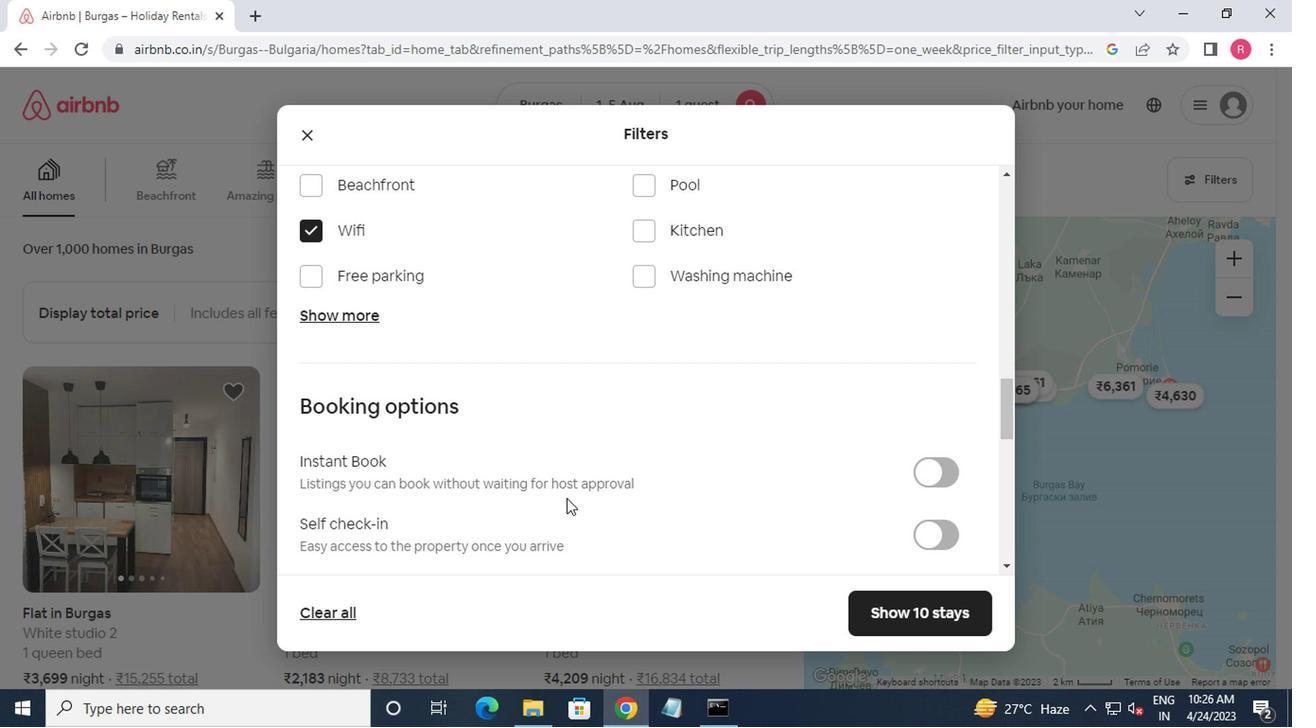 
Action: Mouse scrolled (563, 494) with delta (0, 0)
Screenshot: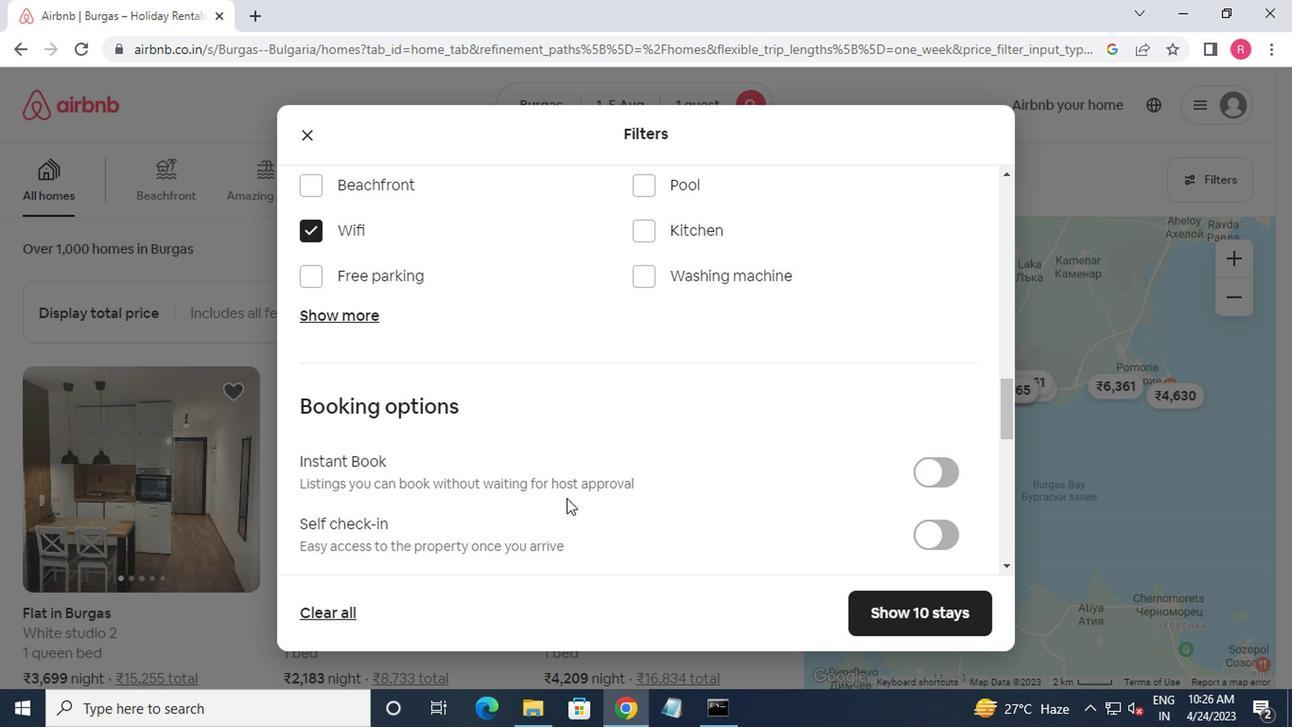 
Action: Mouse scrolled (563, 494) with delta (0, 0)
Screenshot: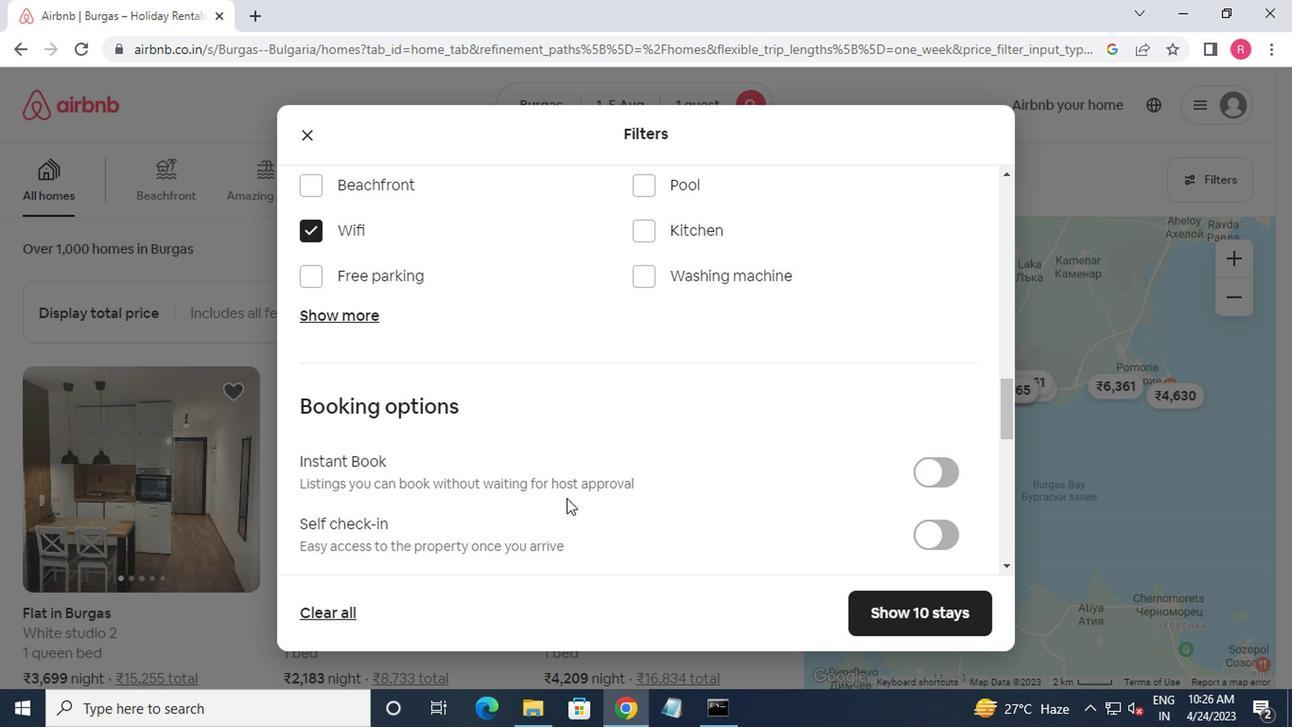 
Action: Mouse scrolled (563, 494) with delta (0, 0)
Screenshot: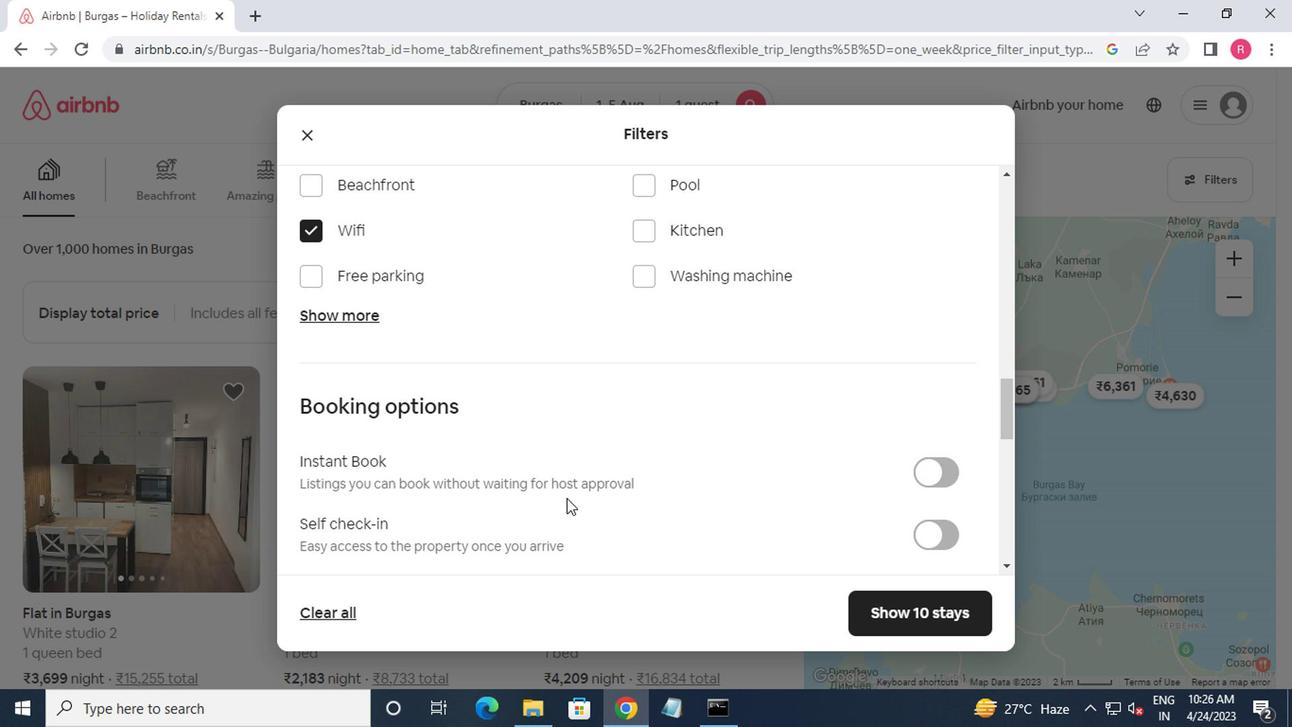 
Action: Mouse moved to (585, 418)
Screenshot: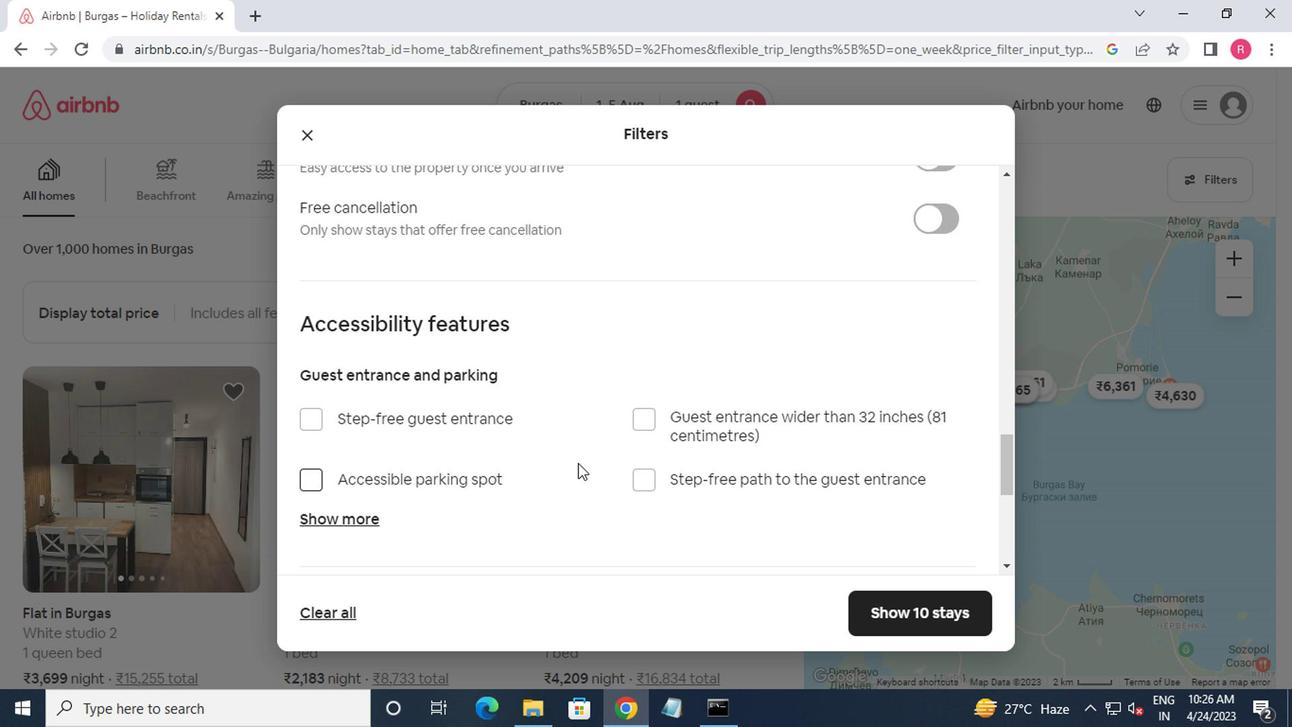 
Action: Mouse scrolled (585, 419) with delta (0, 0)
Screenshot: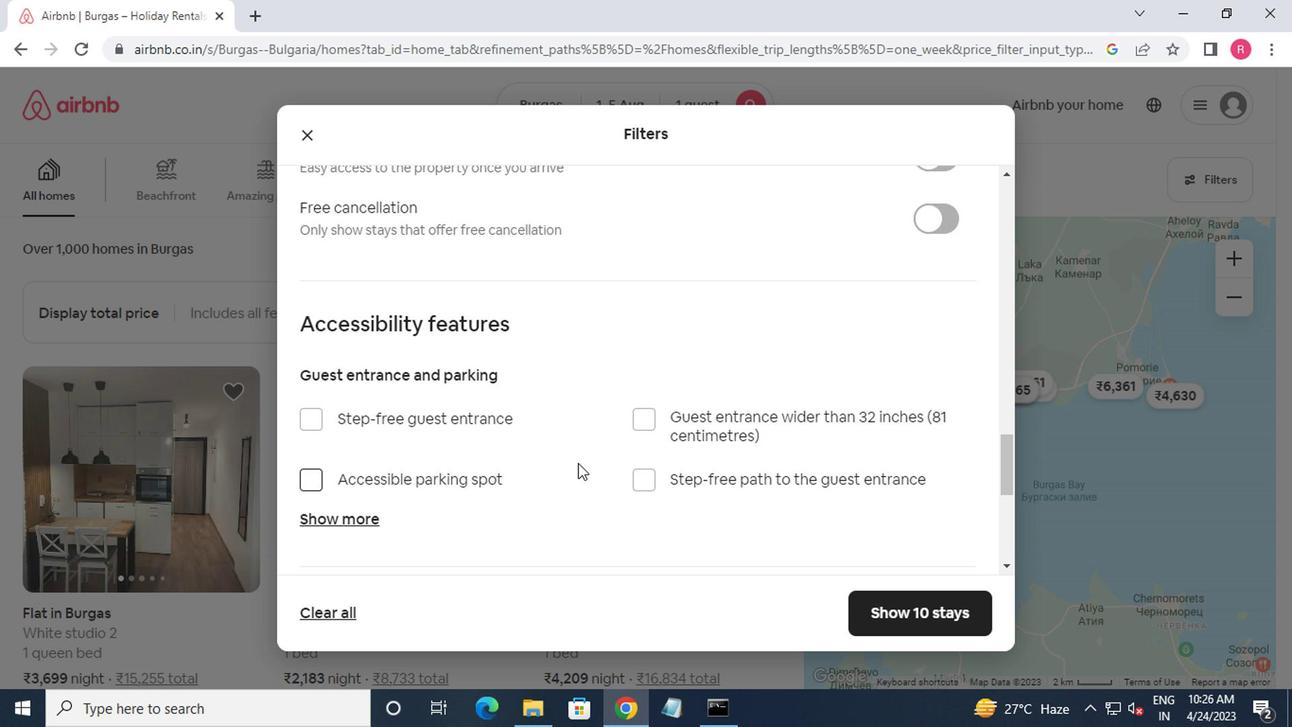 
Action: Mouse moved to (938, 255)
Screenshot: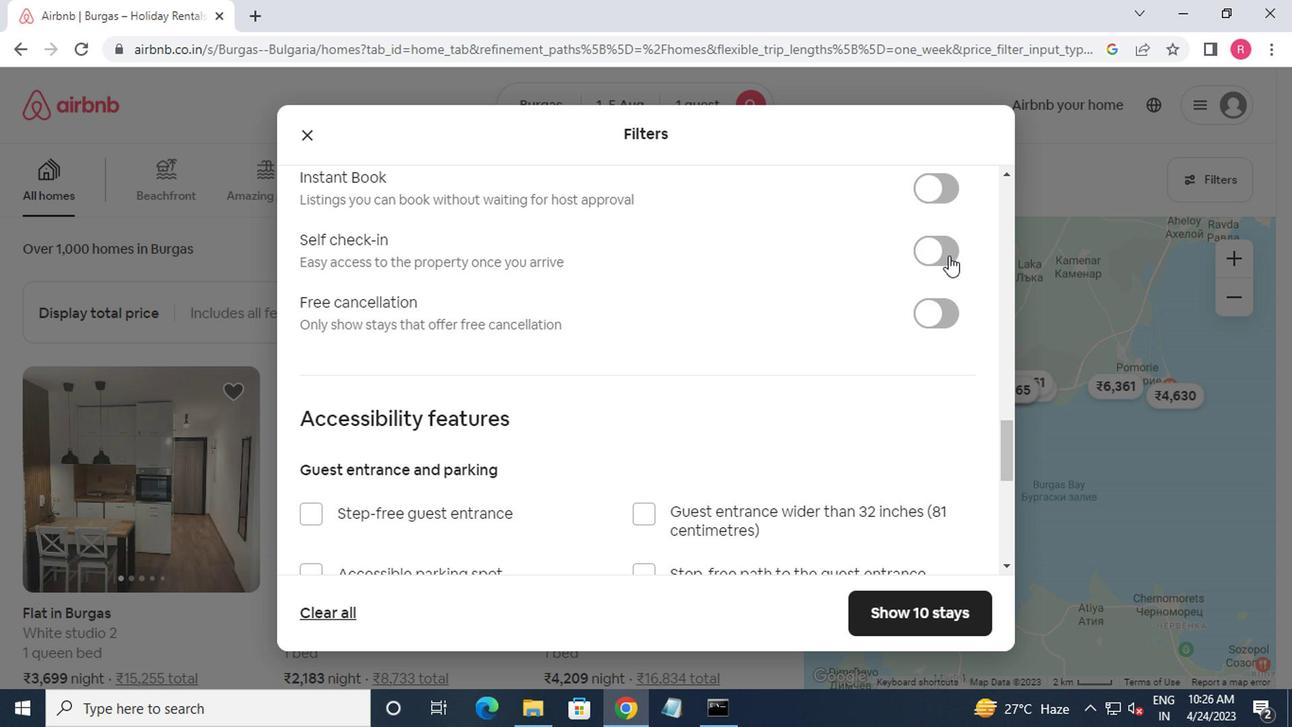 
Action: Mouse pressed left at (938, 255)
Screenshot: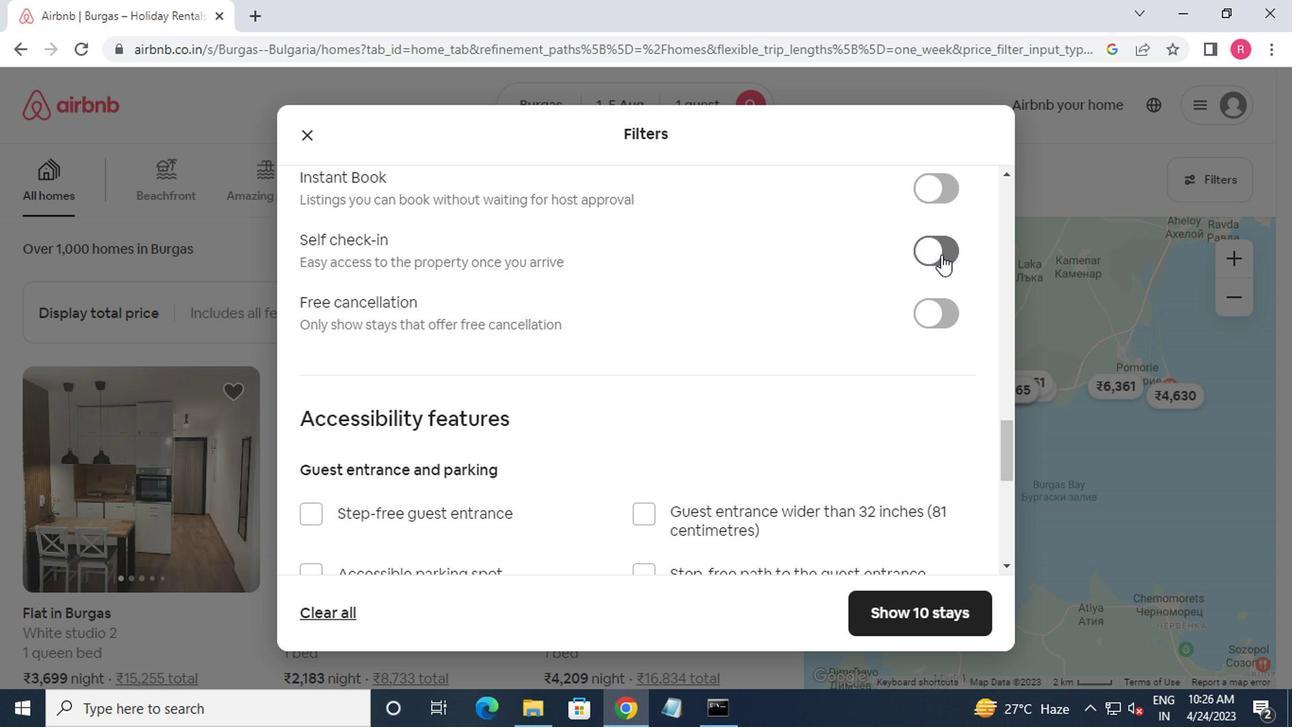 
Action: Mouse moved to (792, 358)
Screenshot: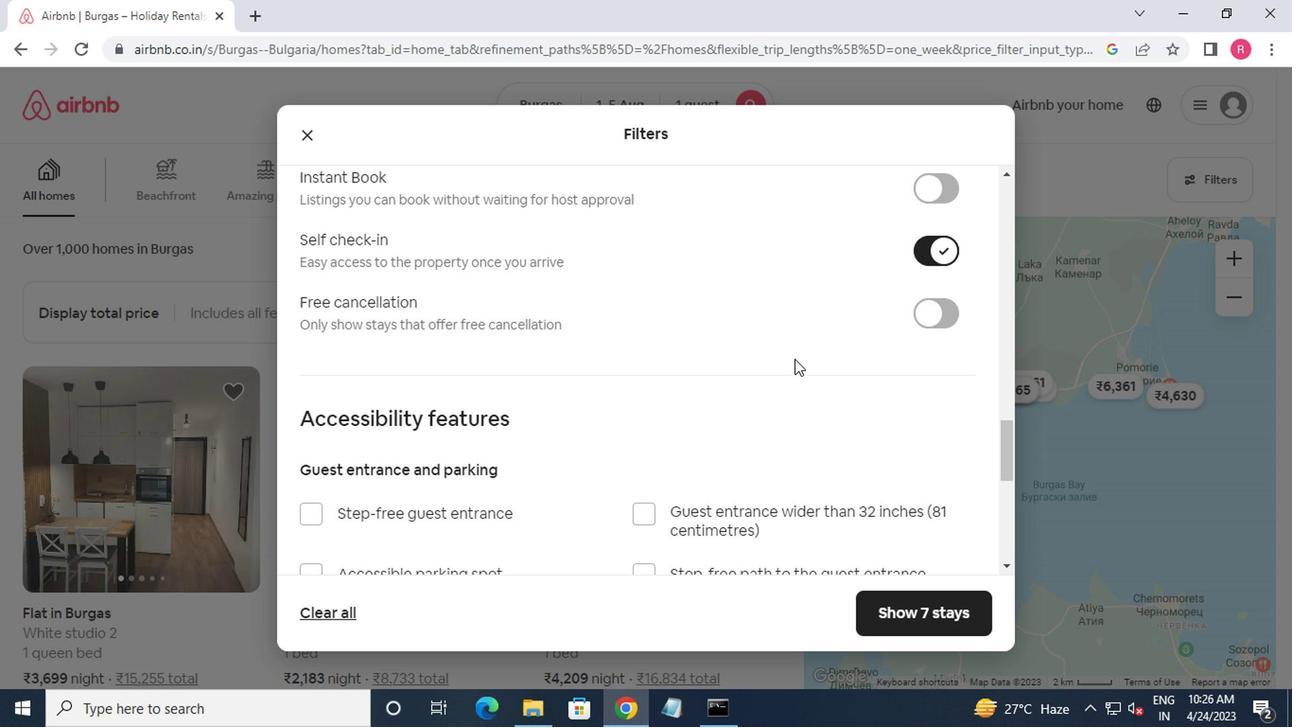 
Action: Mouse scrolled (792, 356) with delta (0, -1)
Screenshot: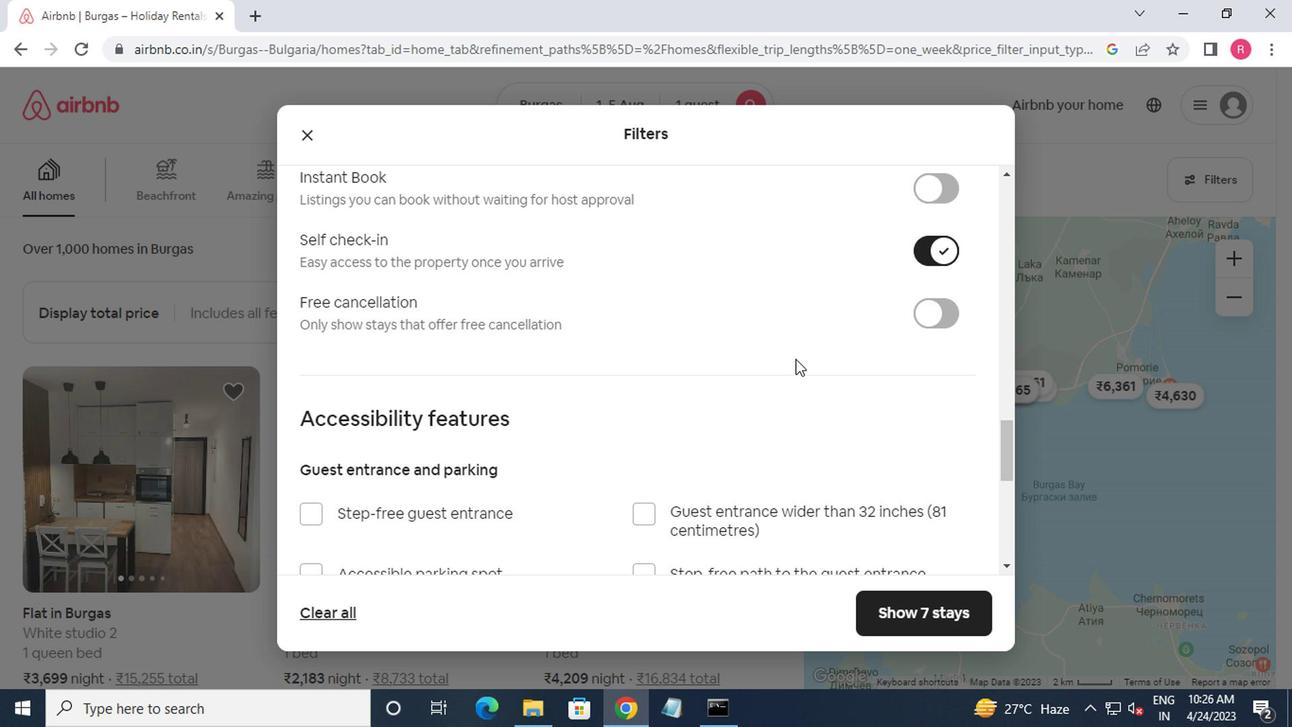 
Action: Mouse scrolled (792, 356) with delta (0, -1)
Screenshot: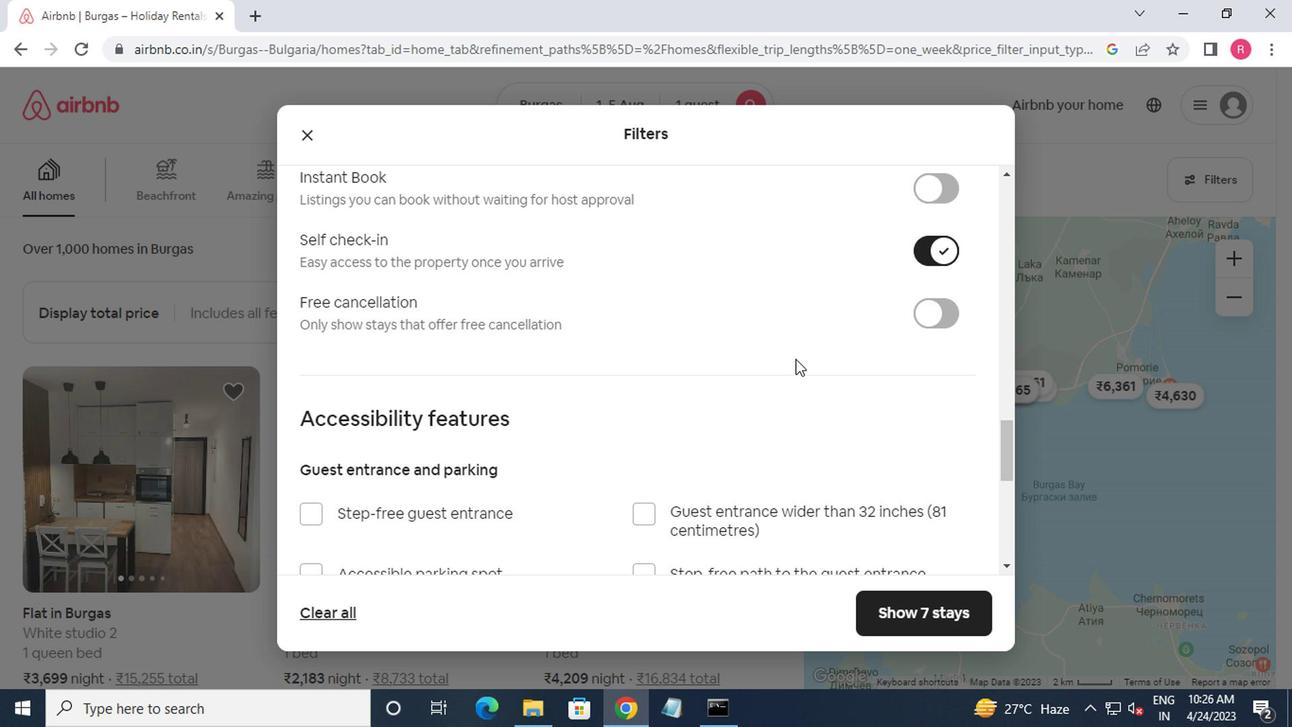 
Action: Mouse scrolled (792, 356) with delta (0, -1)
Screenshot: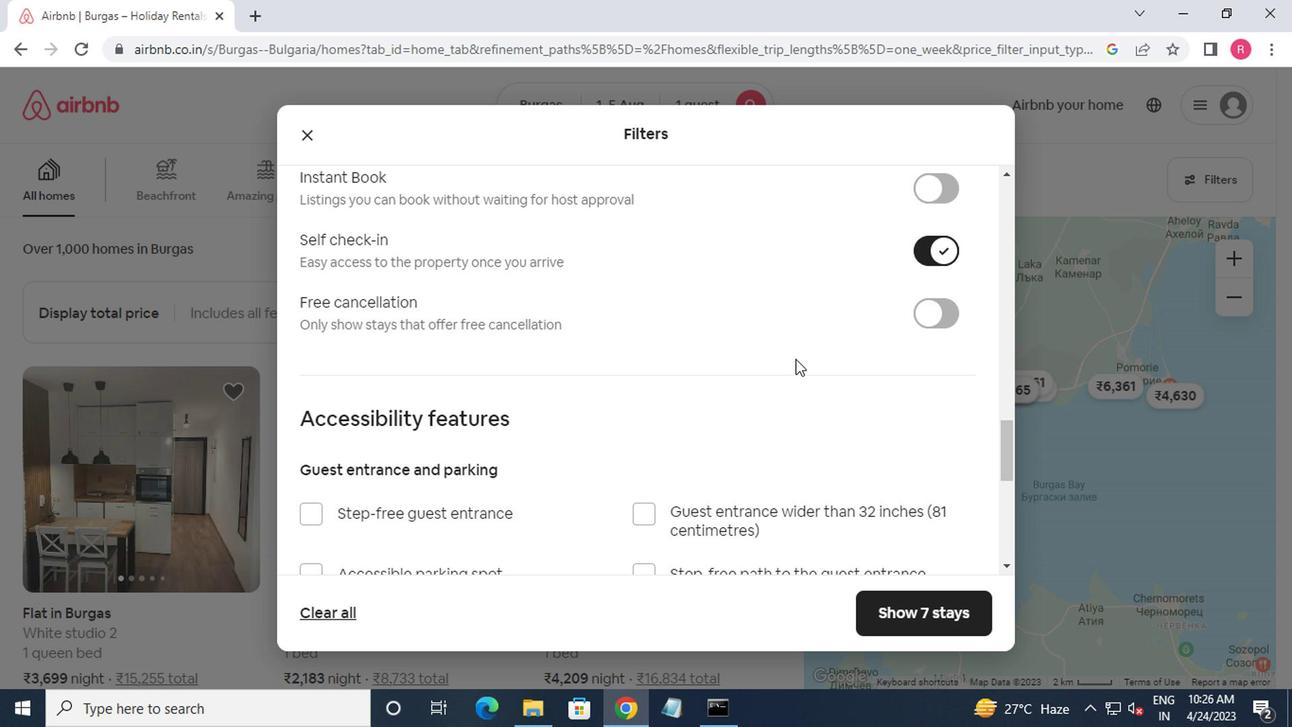 
Action: Mouse moved to (466, 517)
Screenshot: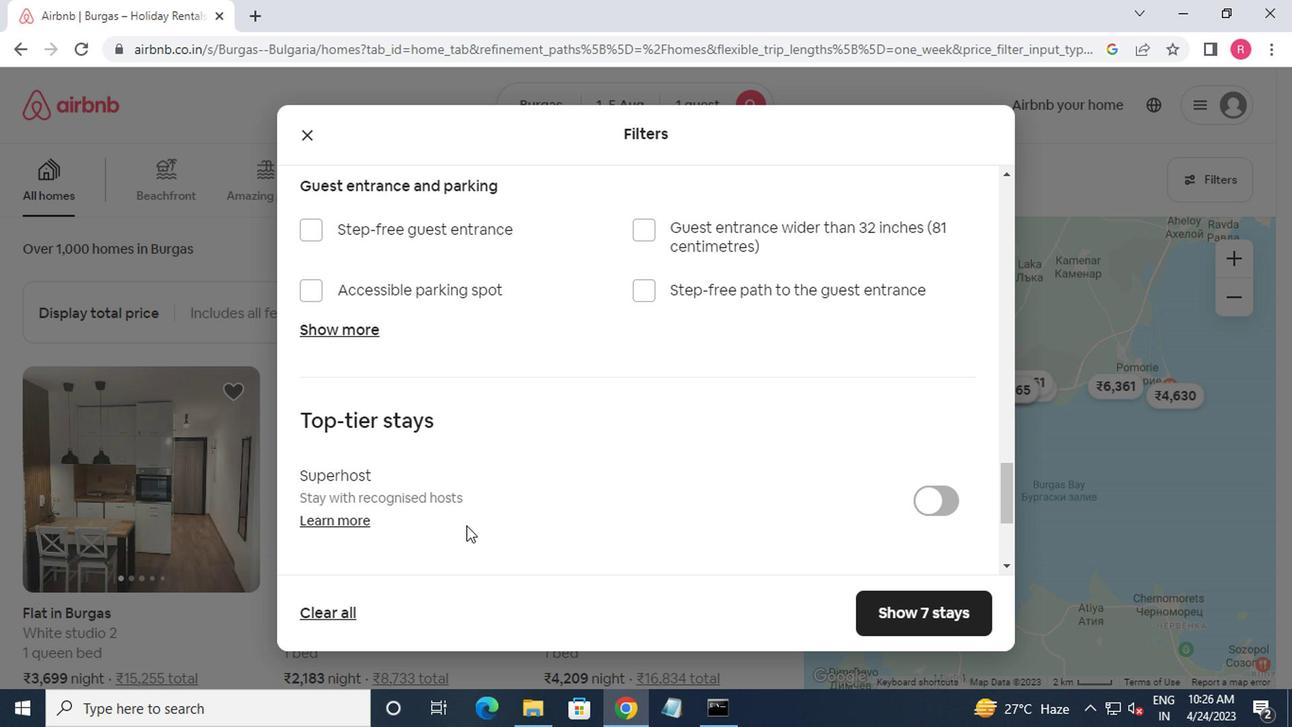 
Action: Mouse scrolled (466, 516) with delta (0, 0)
Screenshot: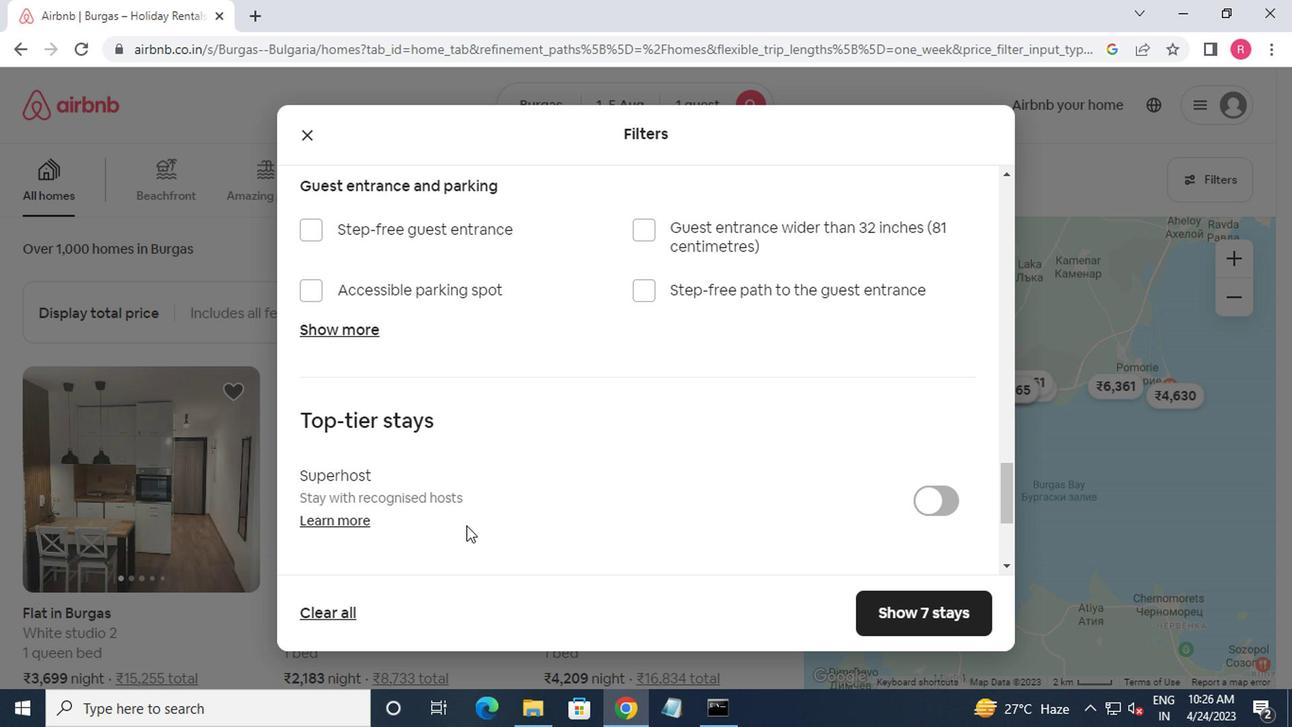 
Action: Mouse scrolled (466, 516) with delta (0, 0)
Screenshot: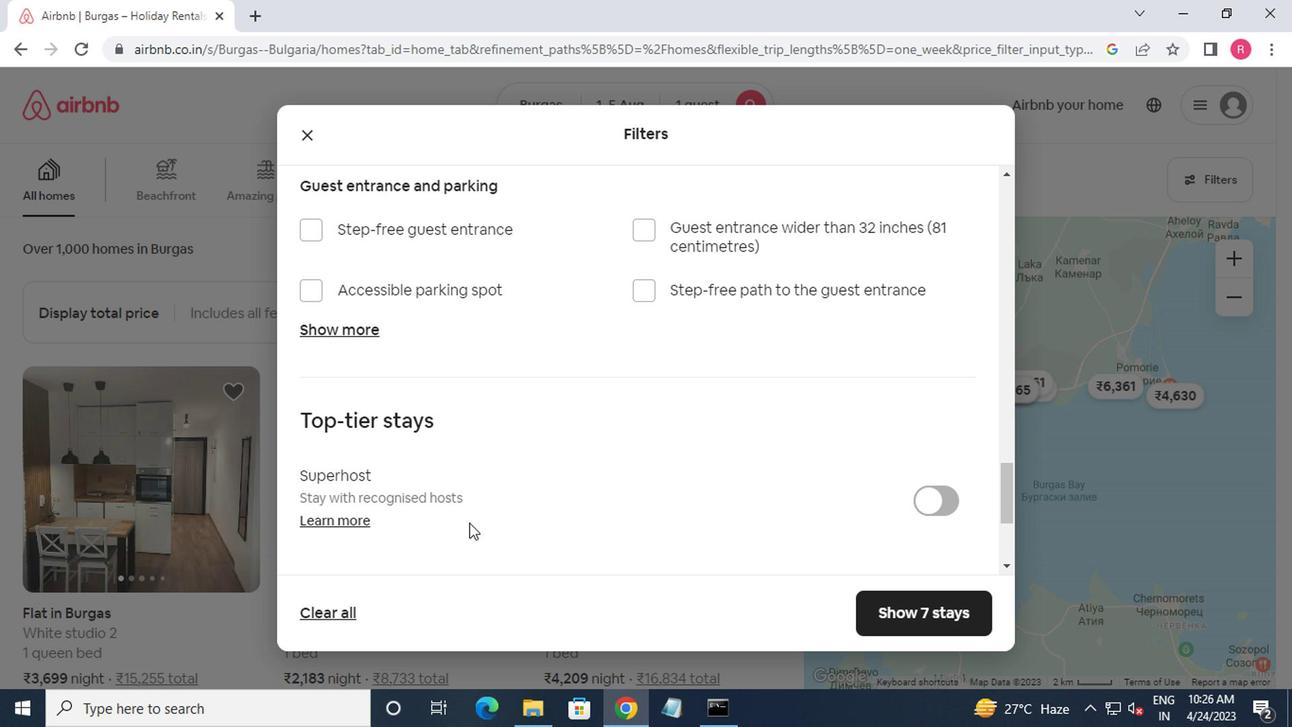
Action: Mouse scrolled (466, 516) with delta (0, 0)
Screenshot: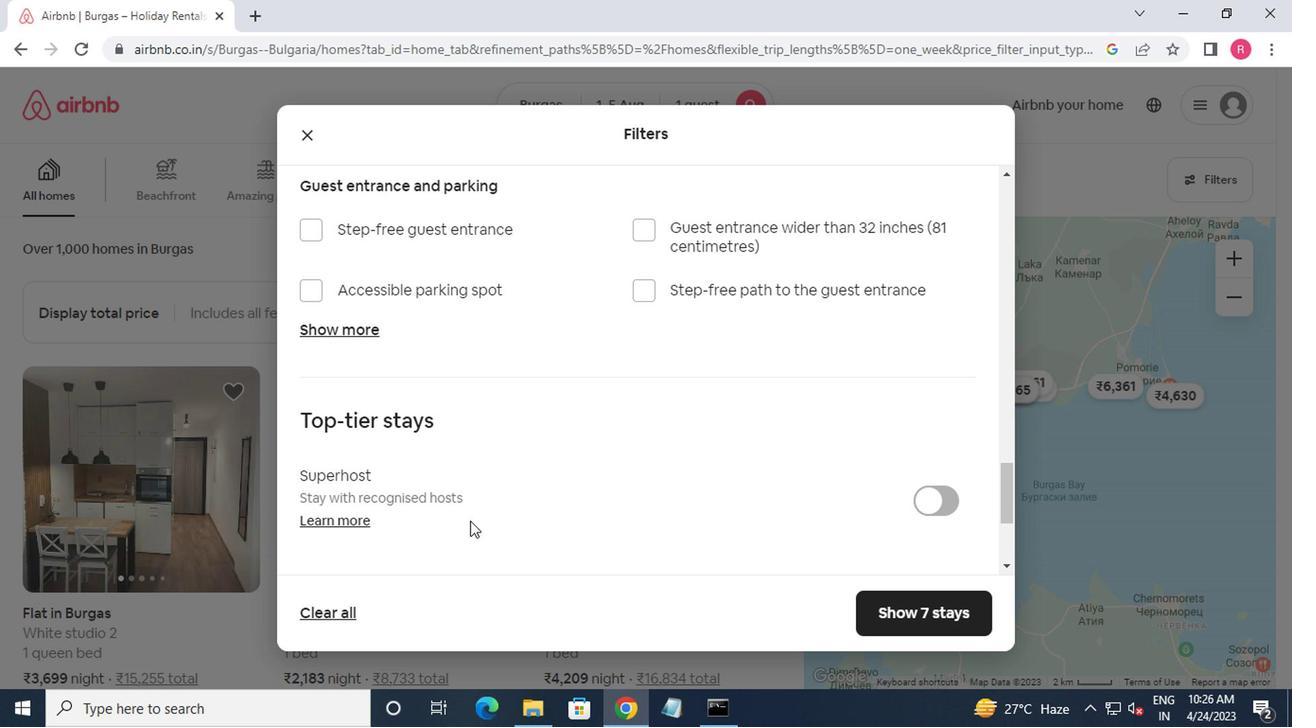 
Action: Mouse moved to (312, 441)
Screenshot: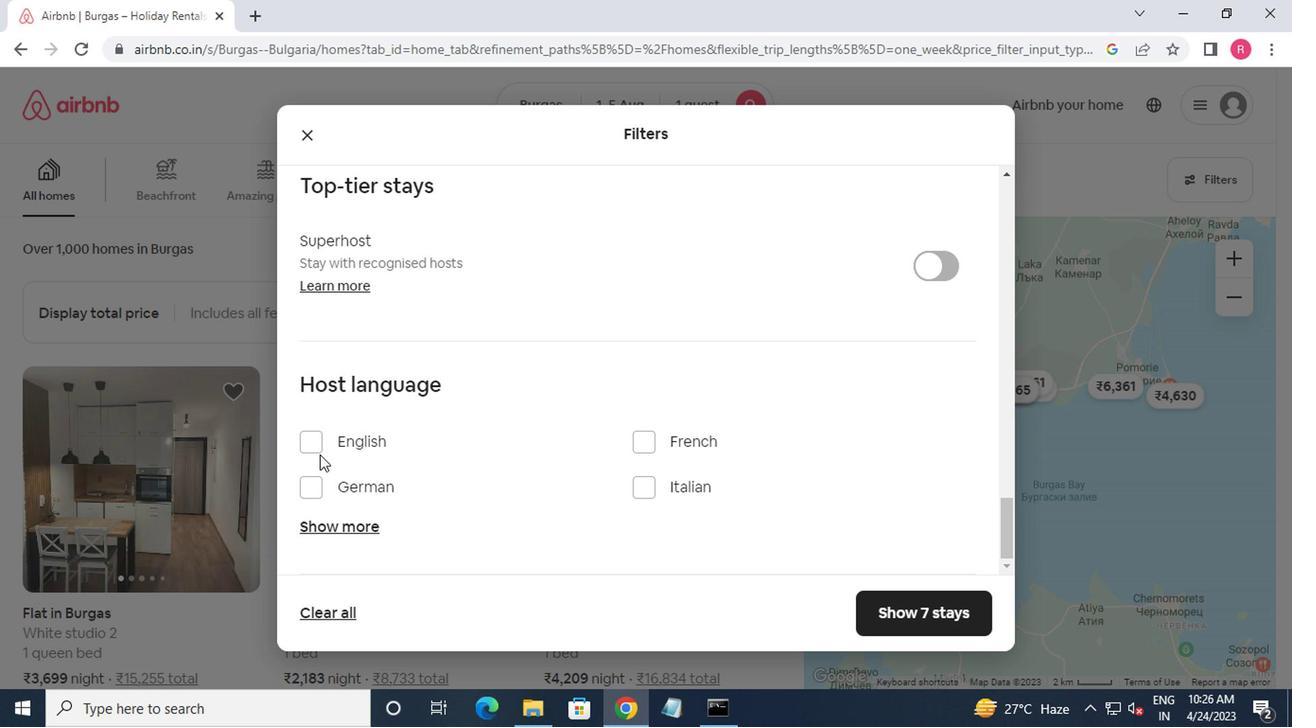 
Action: Mouse pressed left at (312, 441)
Screenshot: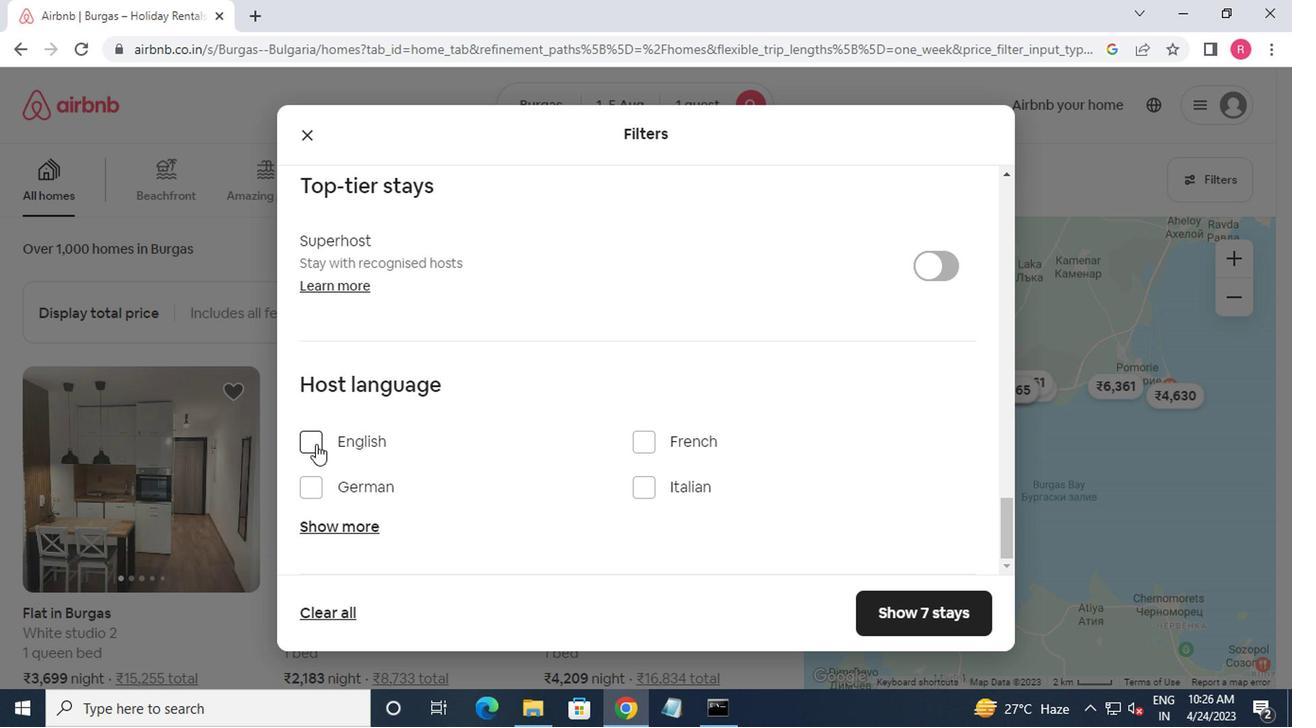 
Action: Mouse moved to (878, 606)
Screenshot: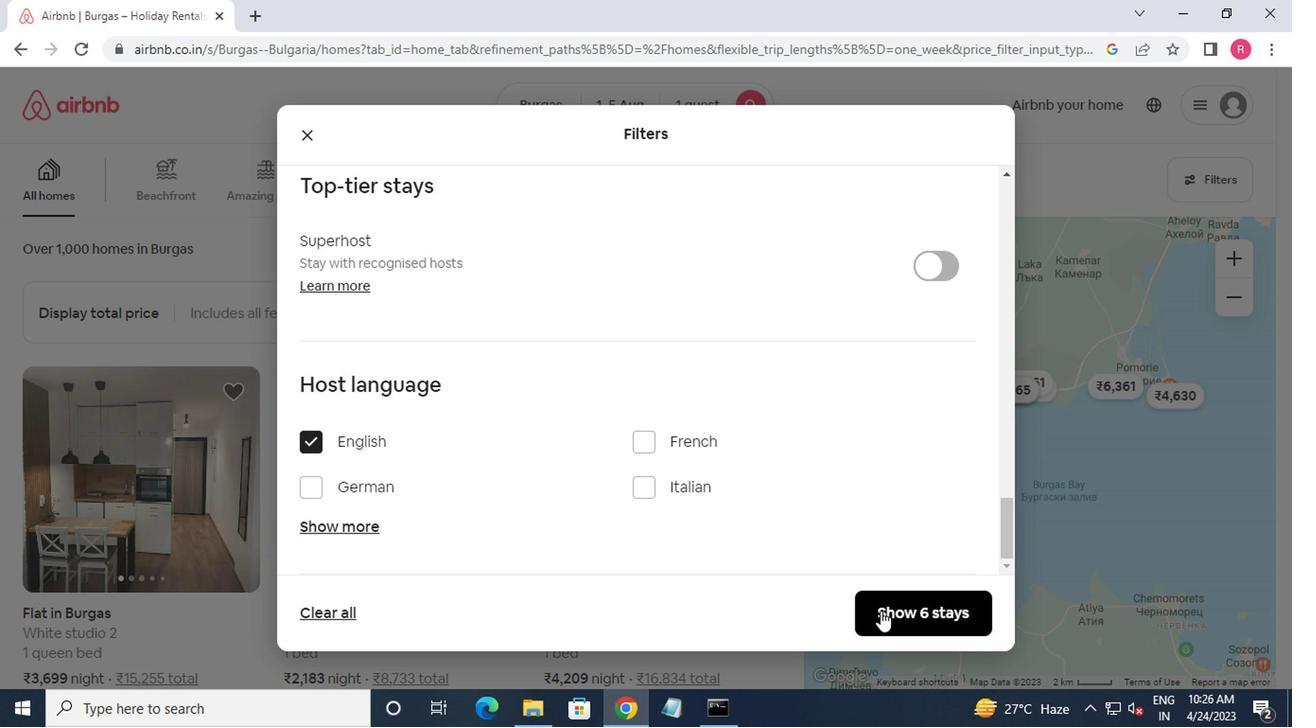 
Action: Mouse pressed left at (878, 606)
Screenshot: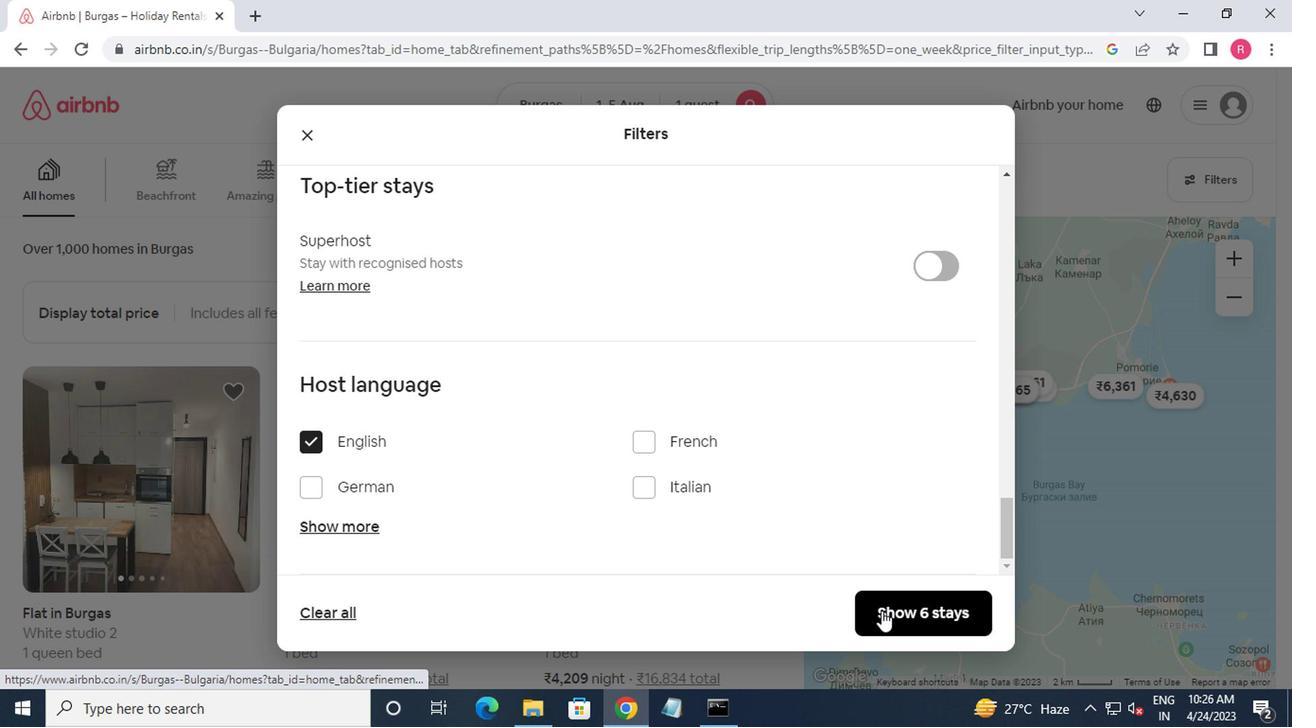 
